 Task: Compare market values of single-family homes in Denver, Colorado, in different school districts and assess school ratings.
Action: Mouse moved to (331, 245)
Screenshot: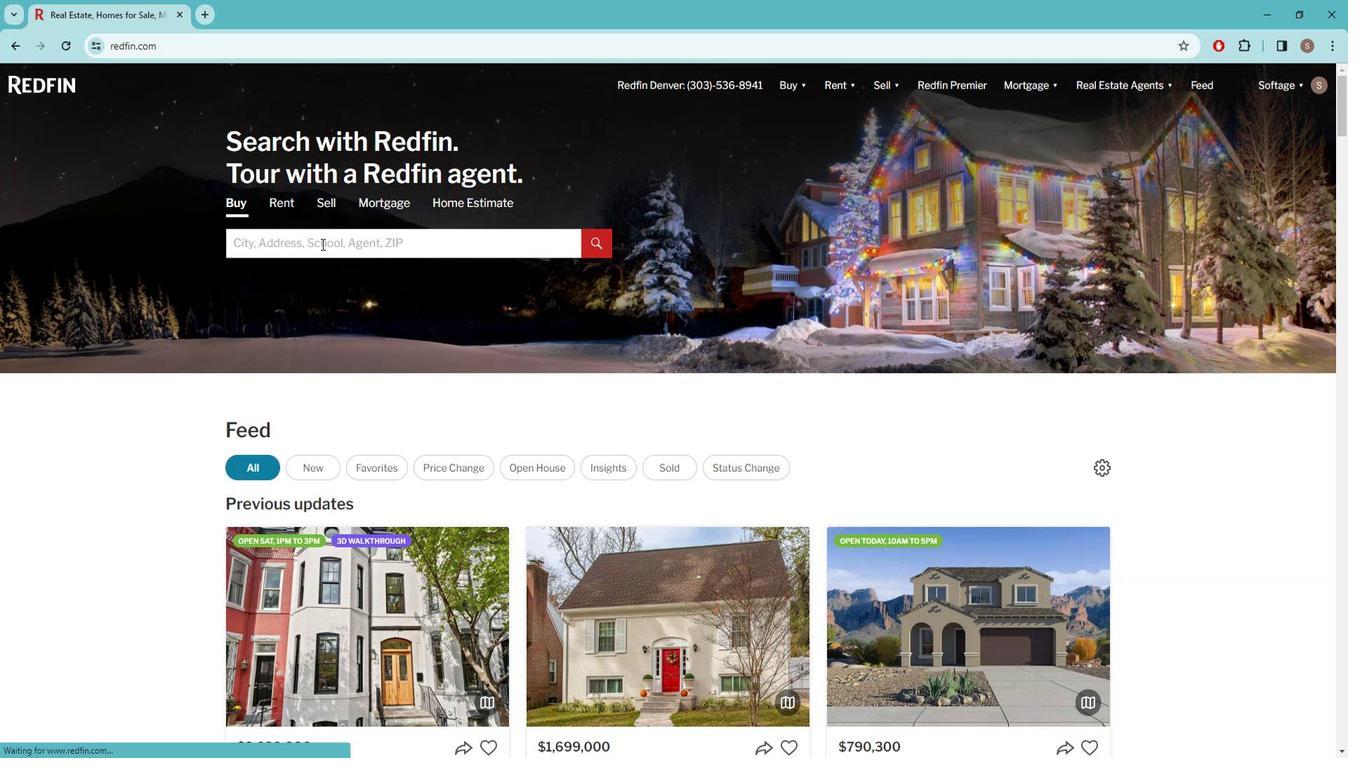 
Action: Mouse pressed left at (331, 245)
Screenshot: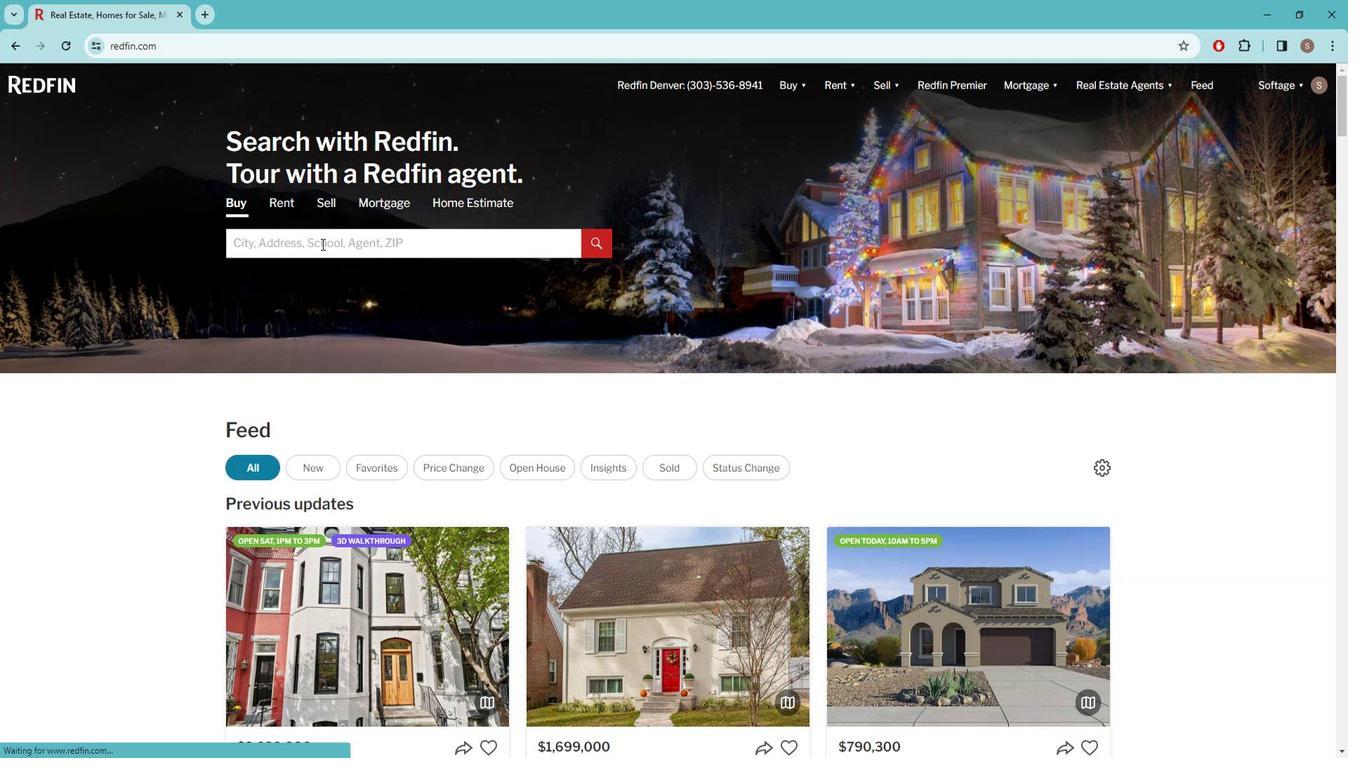 
Action: Mouse moved to (329, 243)
Screenshot: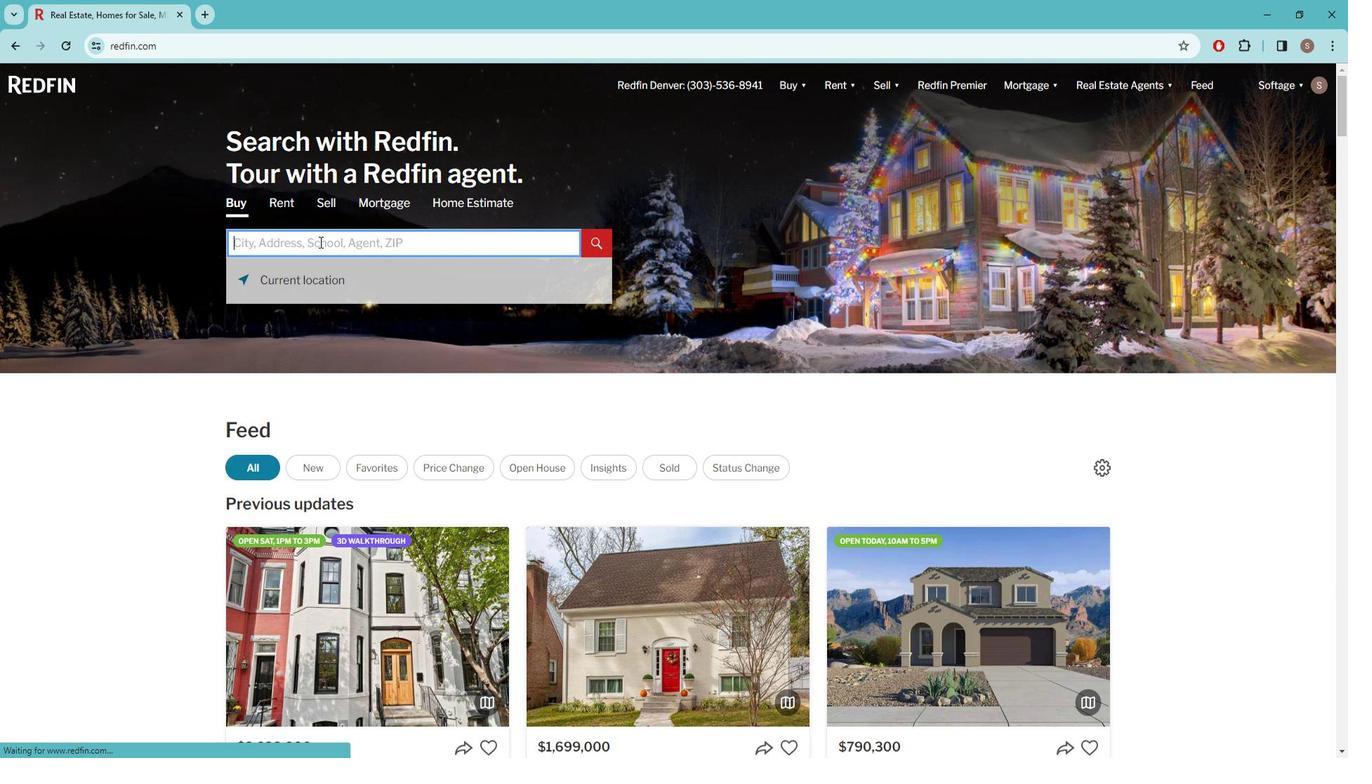 
Action: Key pressed d<Key.caps_lock>
Screenshot: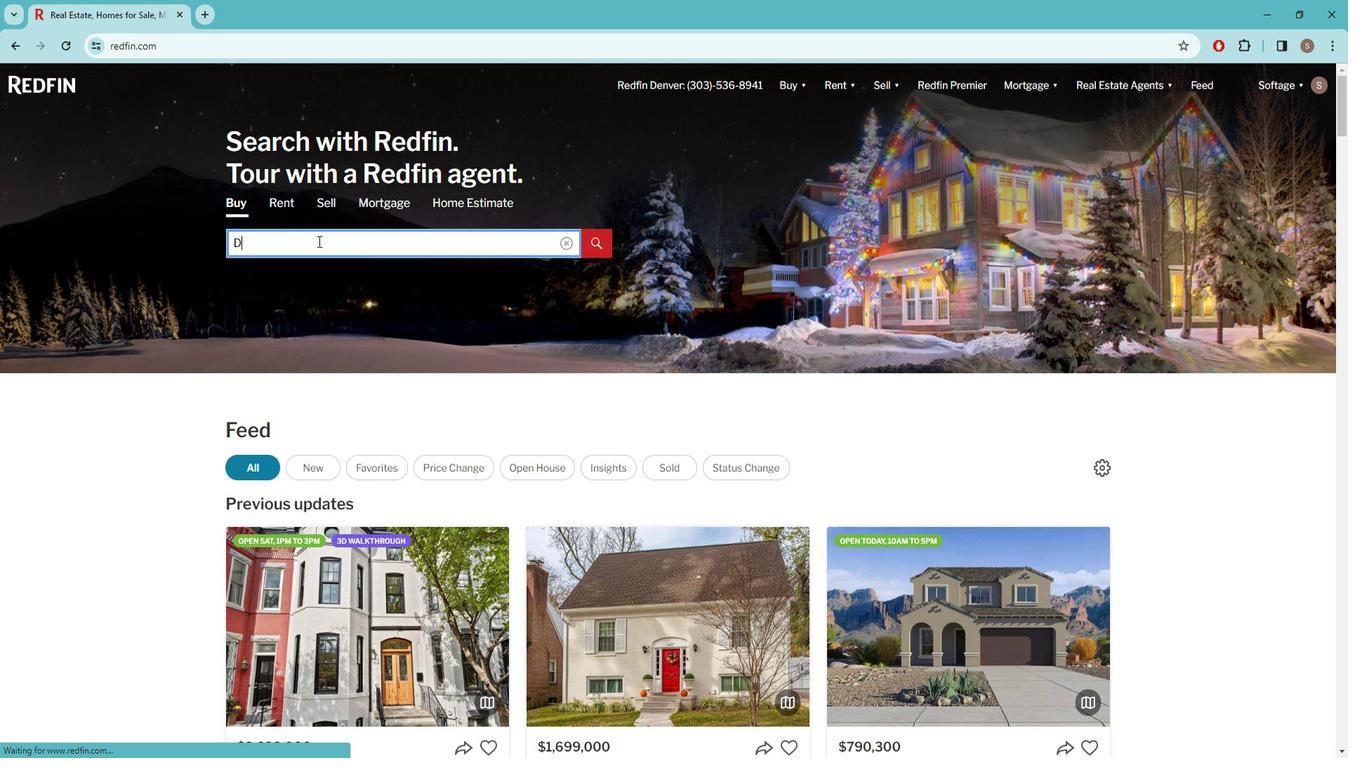 
Action: Mouse moved to (331, 242)
Screenshot: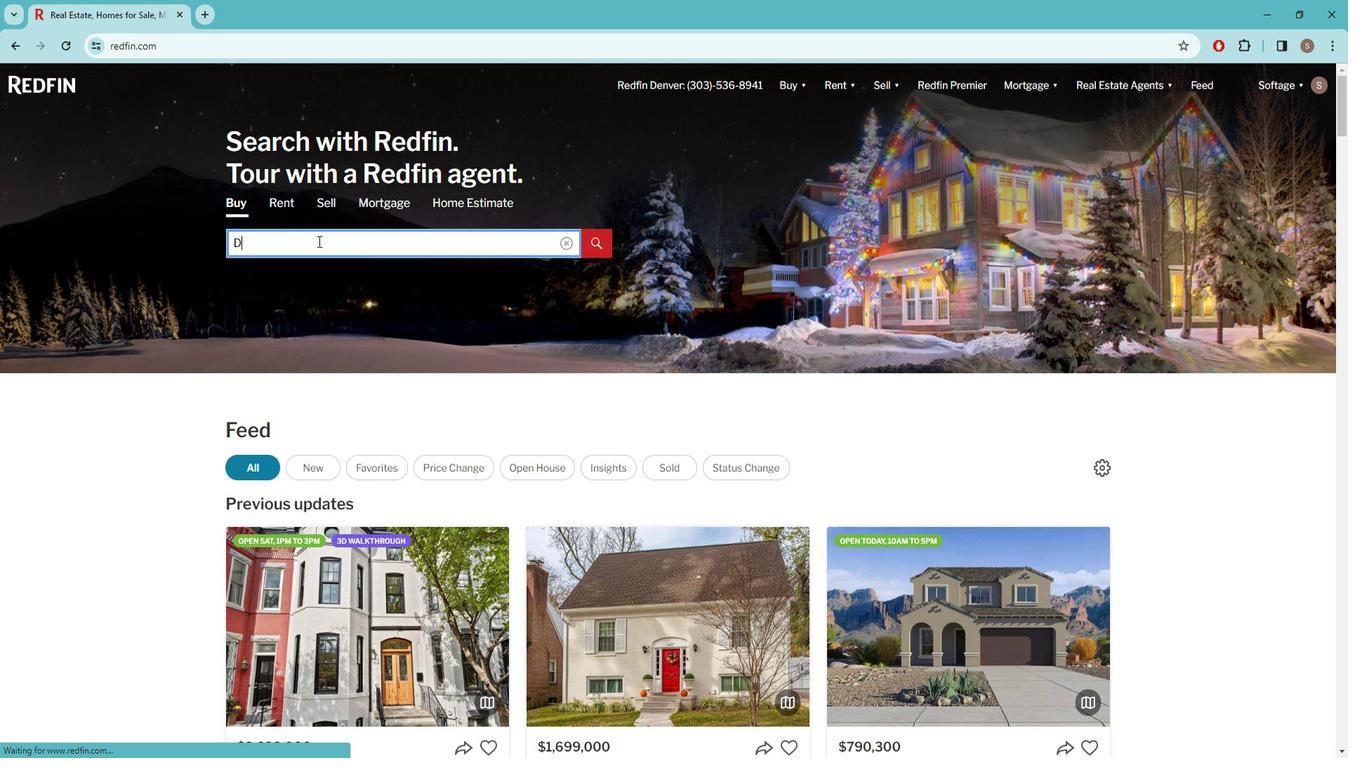 
Action: Key pressed ENVER
Screenshot: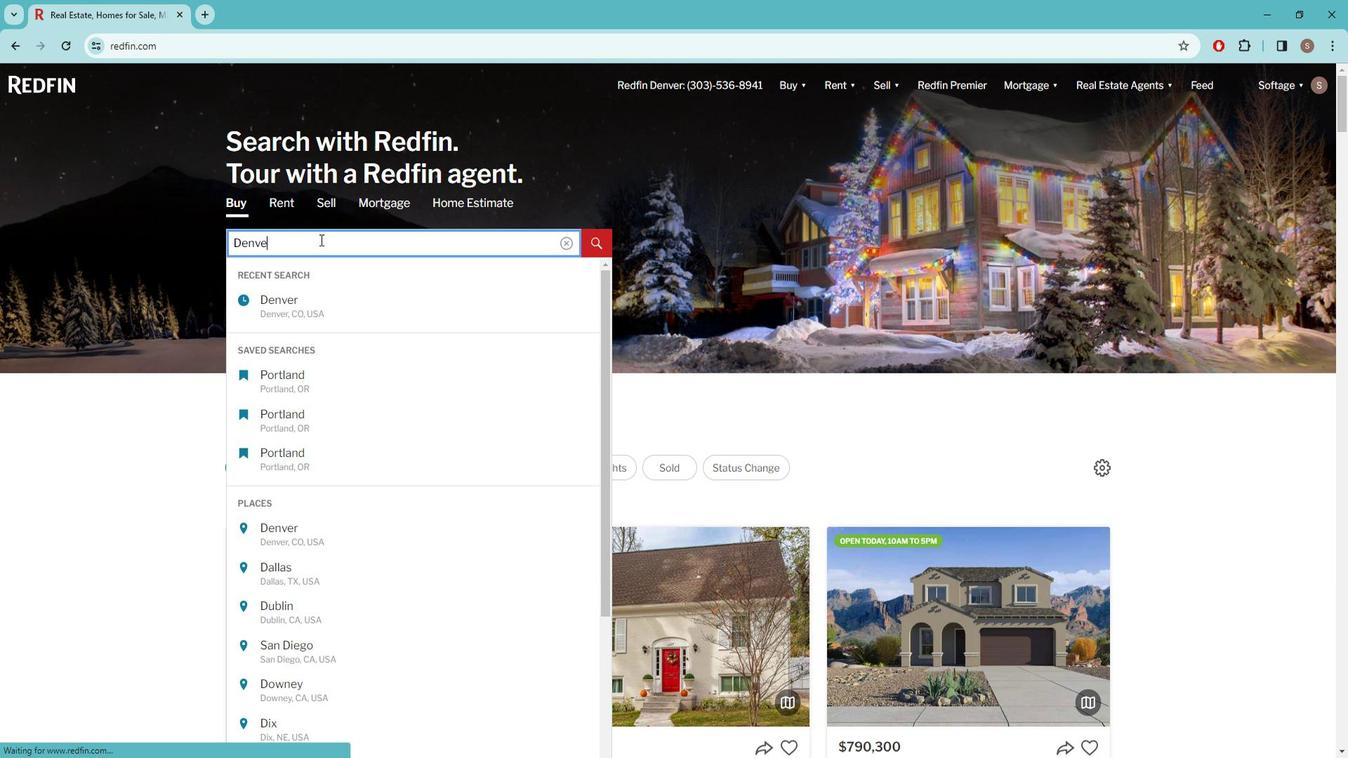 
Action: Mouse moved to (318, 293)
Screenshot: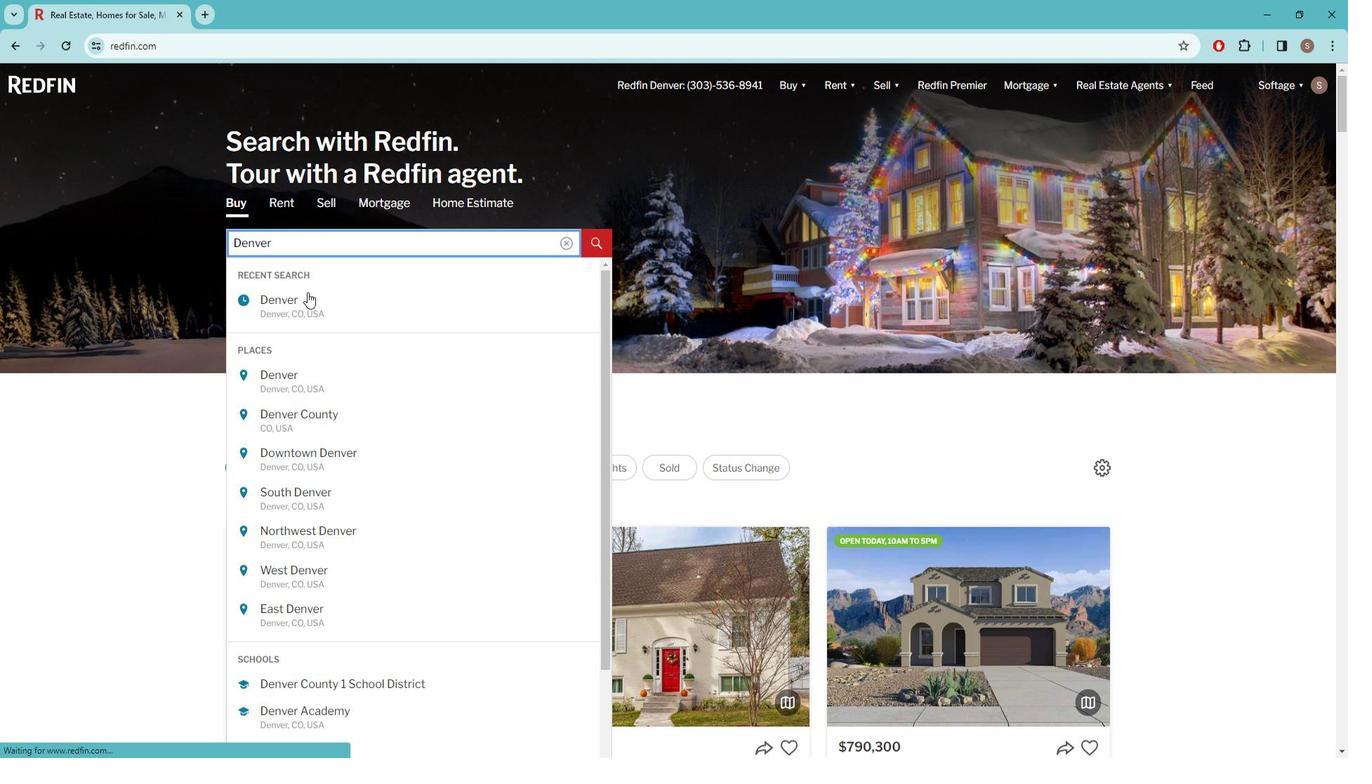 
Action: Mouse pressed left at (318, 293)
Screenshot: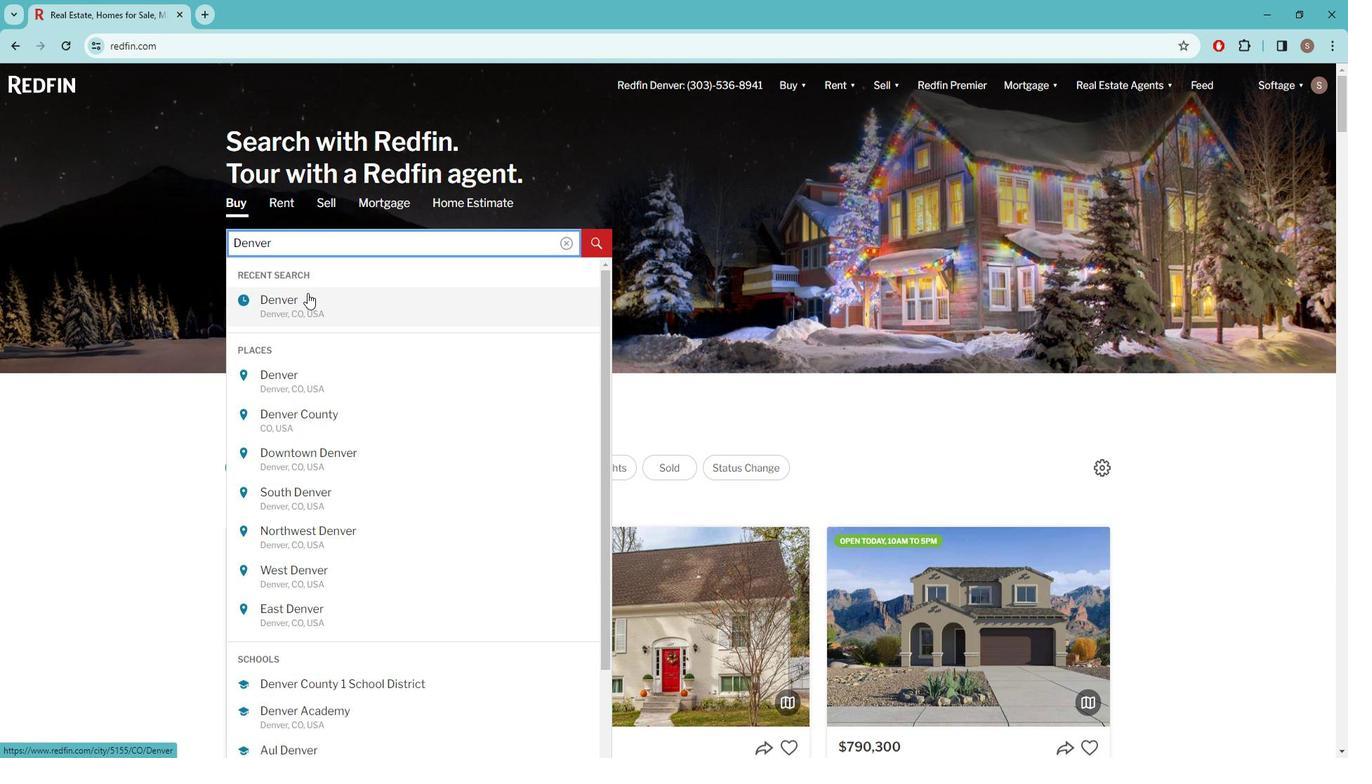 
Action: Mouse moved to (1197, 132)
Screenshot: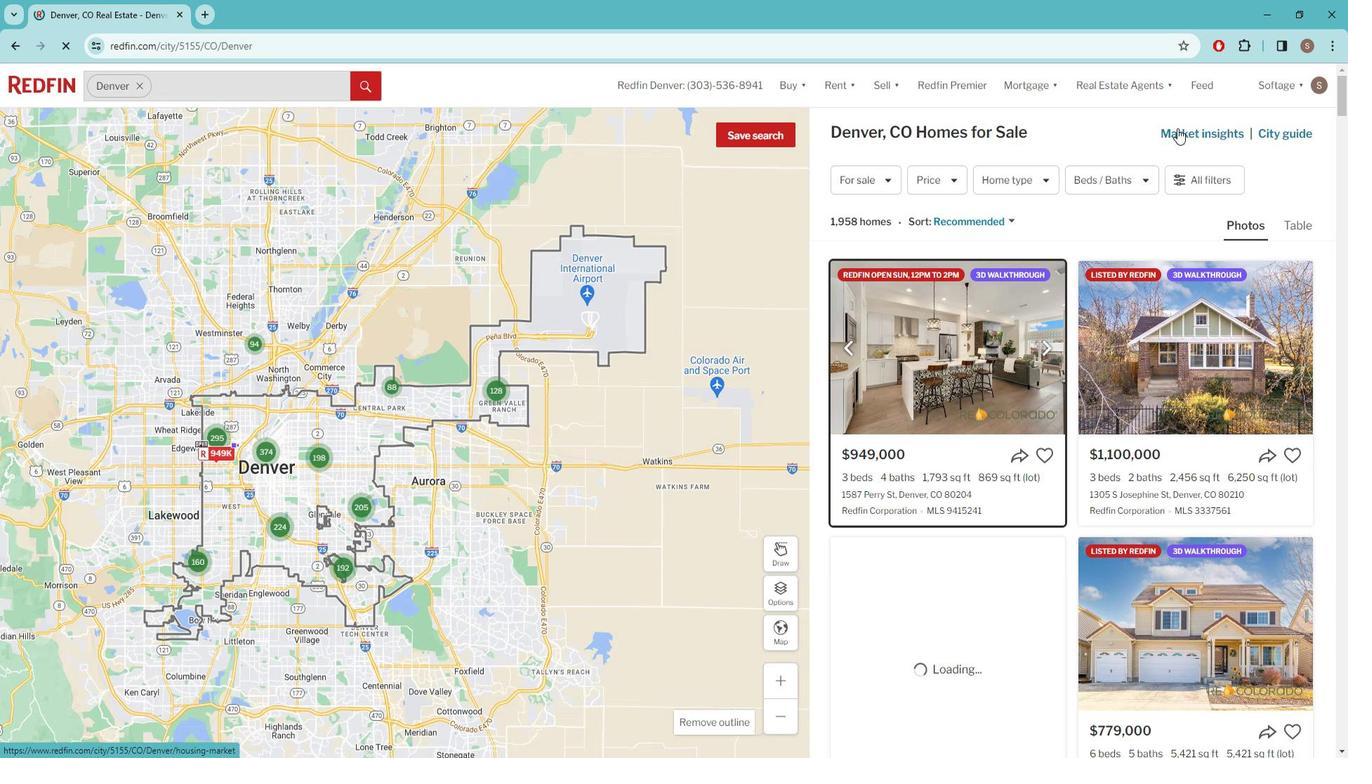 
Action: Mouse pressed left at (1197, 132)
Screenshot: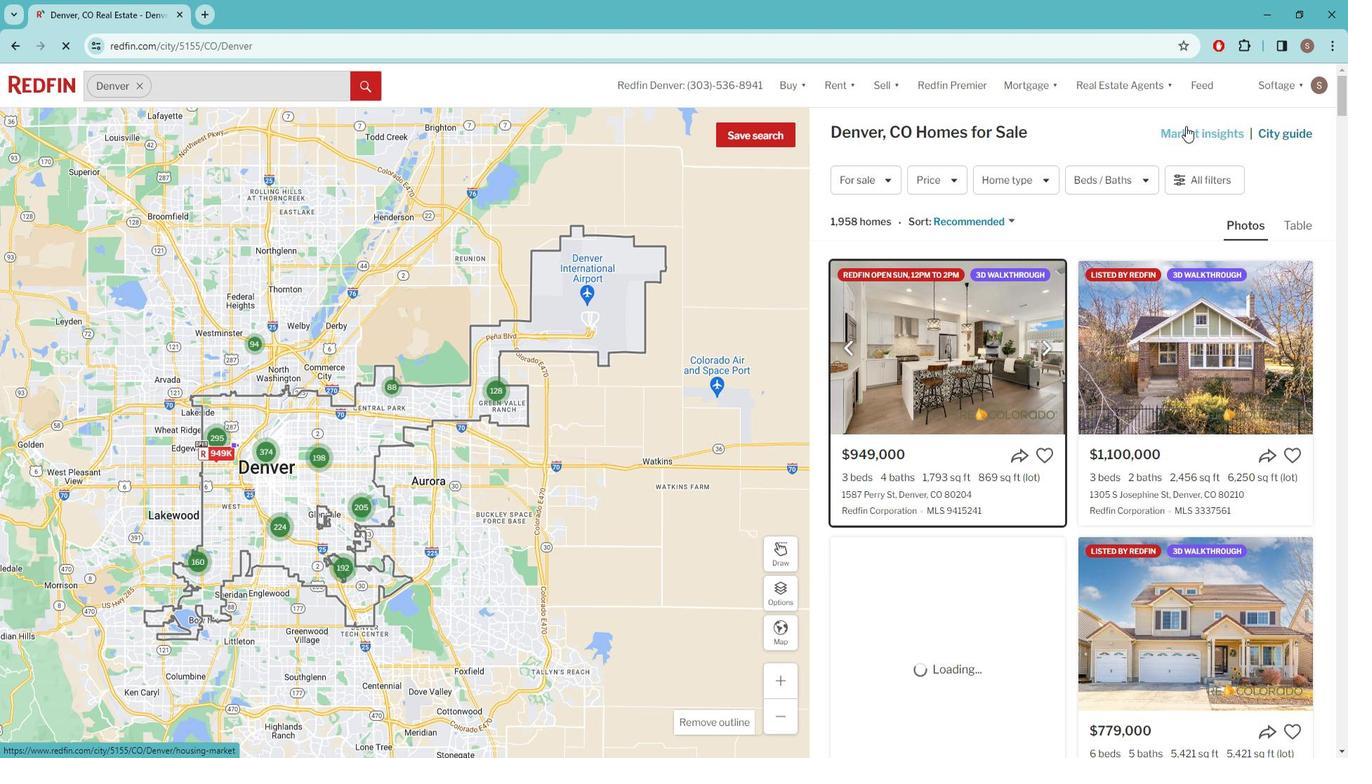 
Action: Mouse moved to (339, 531)
Screenshot: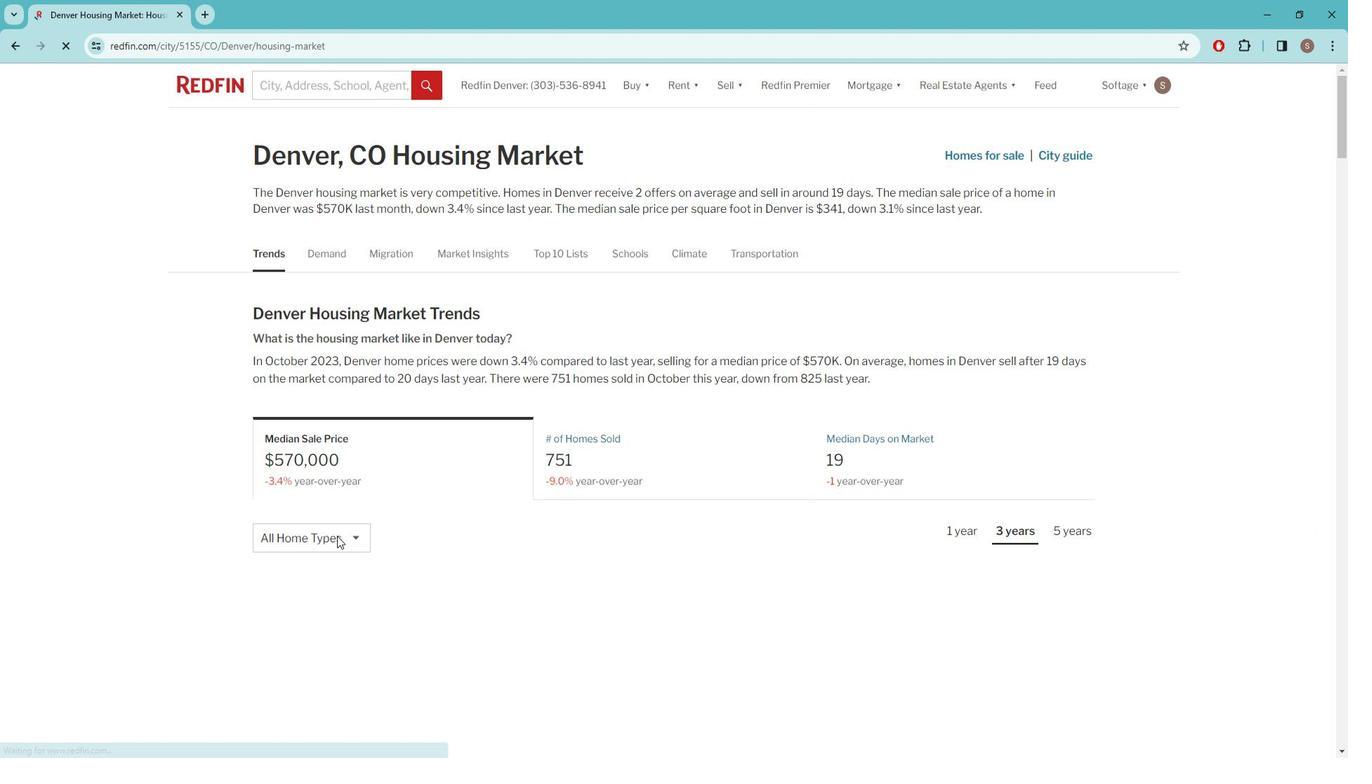 
Action: Mouse pressed left at (339, 531)
Screenshot: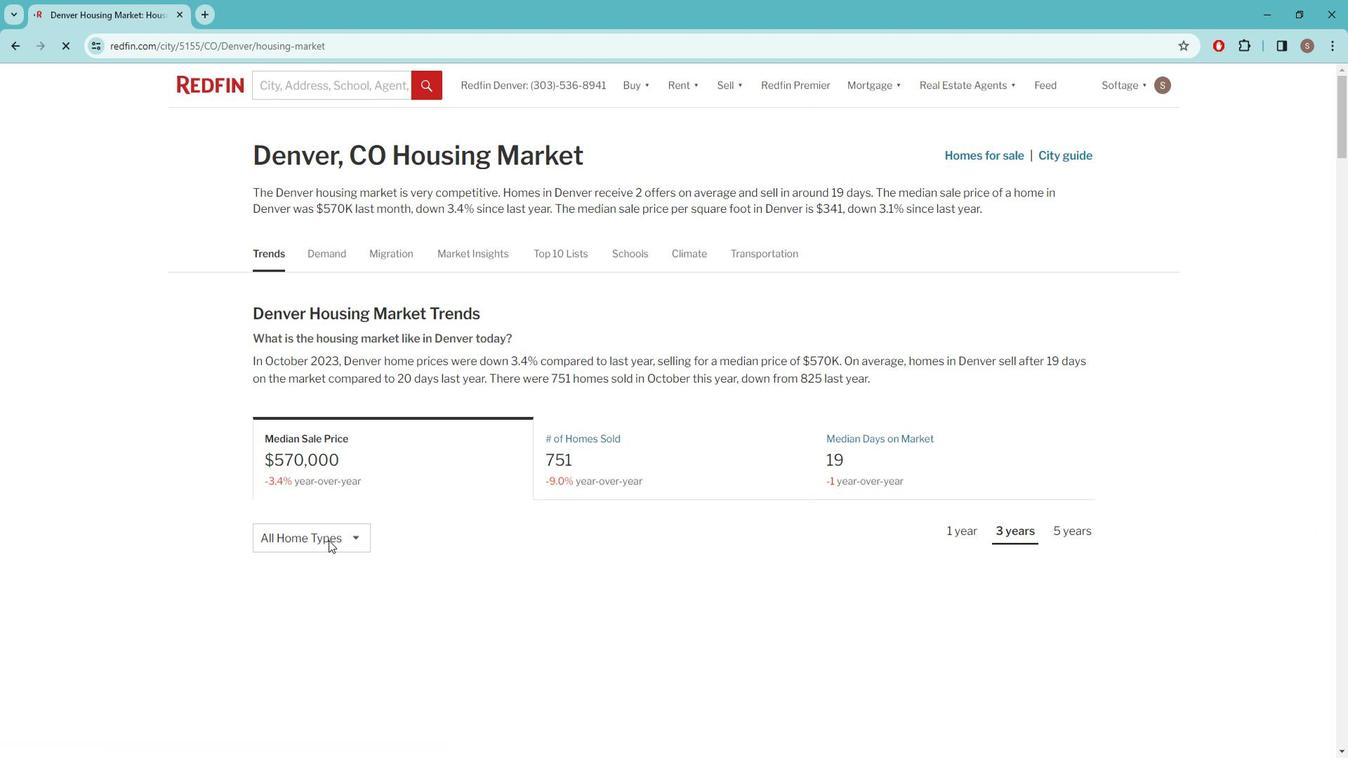 
Action: Mouse moved to (327, 582)
Screenshot: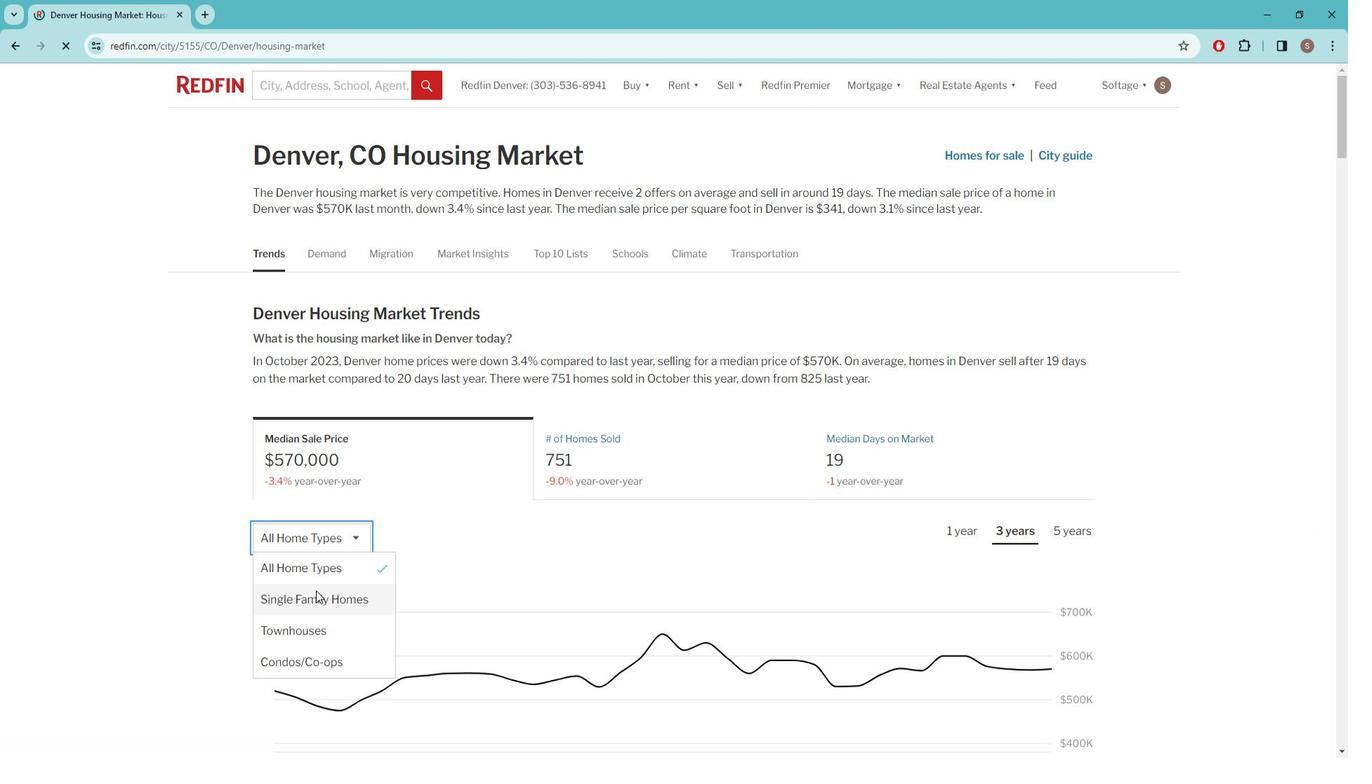 
Action: Mouse pressed left at (327, 582)
Screenshot: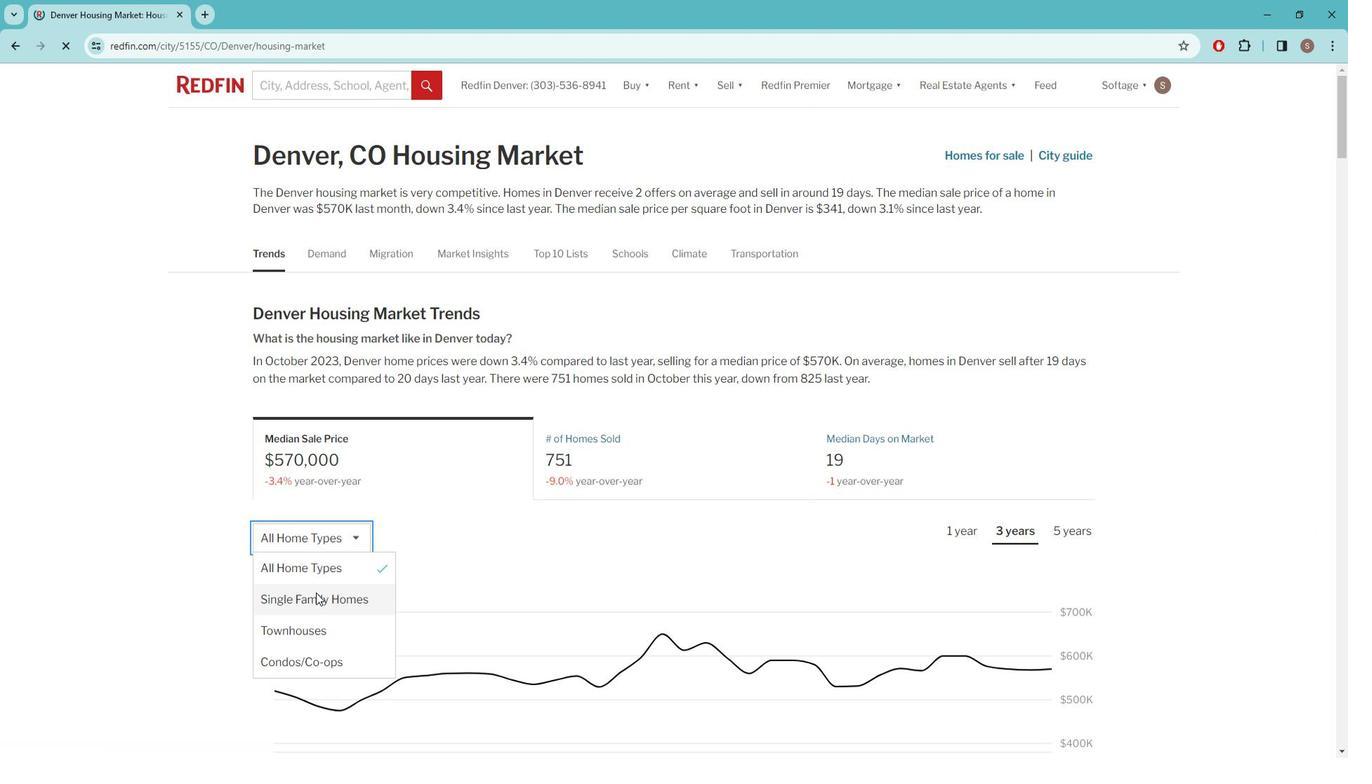 
Action: Mouse moved to (380, 524)
Screenshot: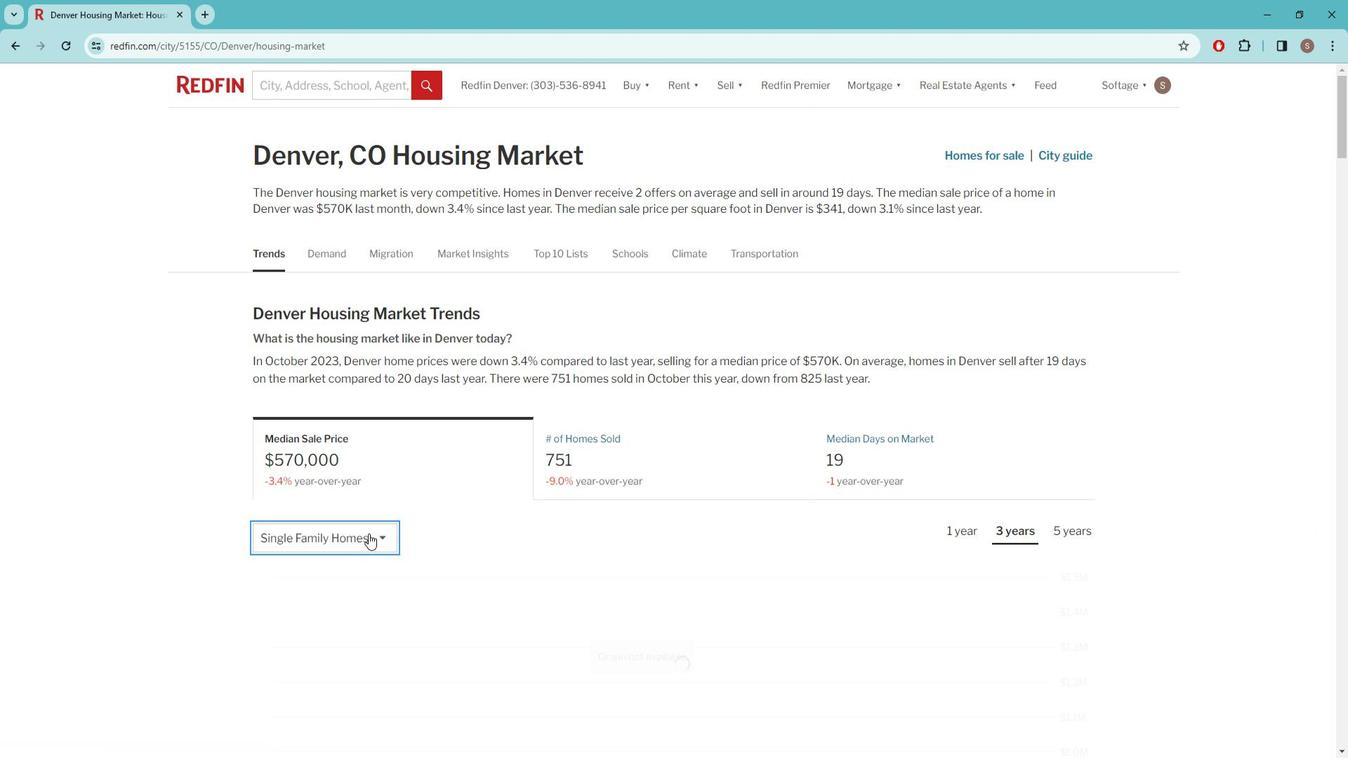
Action: Mouse scrolled (380, 524) with delta (0, 0)
Screenshot: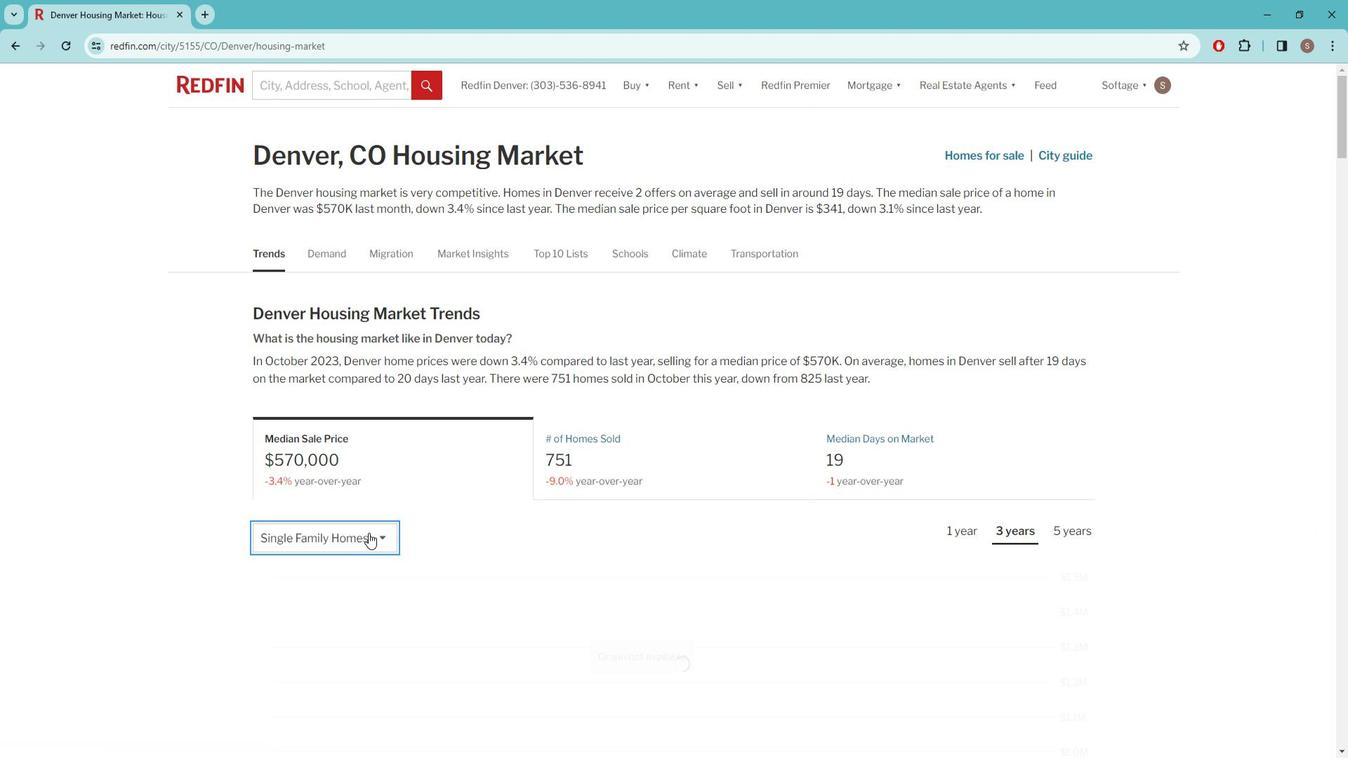 
Action: Mouse scrolled (380, 524) with delta (0, 0)
Screenshot: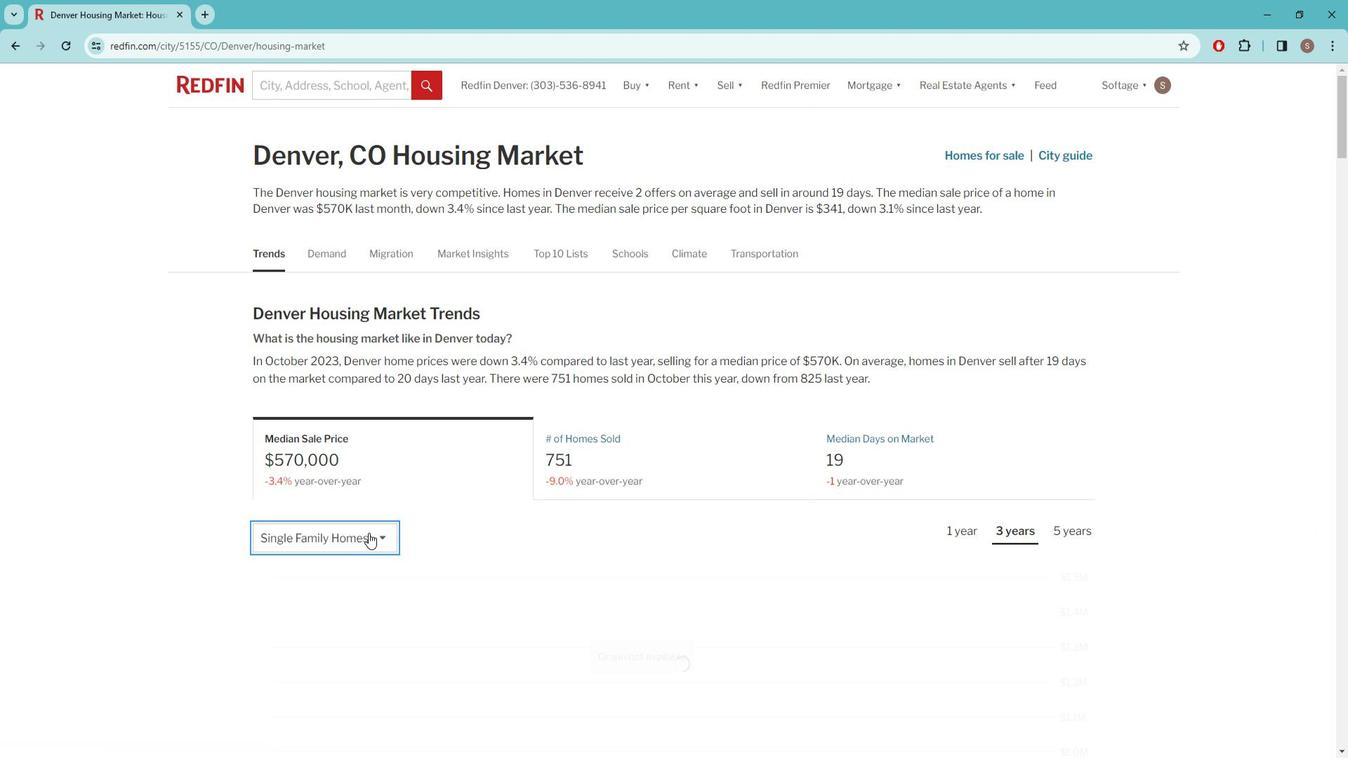 
Action: Mouse moved to (381, 521)
Screenshot: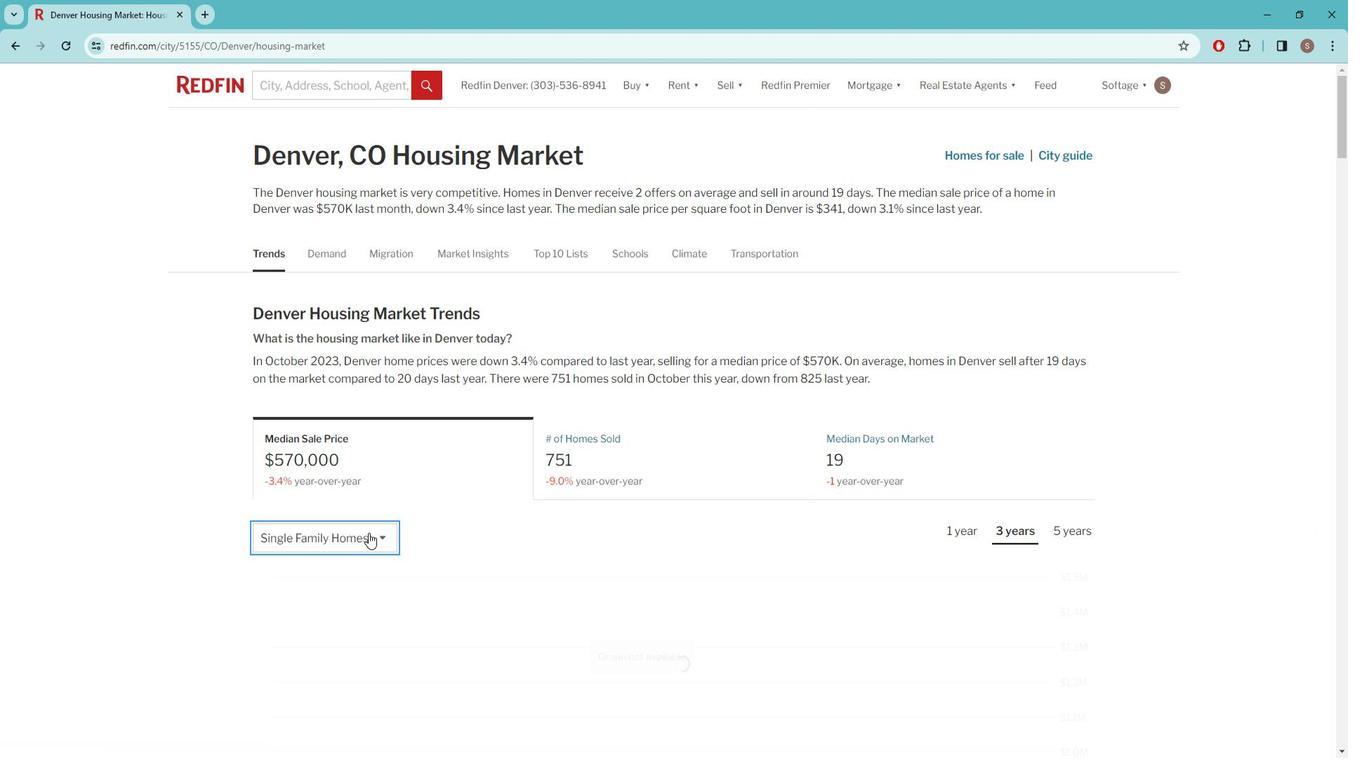 
Action: Mouse scrolled (381, 521) with delta (0, 0)
Screenshot: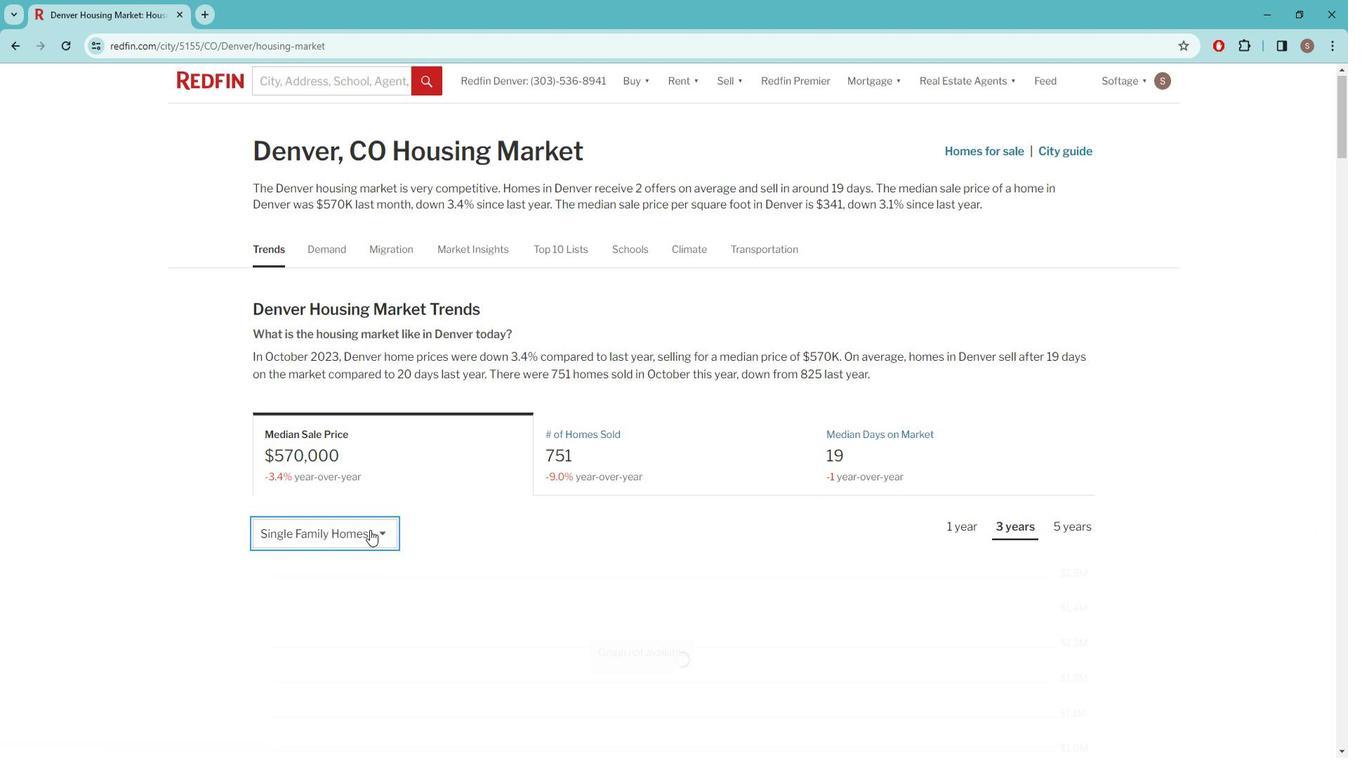 
Action: Mouse moved to (387, 491)
Screenshot: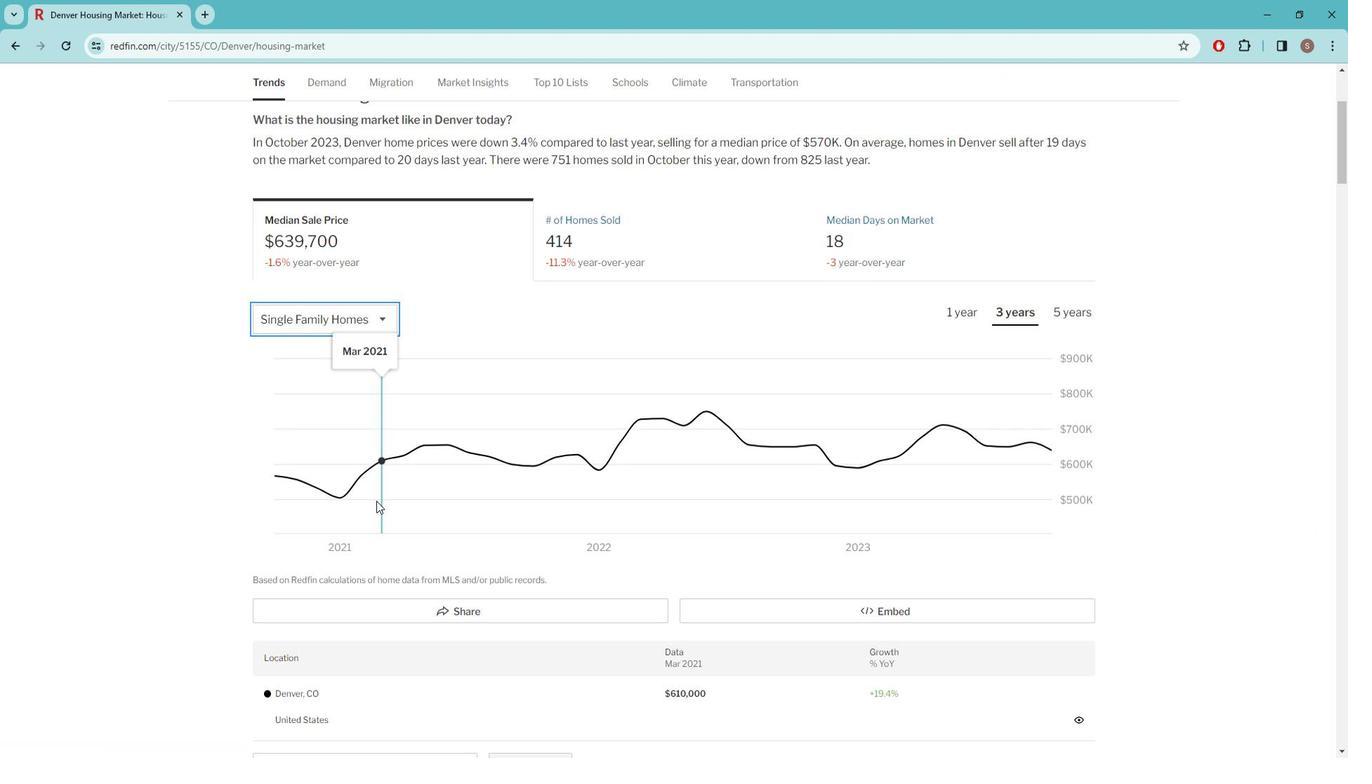 
Action: Mouse scrolled (387, 490) with delta (0, 0)
Screenshot: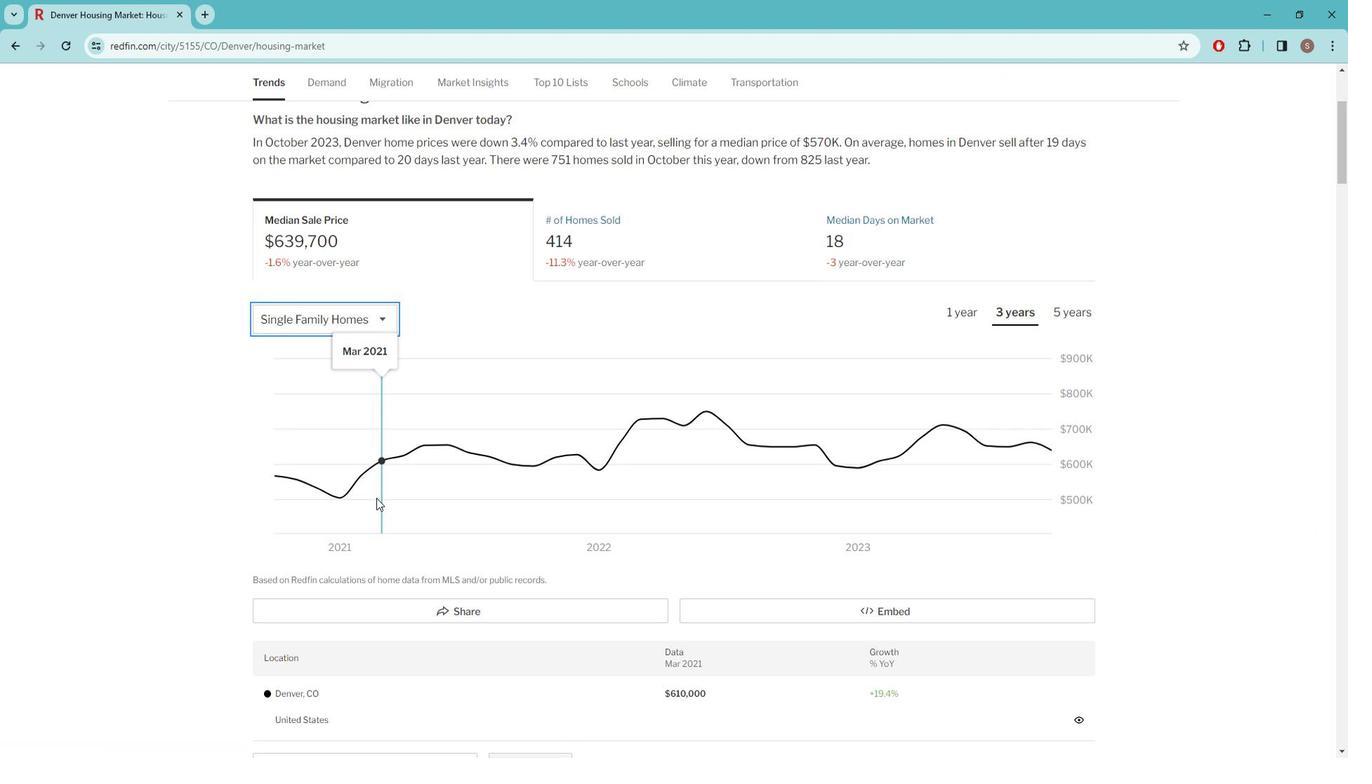 
Action: Mouse moved to (387, 489)
Screenshot: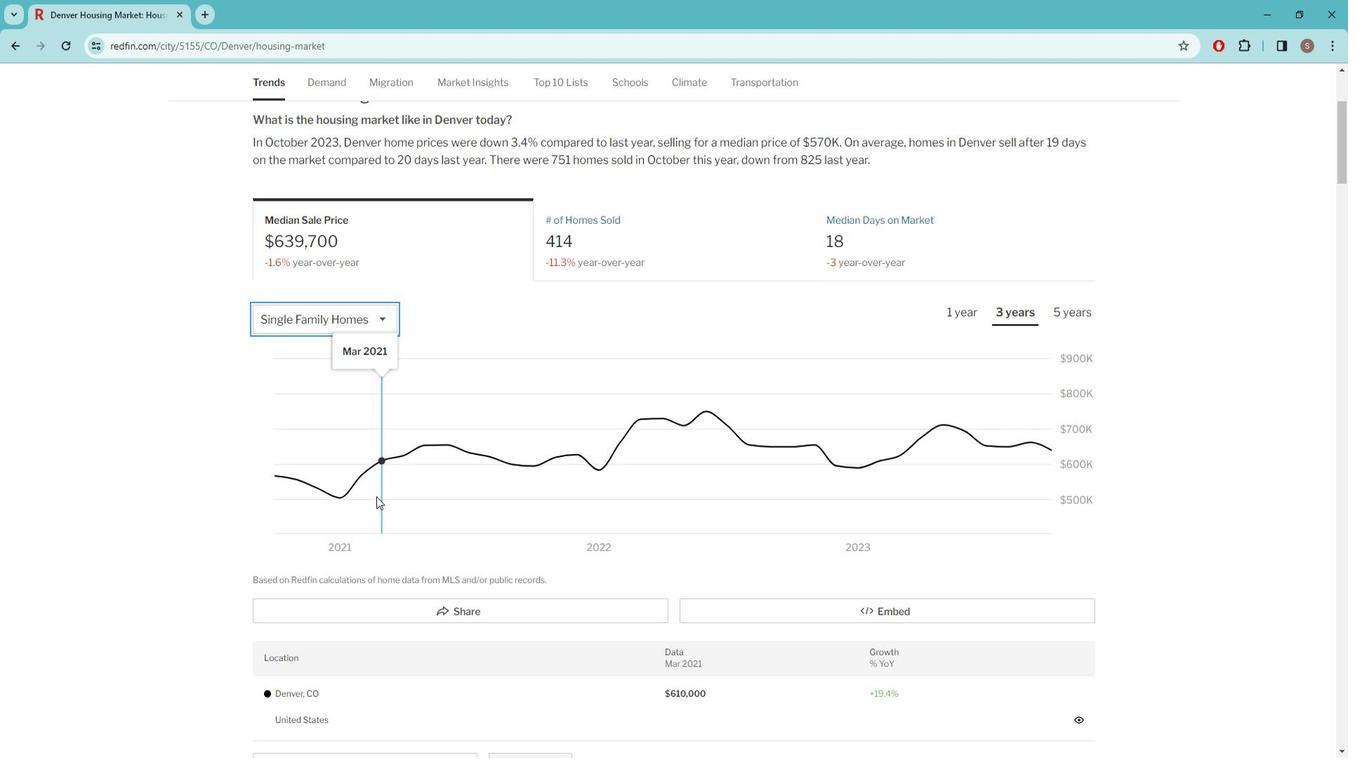 
Action: Mouse scrolled (387, 488) with delta (0, 0)
Screenshot: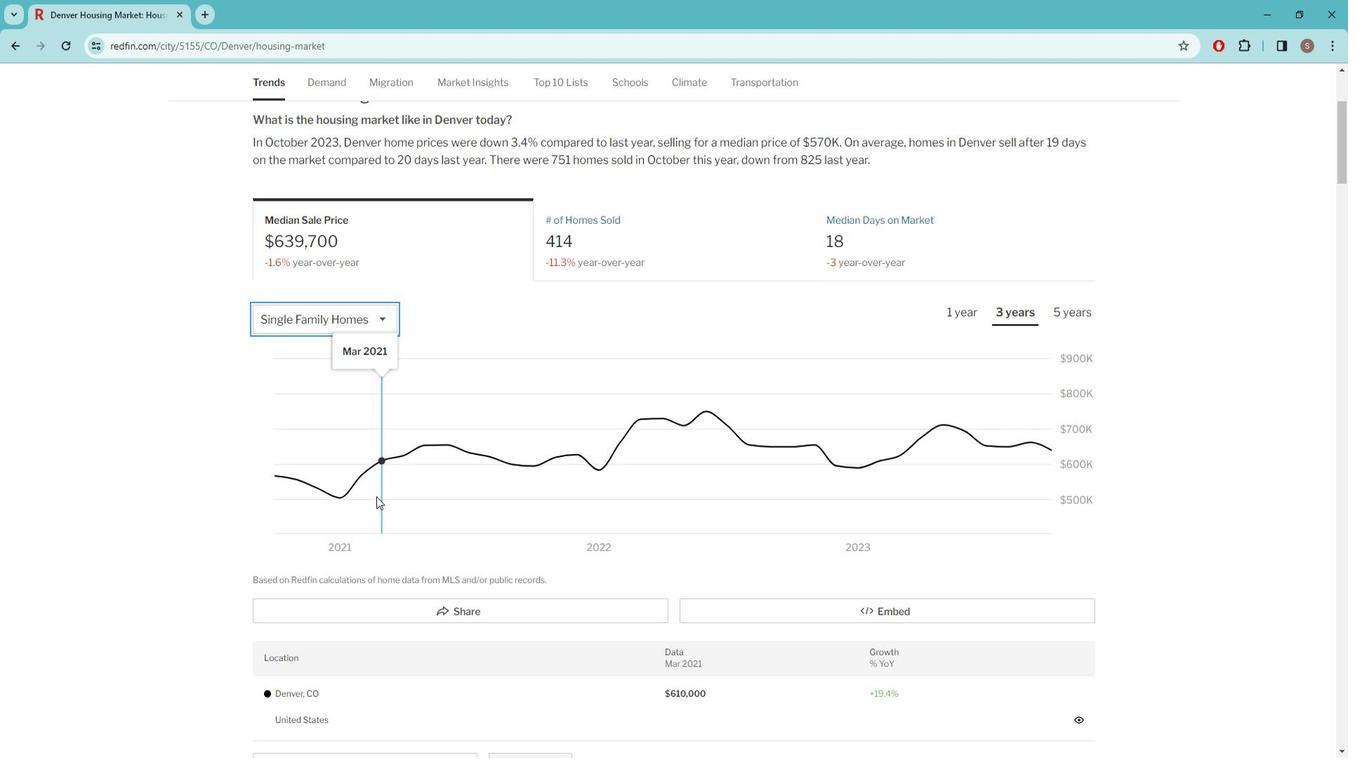 
Action: Mouse moved to (387, 486)
Screenshot: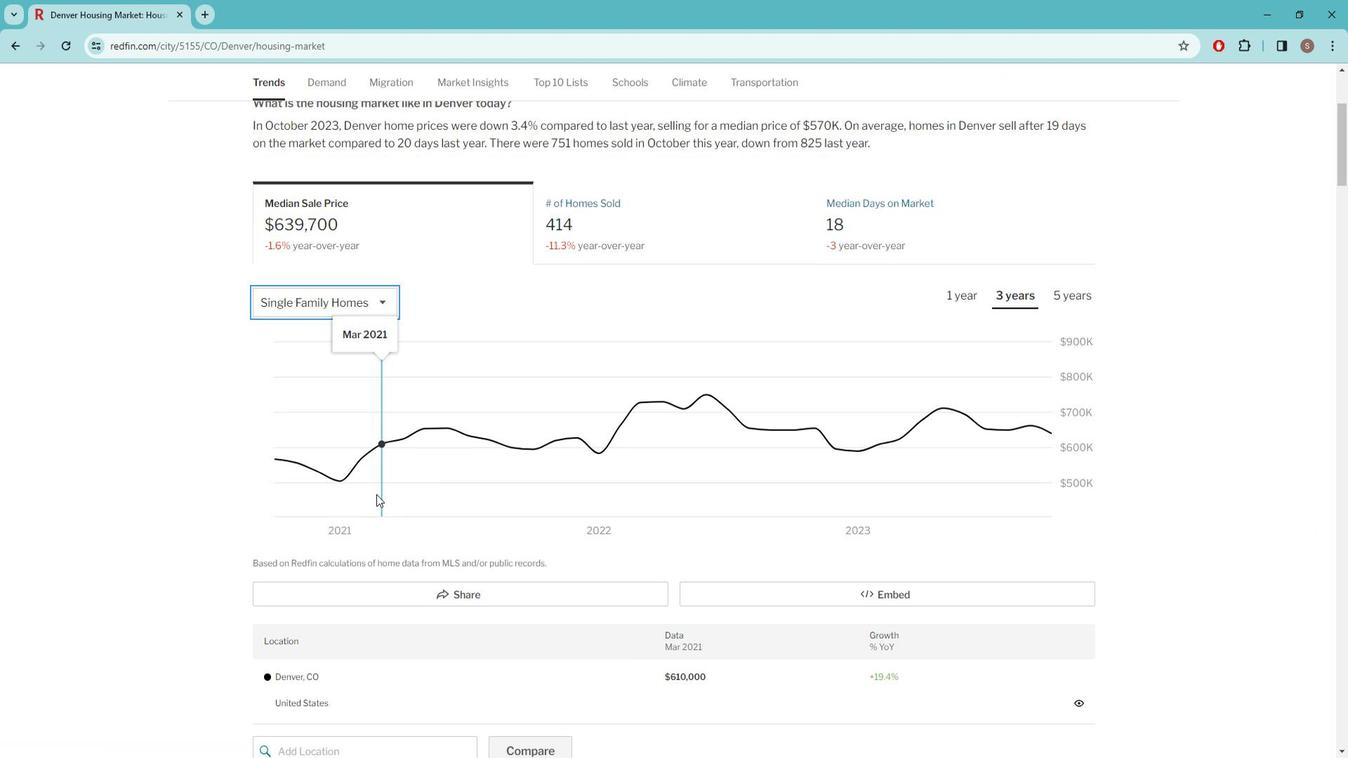 
Action: Mouse scrolled (387, 485) with delta (0, 0)
Screenshot: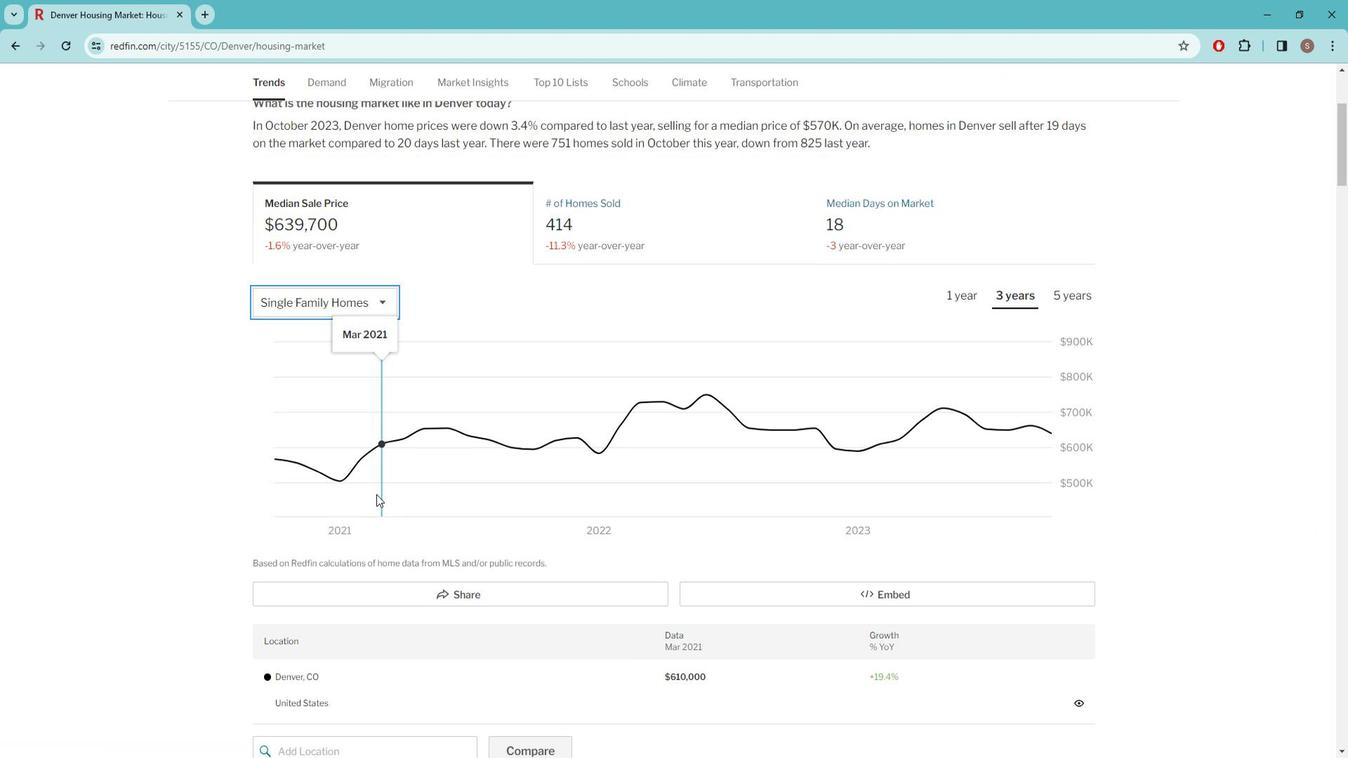 
Action: Mouse moved to (386, 475)
Screenshot: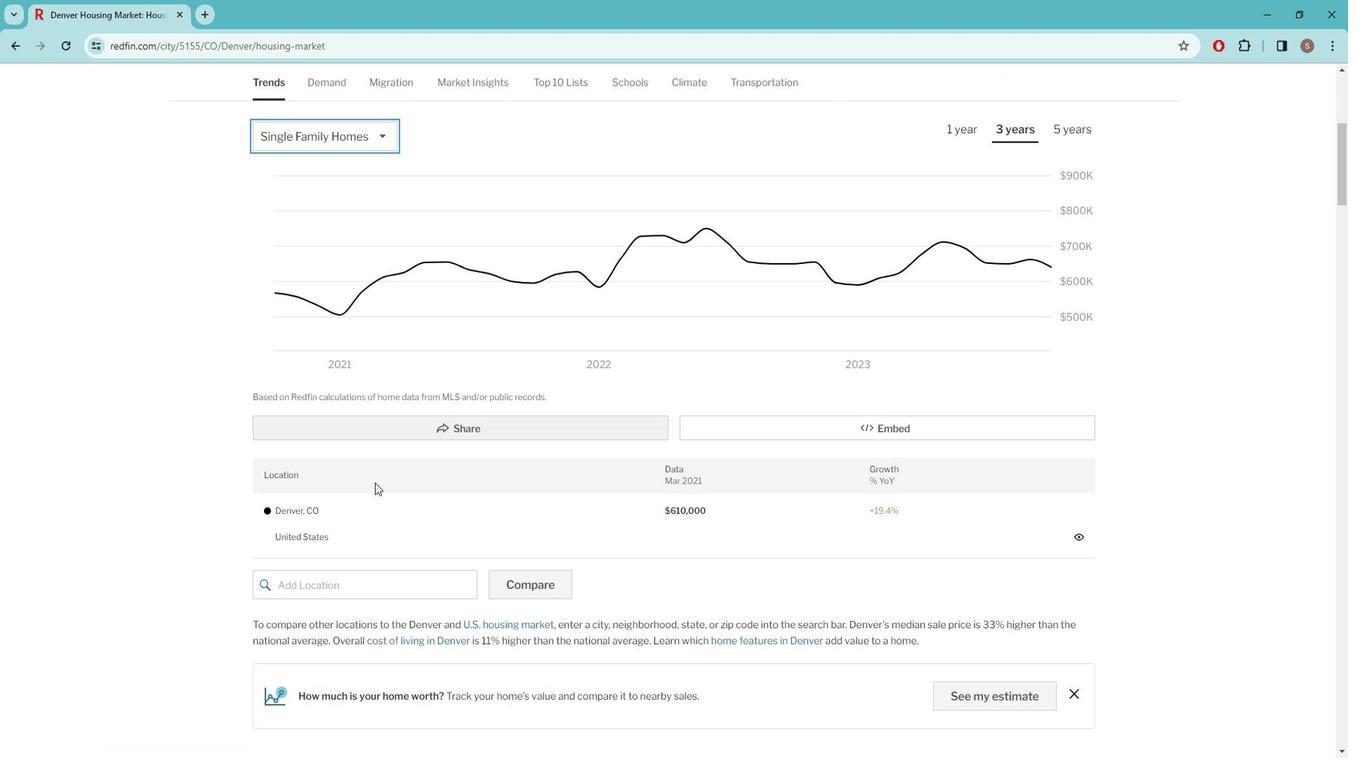 
Action: Mouse scrolled (386, 474) with delta (0, 0)
Screenshot: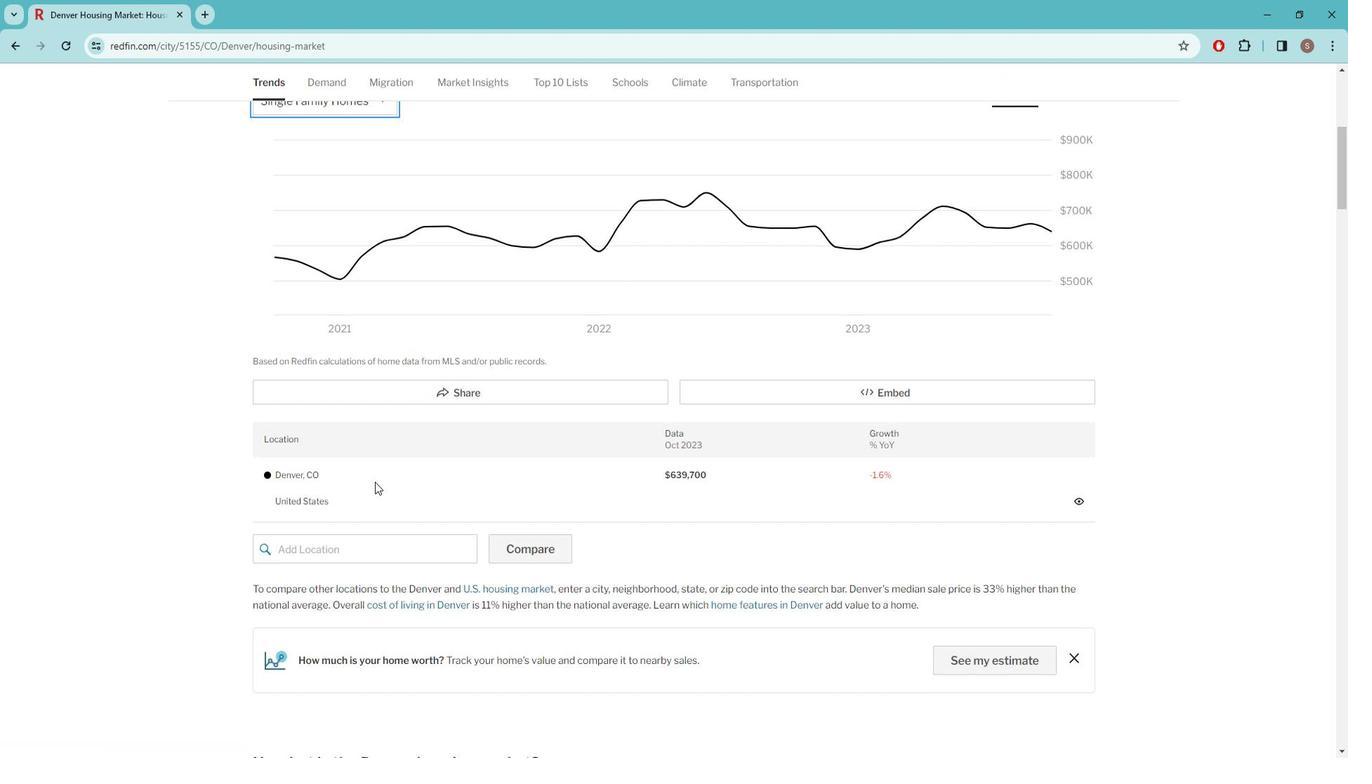 
Action: Mouse scrolled (386, 474) with delta (0, 0)
Screenshot: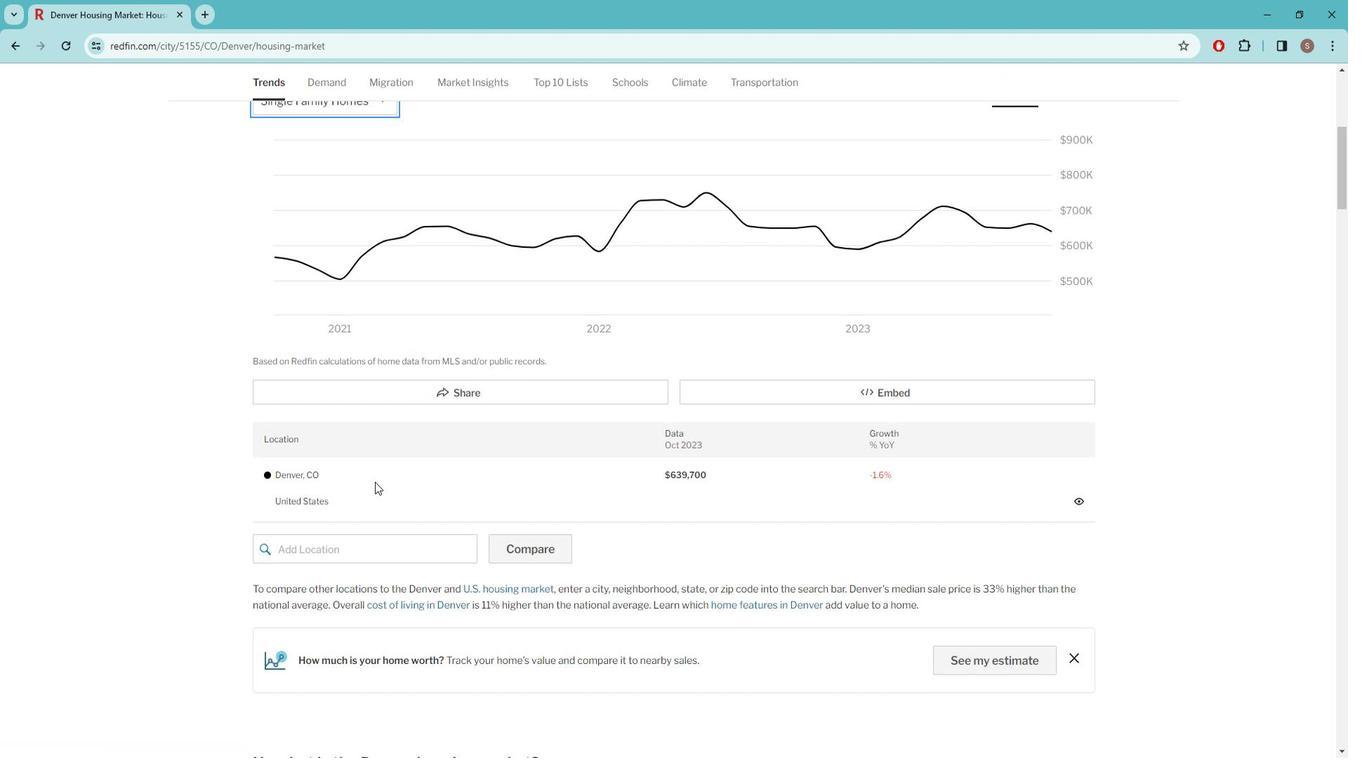 
Action: Mouse moved to (386, 475)
Screenshot: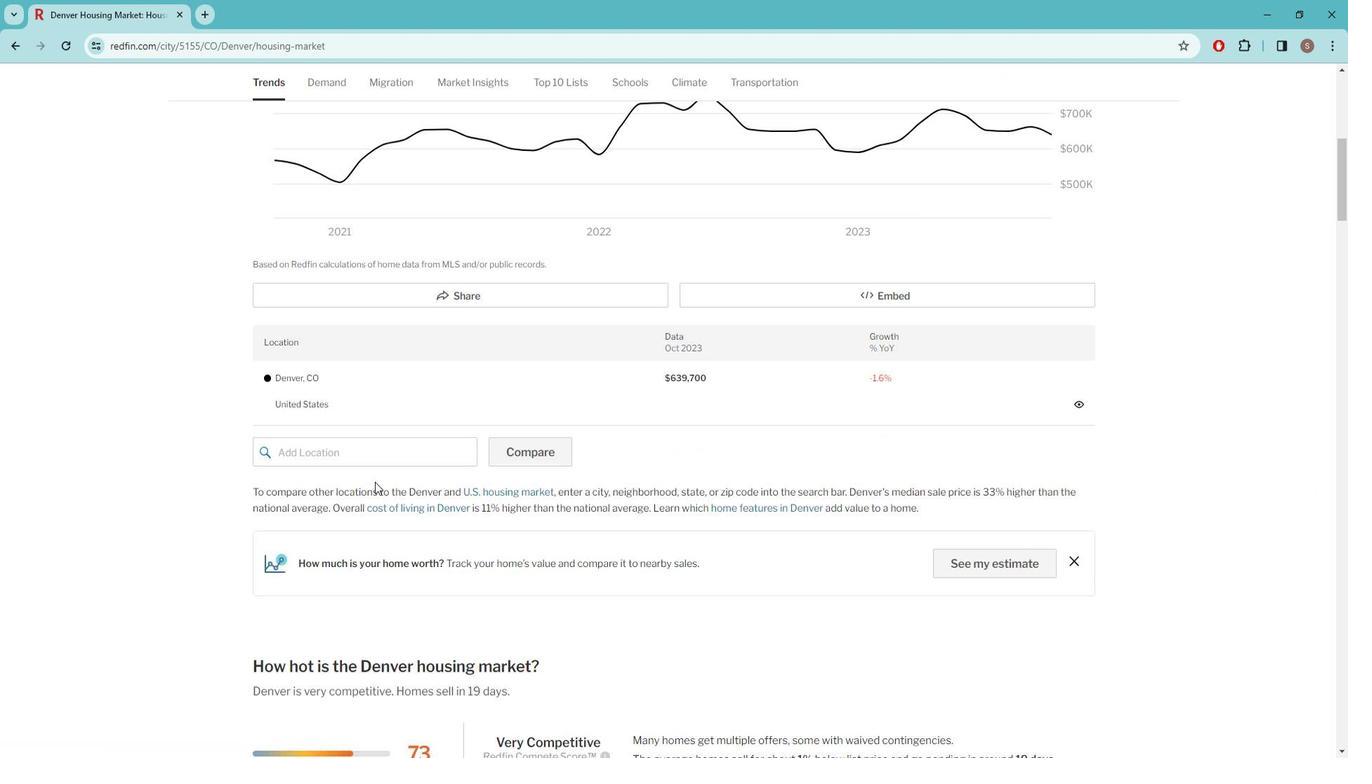 
Action: Mouse scrolled (386, 476) with delta (0, 0)
Screenshot: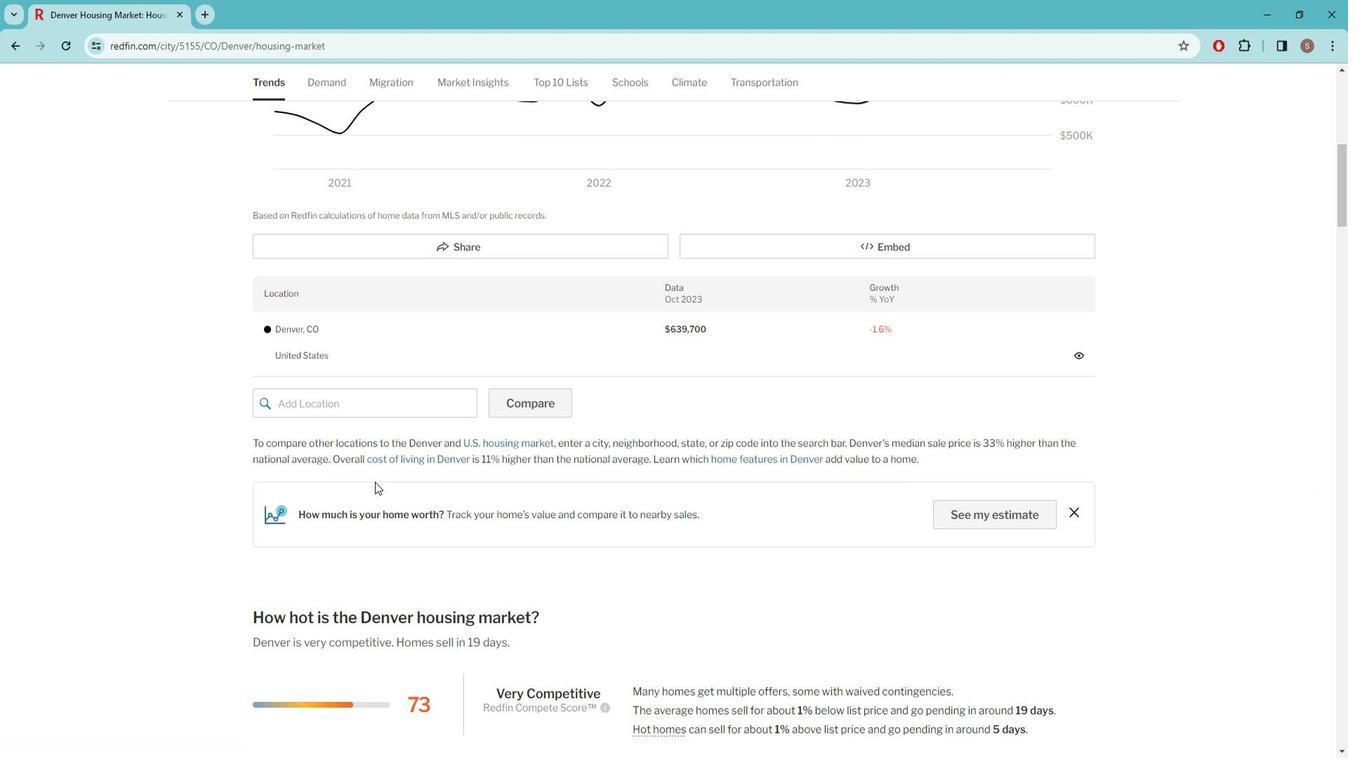 
Action: Mouse scrolled (386, 476) with delta (0, 0)
Screenshot: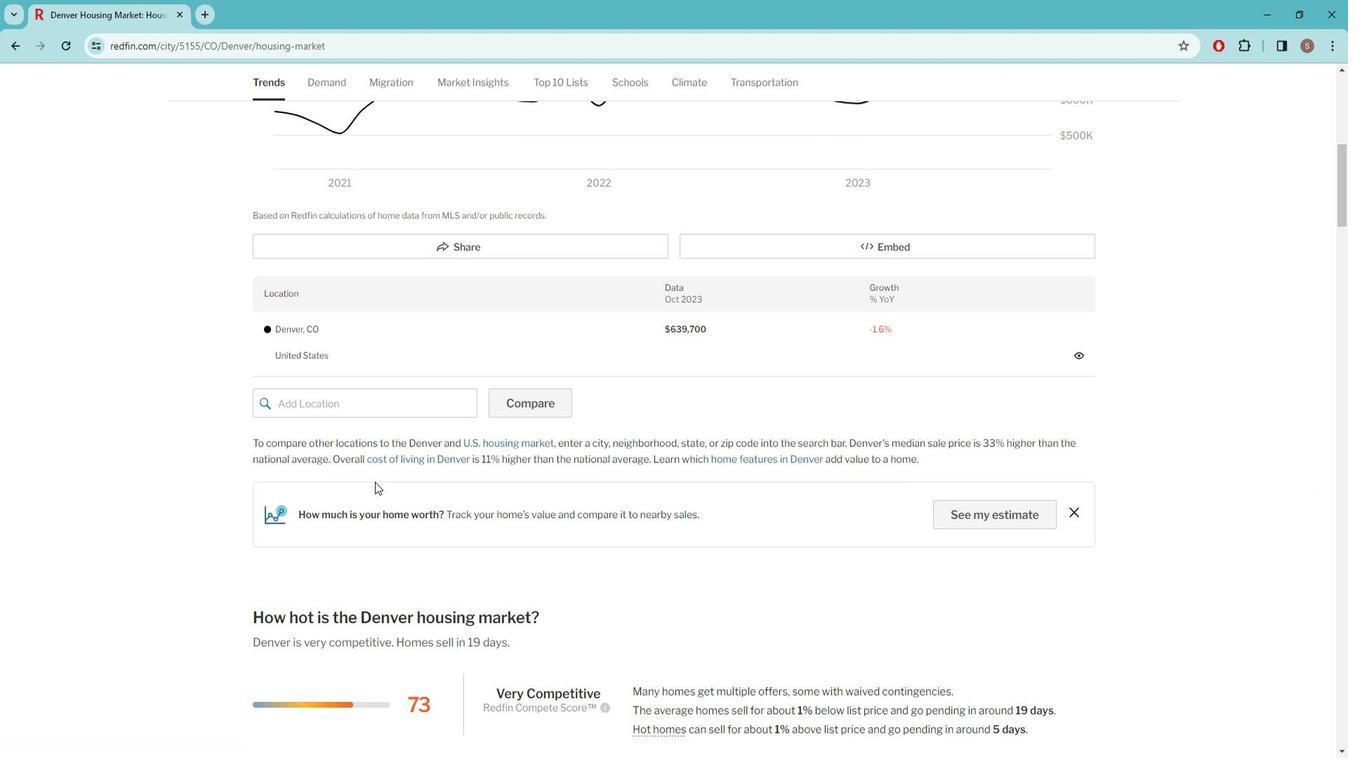 
Action: Mouse scrolled (386, 476) with delta (0, 0)
Screenshot: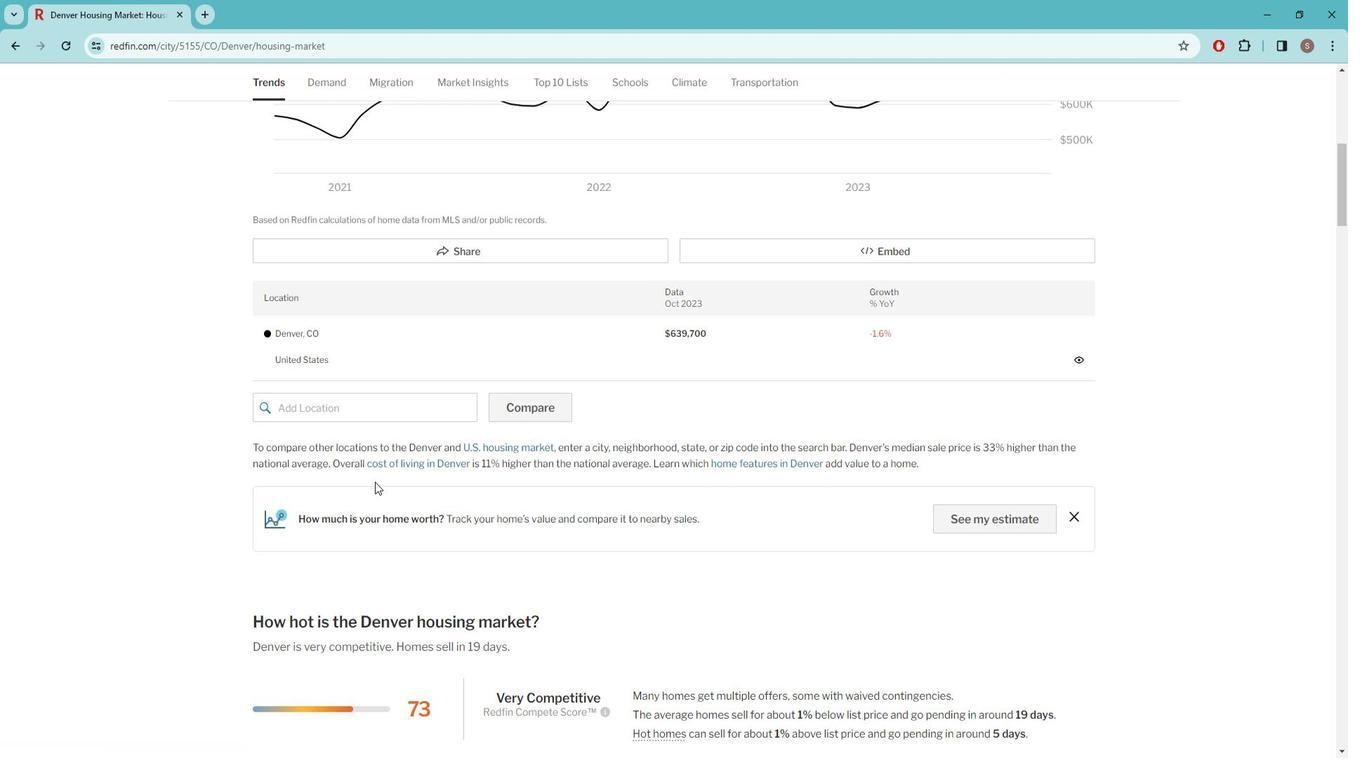 
Action: Mouse scrolled (386, 476) with delta (0, 0)
Screenshot: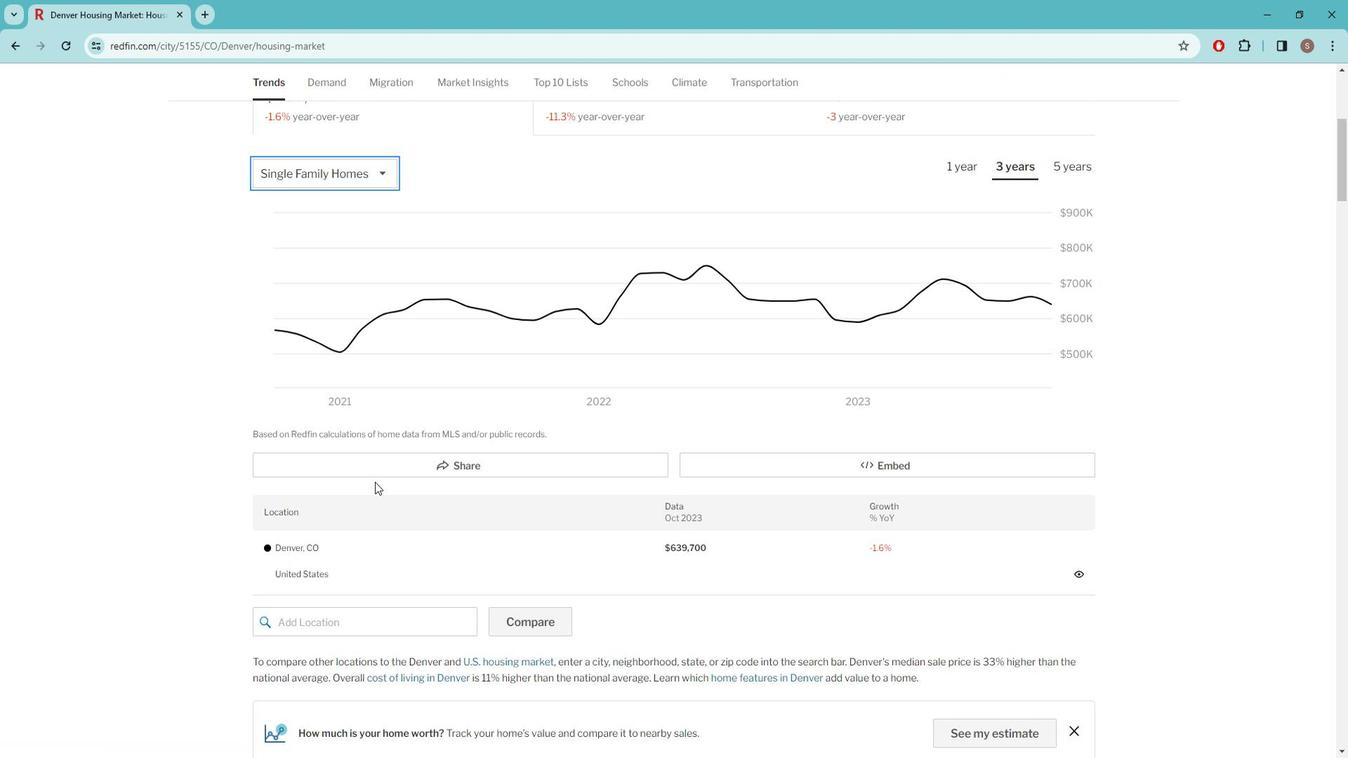 
Action: Mouse scrolled (386, 474) with delta (0, 0)
Screenshot: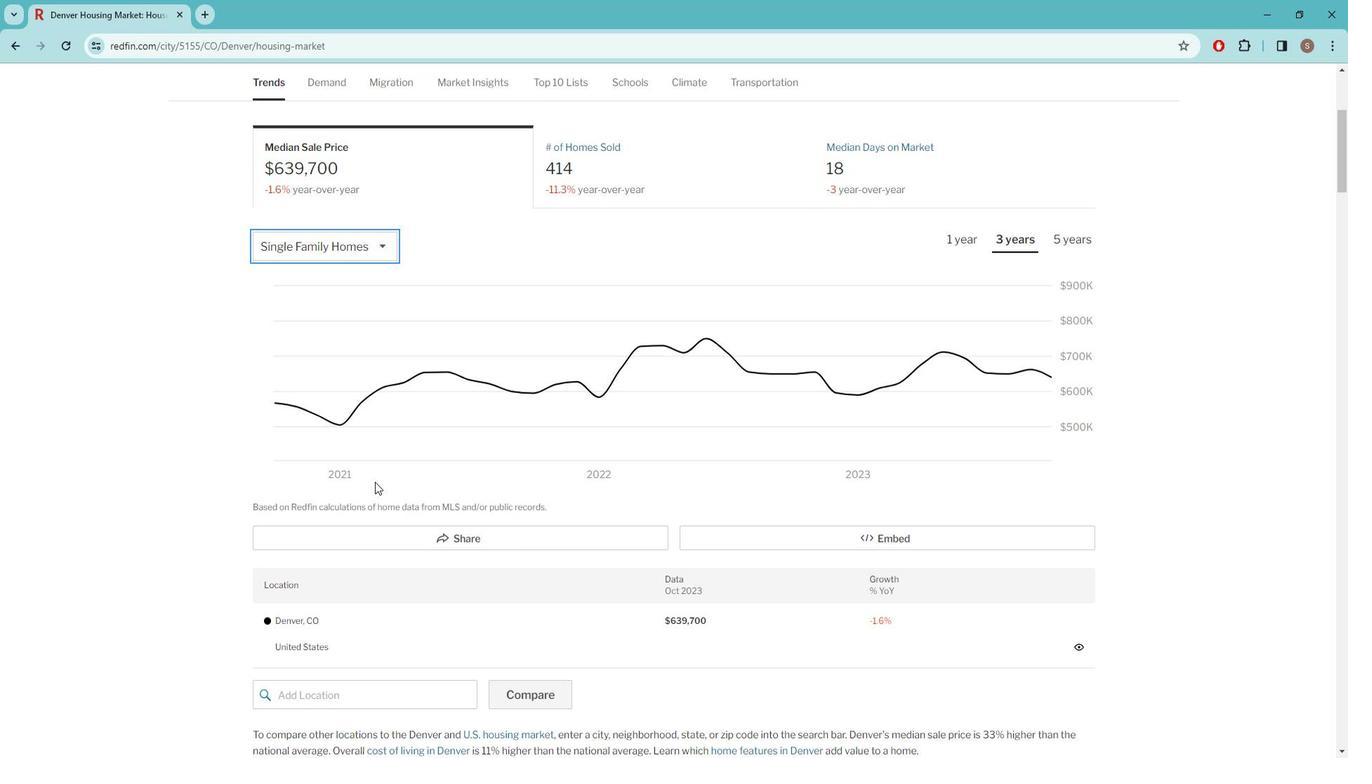 
Action: Mouse scrolled (386, 474) with delta (0, 0)
Screenshot: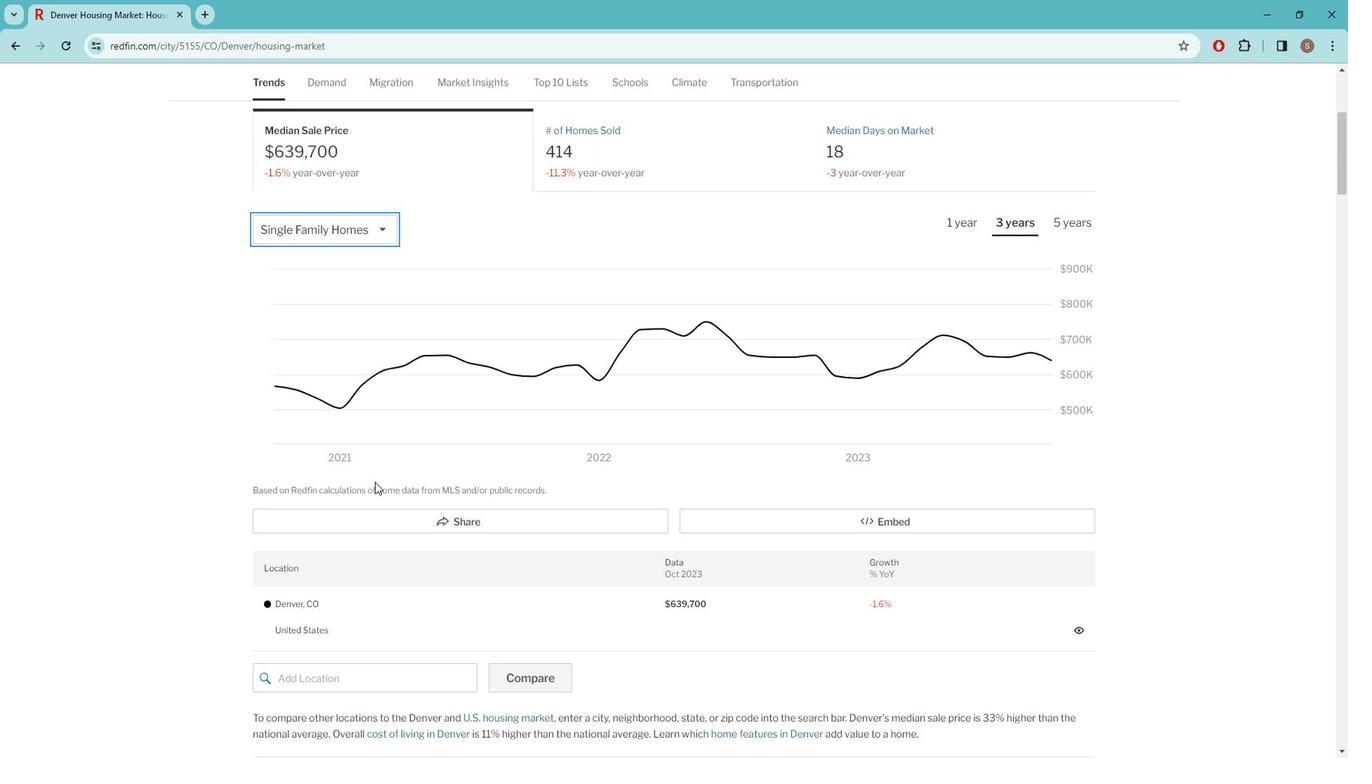 
Action: Mouse moved to (386, 473)
Screenshot: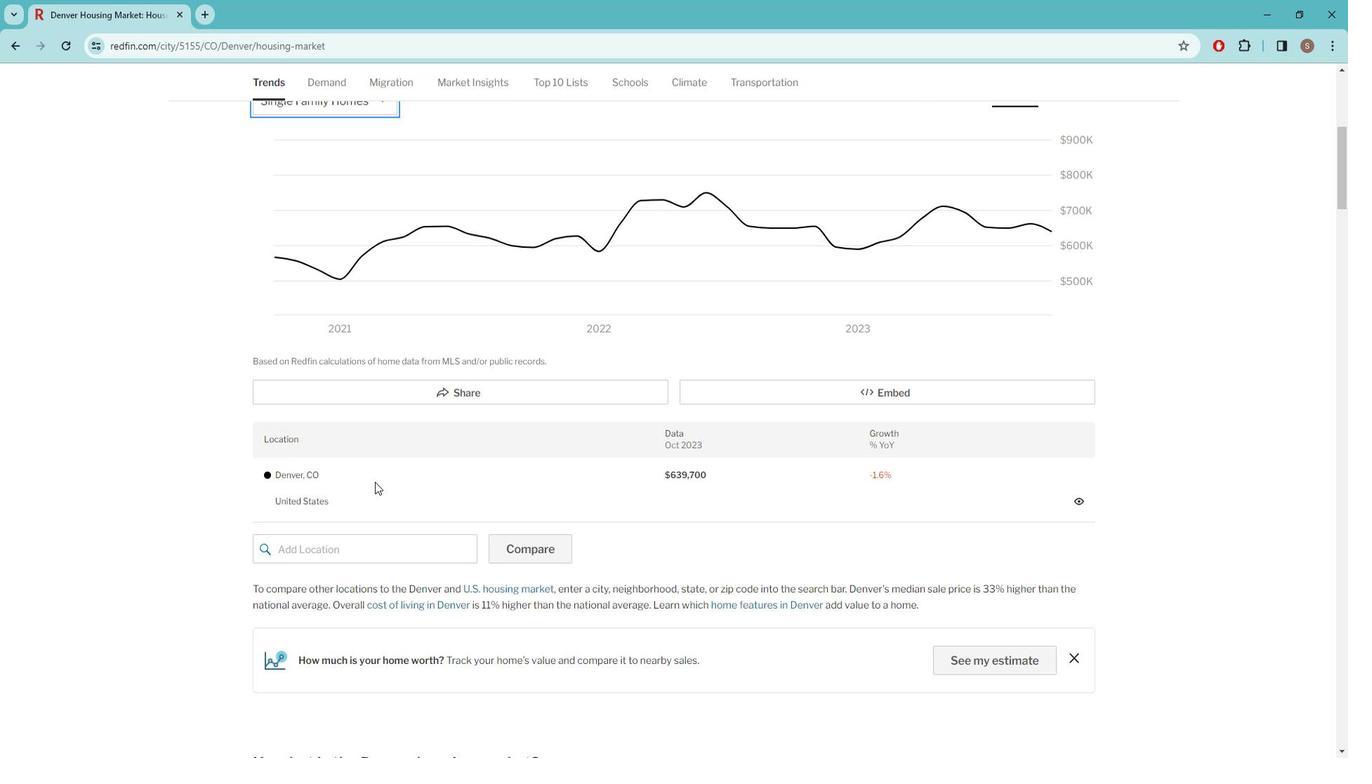 
Action: Mouse scrolled (386, 472) with delta (0, 0)
Screenshot: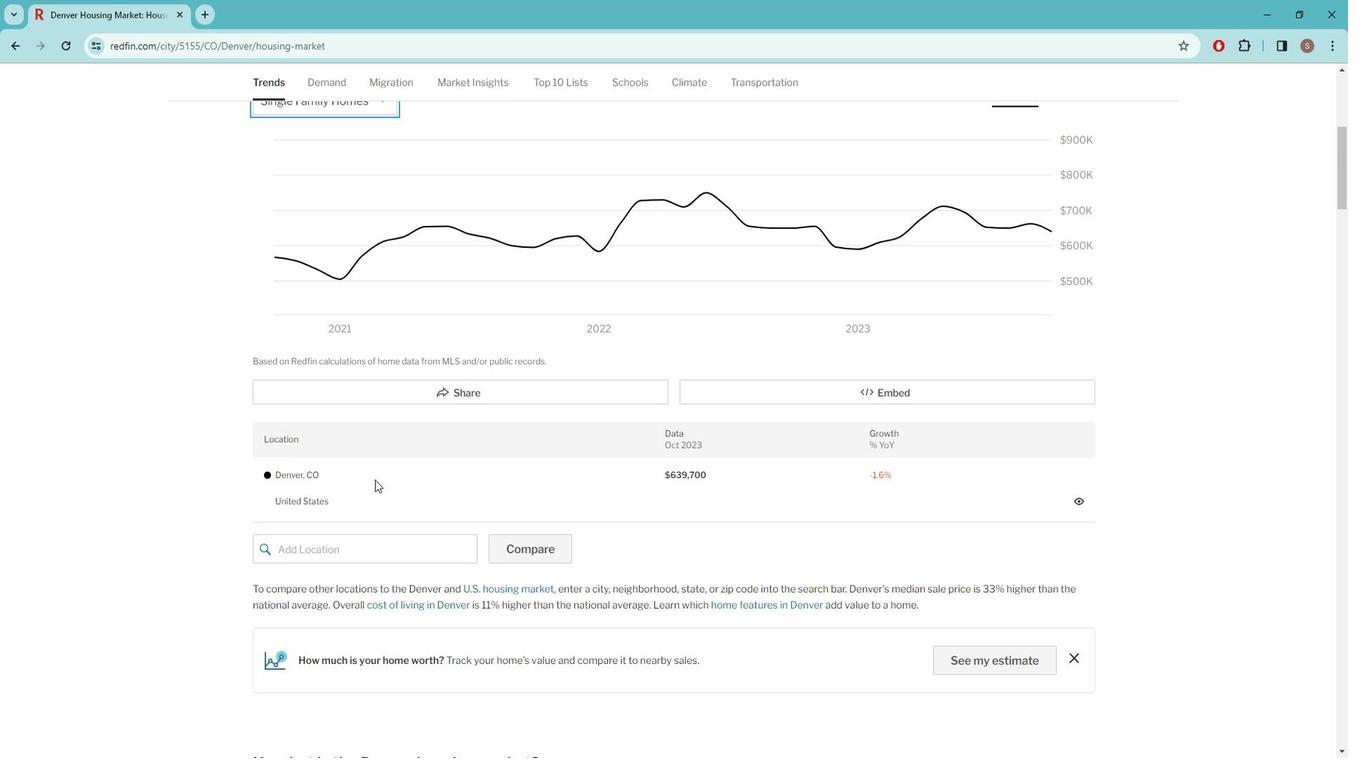 
Action: Mouse scrolled (386, 472) with delta (0, 0)
Screenshot: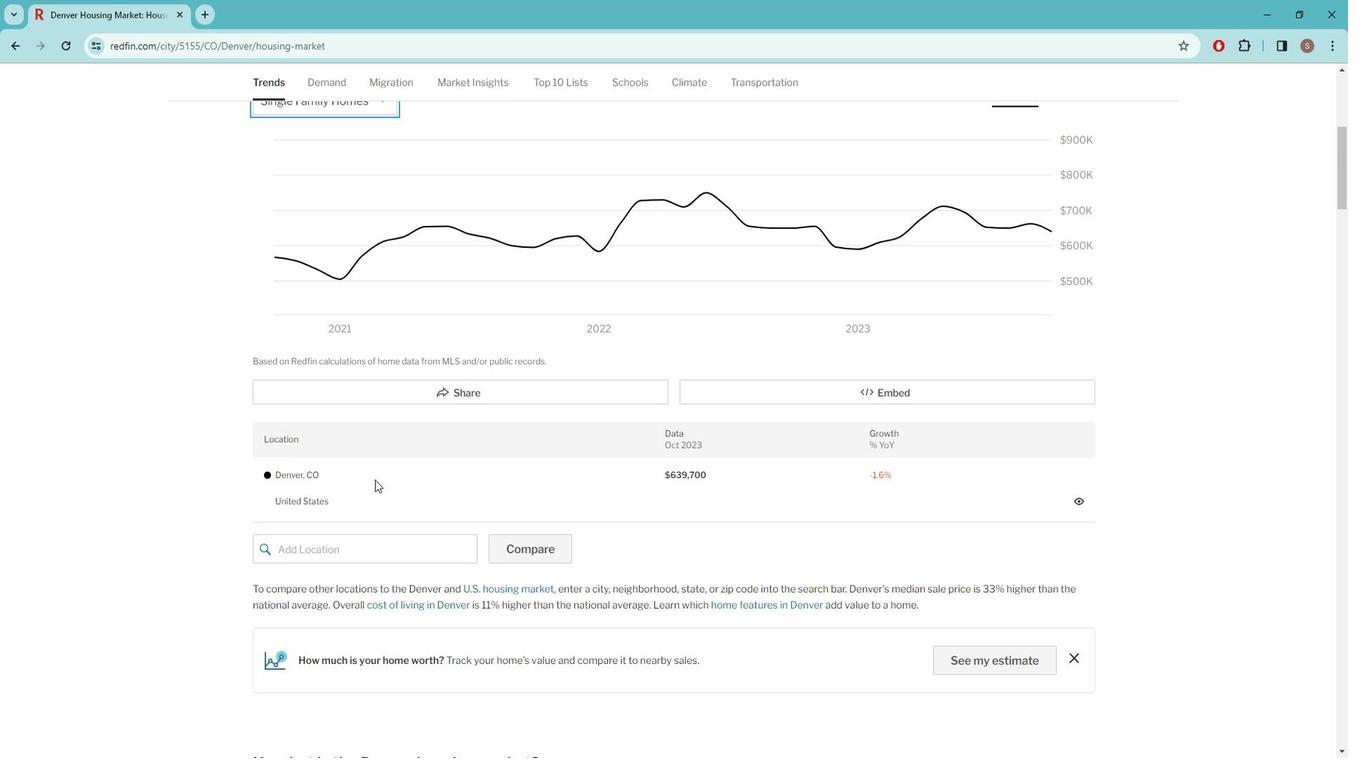 
Action: Mouse scrolled (386, 472) with delta (0, 0)
Screenshot: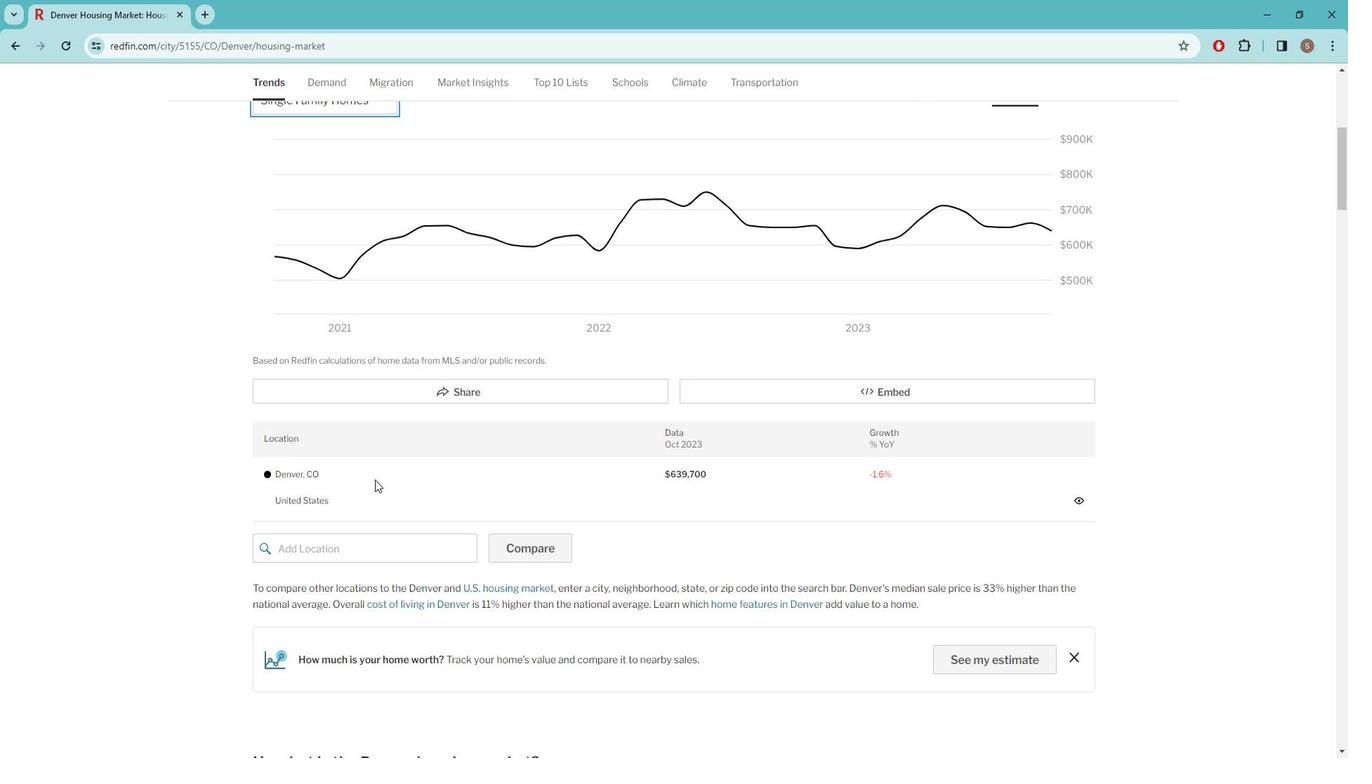 
Action: Mouse scrolled (386, 472) with delta (0, 0)
Screenshot: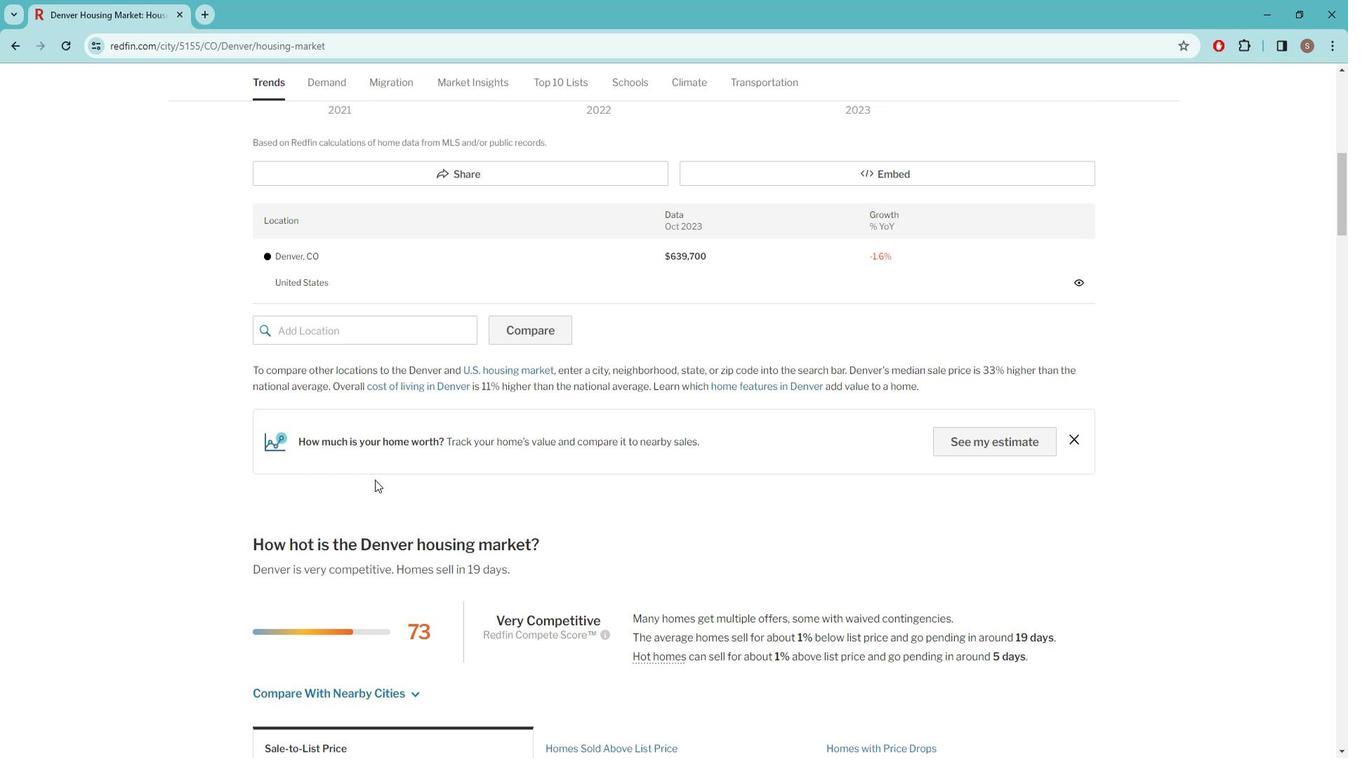 
Action: Mouse scrolled (386, 472) with delta (0, 0)
Screenshot: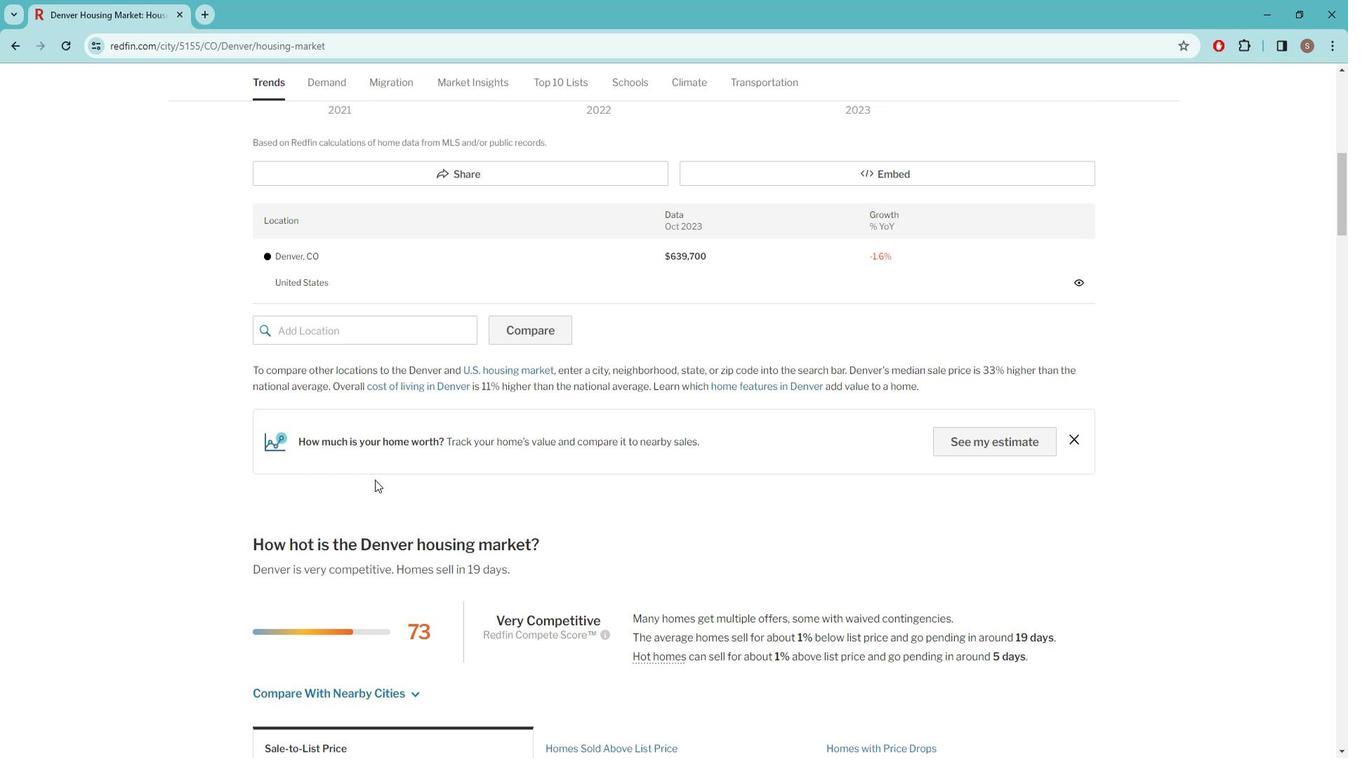 
Action: Mouse scrolled (386, 472) with delta (0, 0)
Screenshot: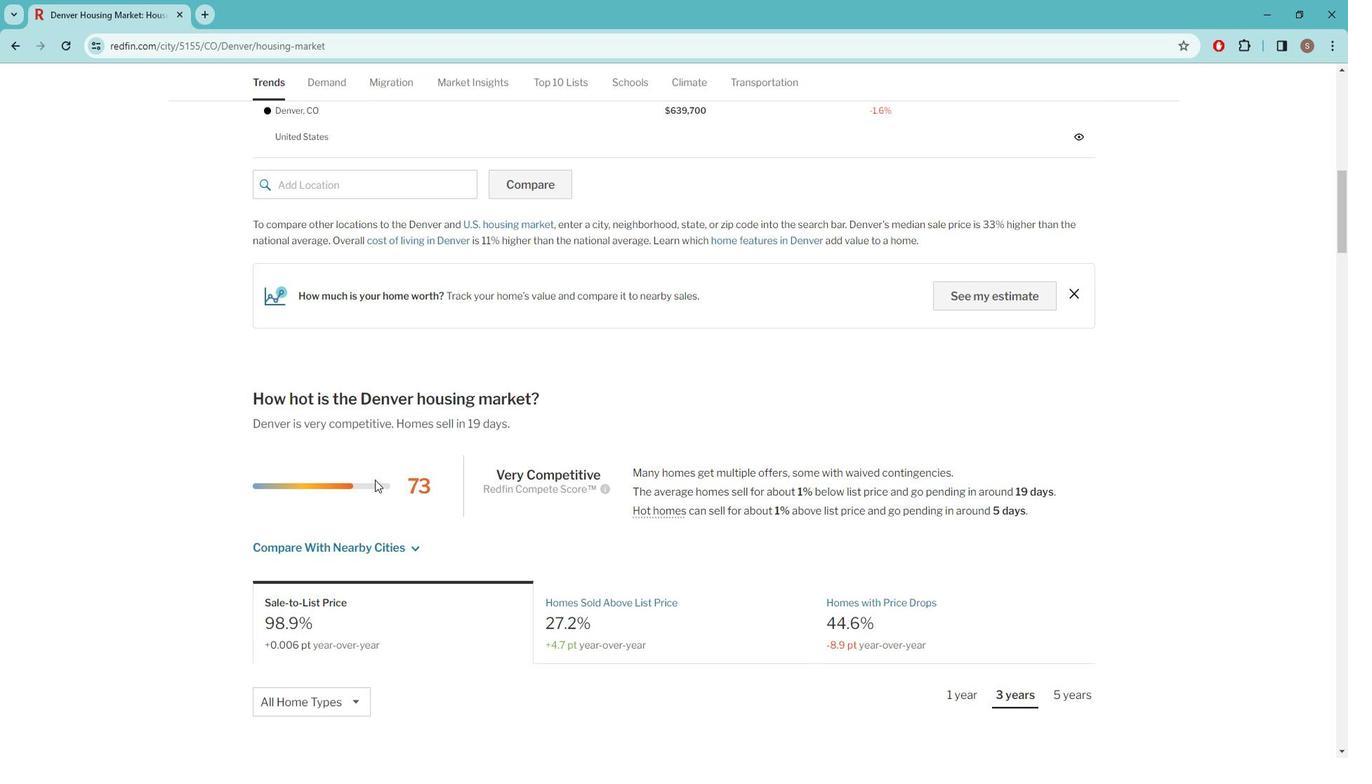 
Action: Mouse scrolled (386, 472) with delta (0, 0)
Screenshot: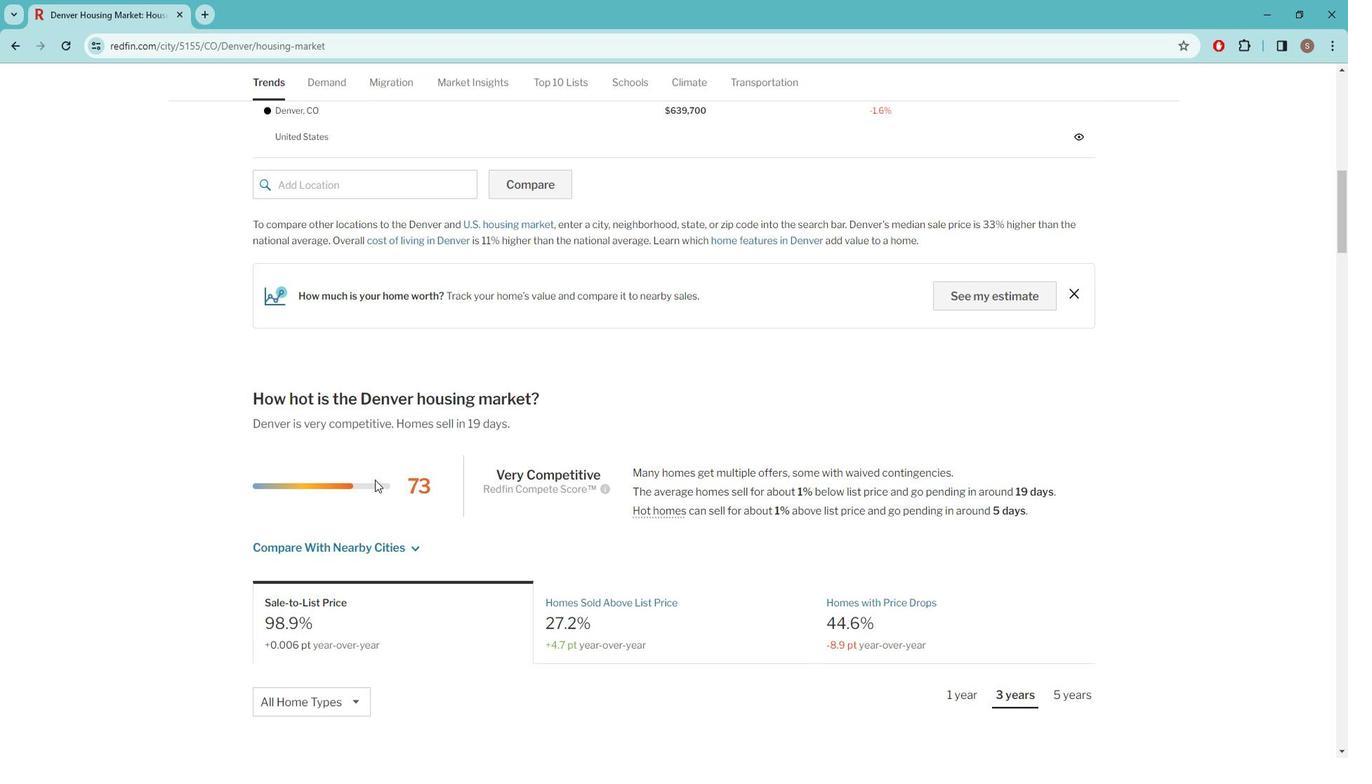 
Action: Mouse scrolled (386, 472) with delta (0, 0)
Screenshot: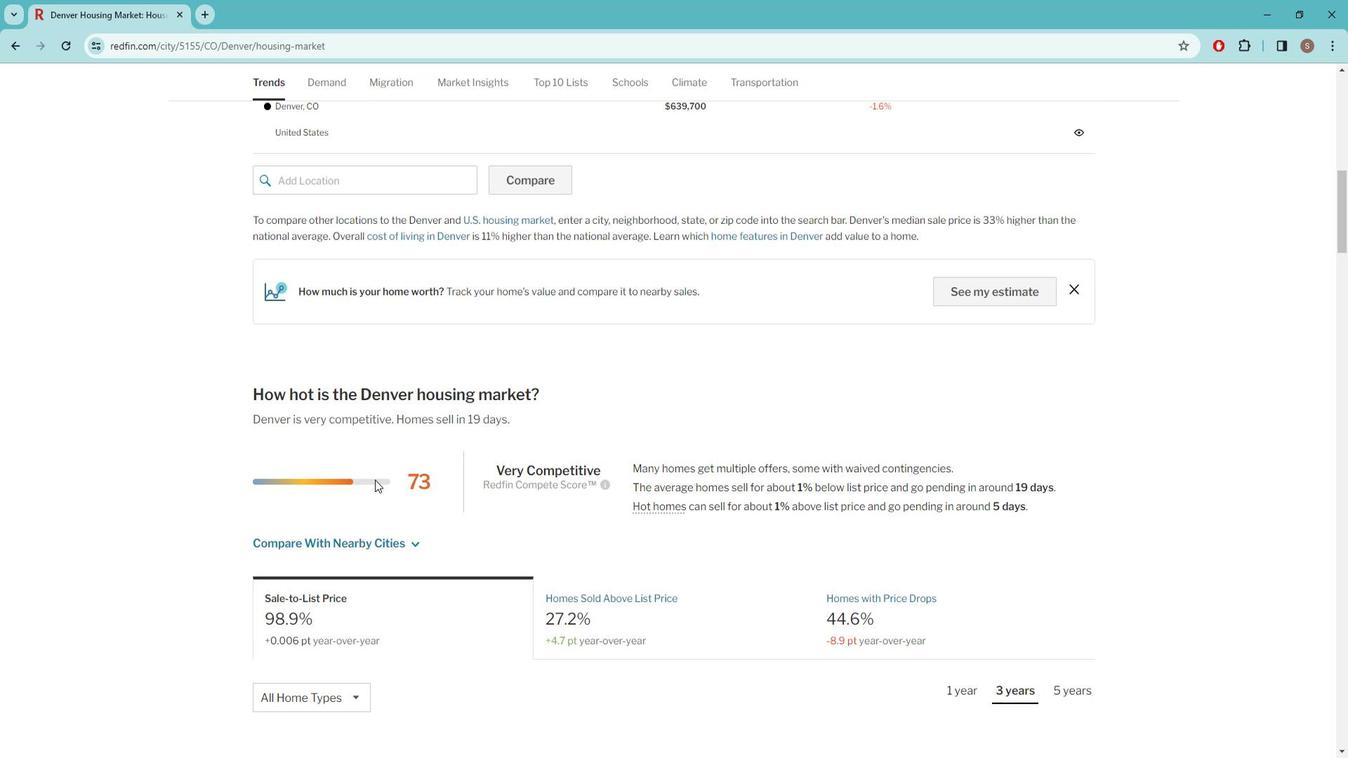 
Action: Mouse moved to (373, 479)
Screenshot: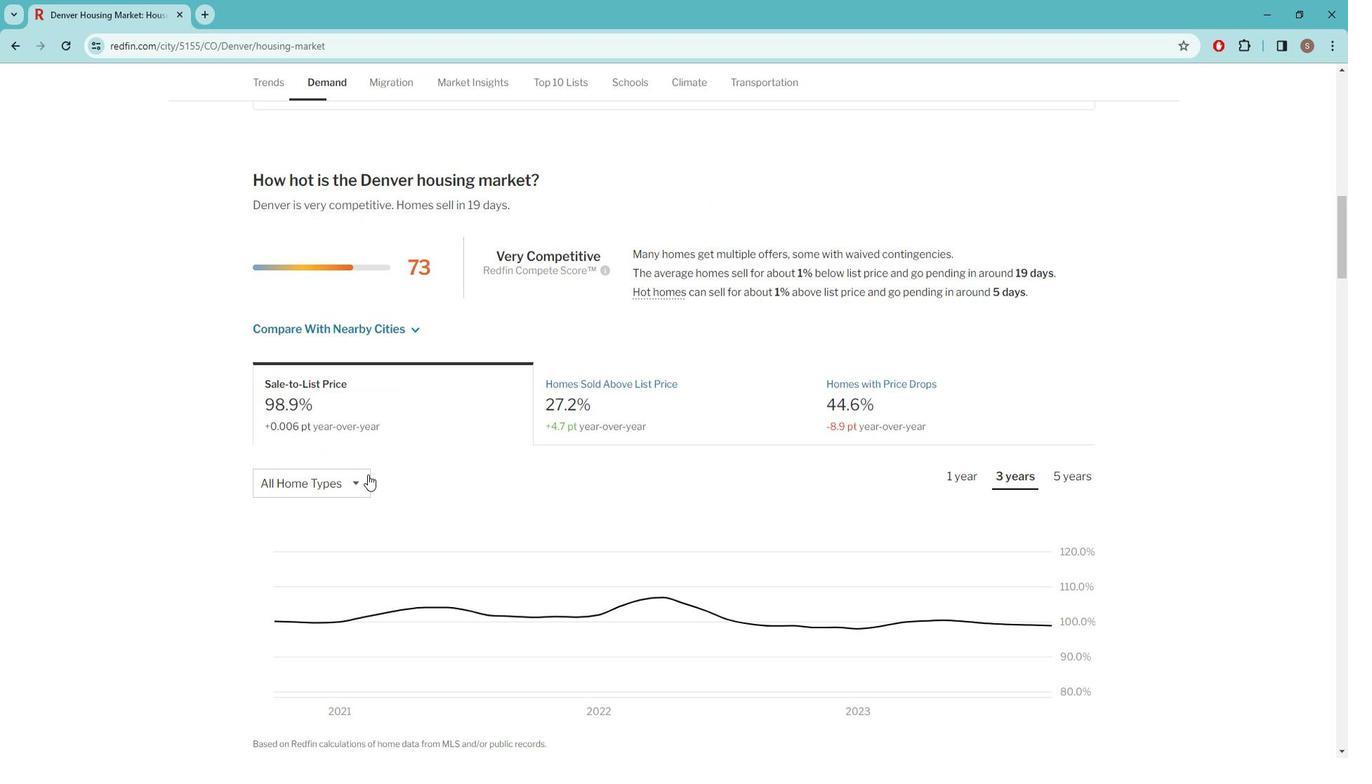 
Action: Mouse pressed left at (373, 479)
Screenshot: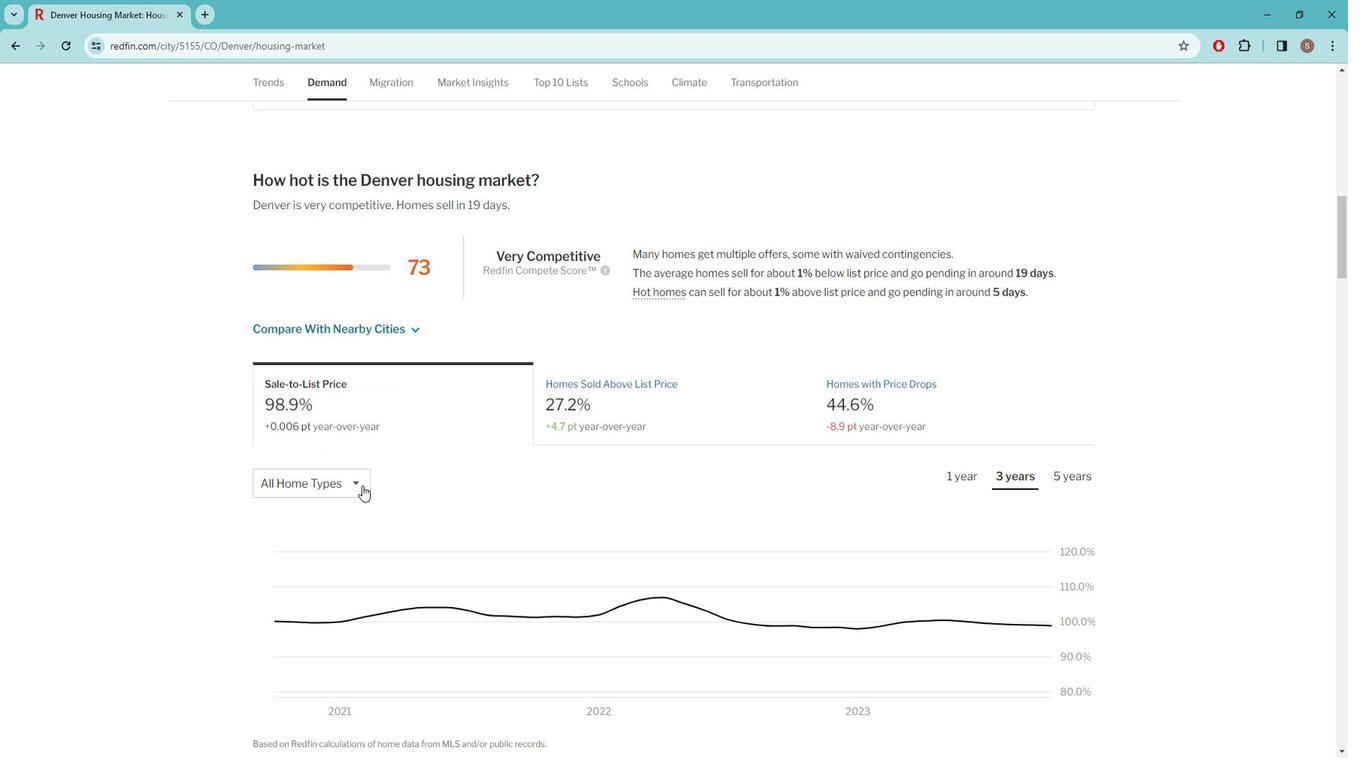 
Action: Mouse moved to (359, 533)
Screenshot: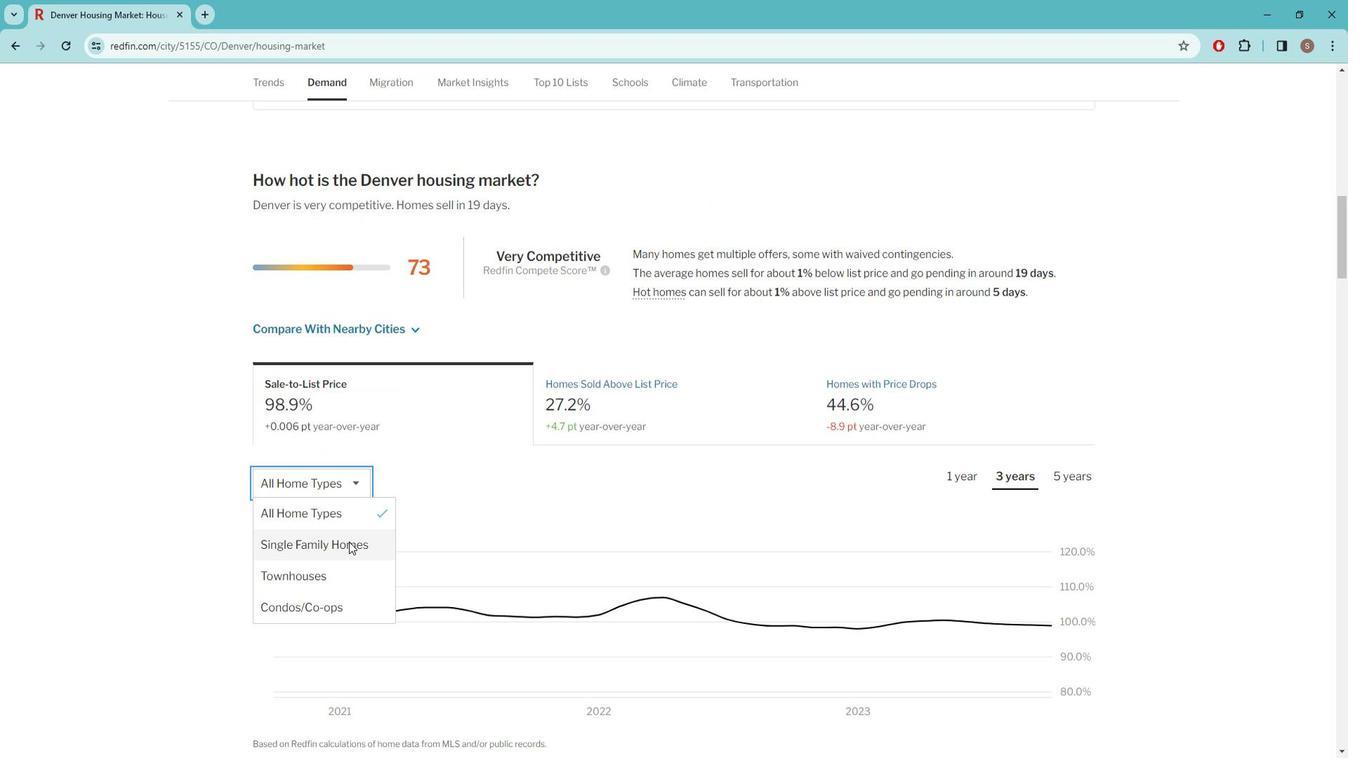 
Action: Mouse pressed left at (359, 533)
Screenshot: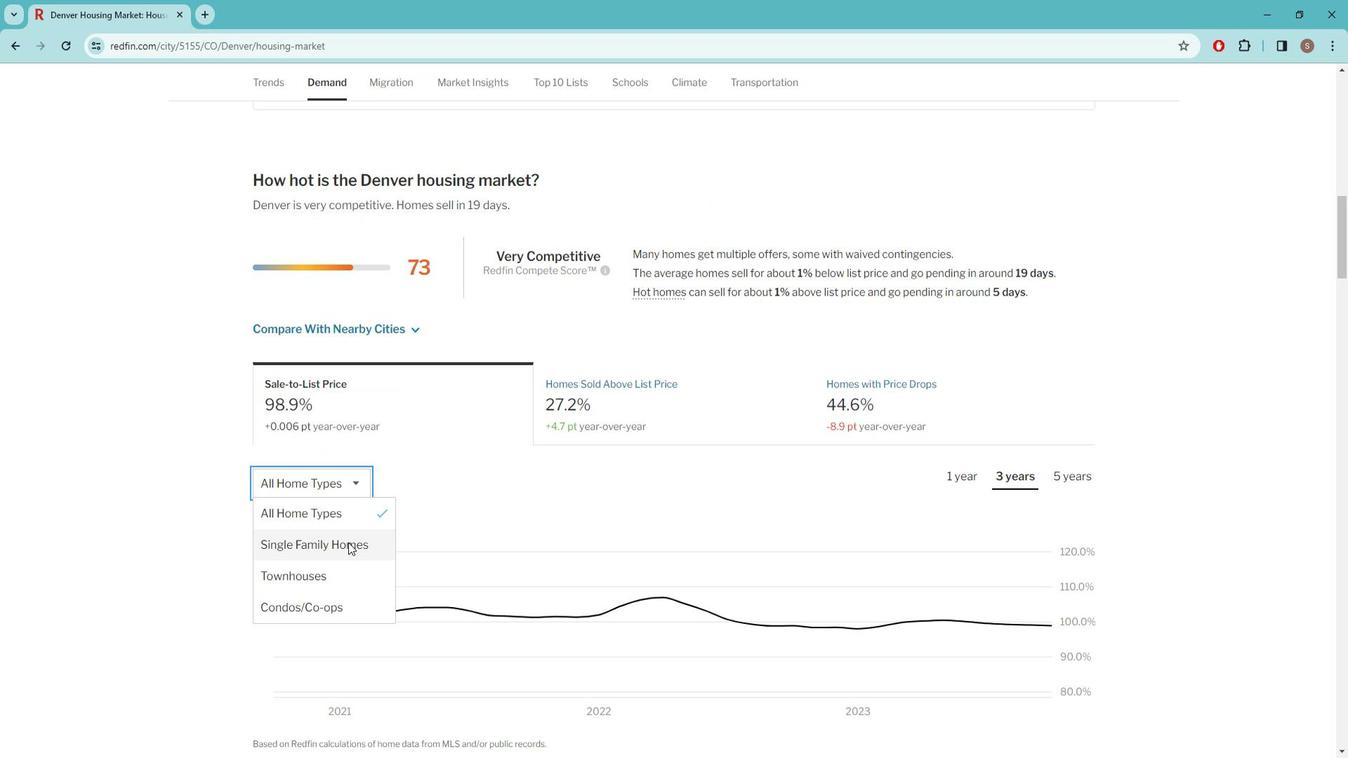 
Action: Mouse moved to (376, 511)
Screenshot: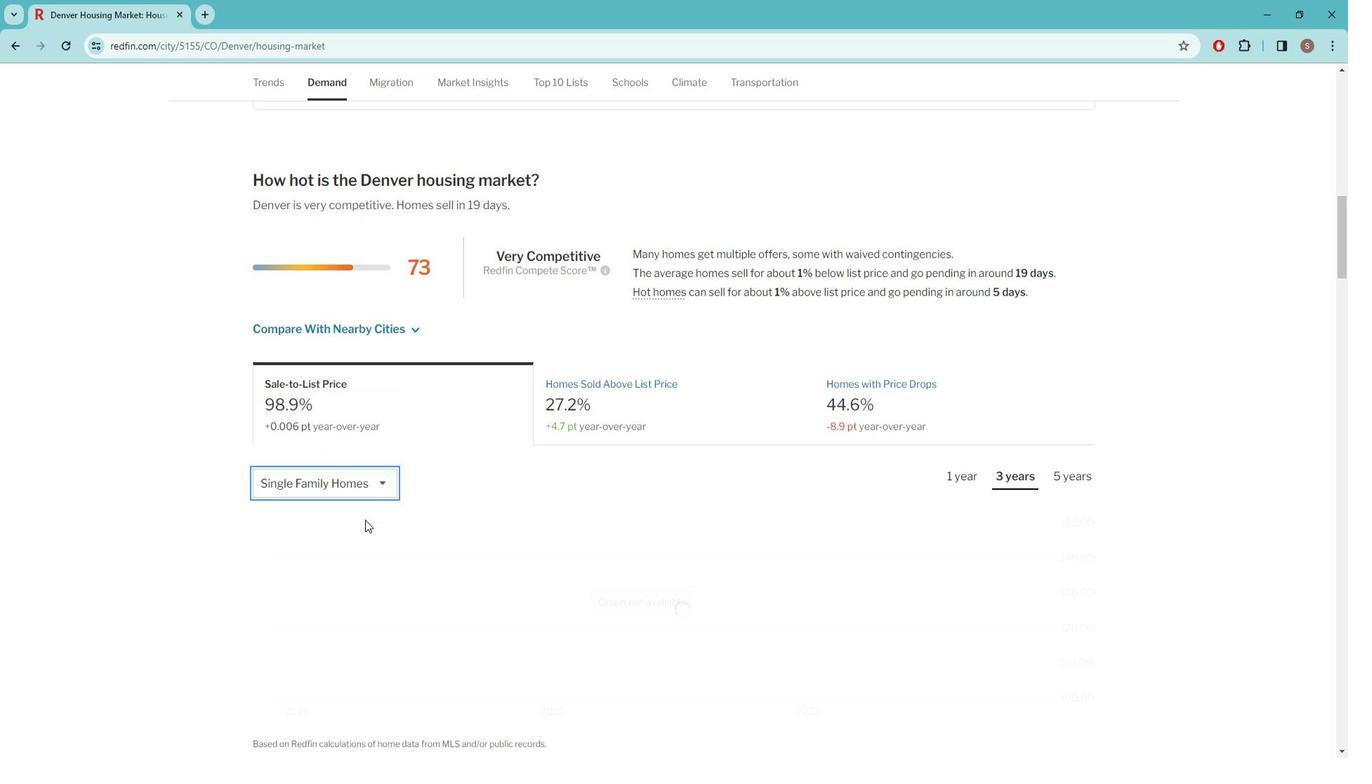 
Action: Mouse scrolled (376, 510) with delta (0, 0)
Screenshot: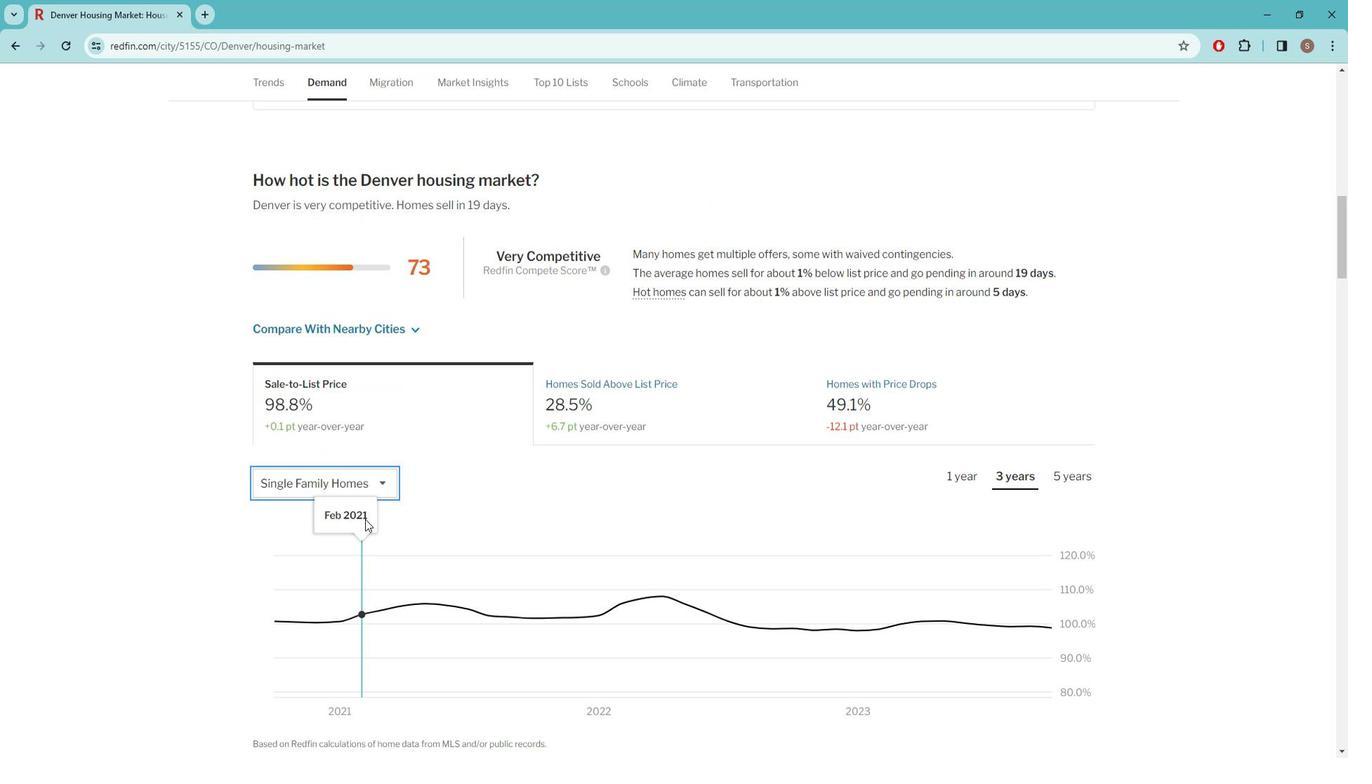 
Action: Mouse scrolled (376, 510) with delta (0, 0)
Screenshot: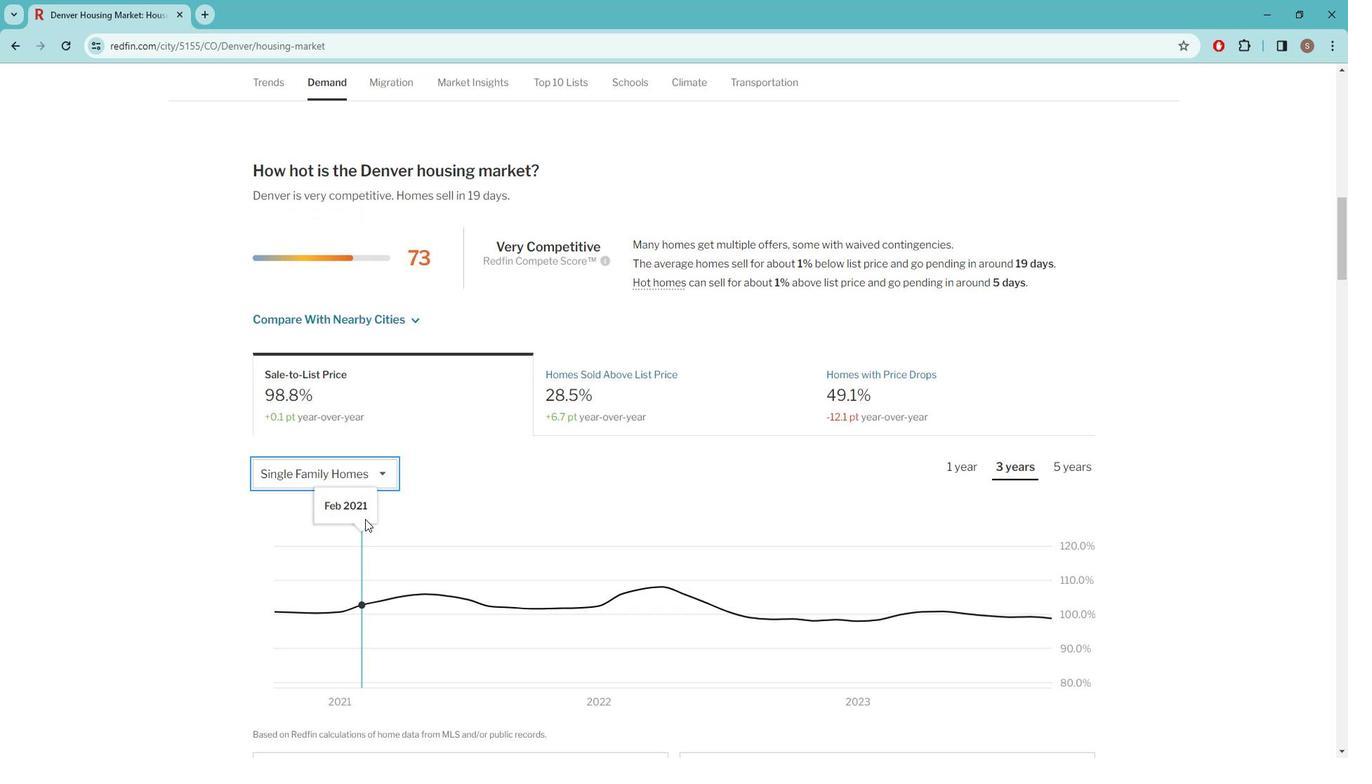
Action: Mouse scrolled (376, 510) with delta (0, 0)
Screenshot: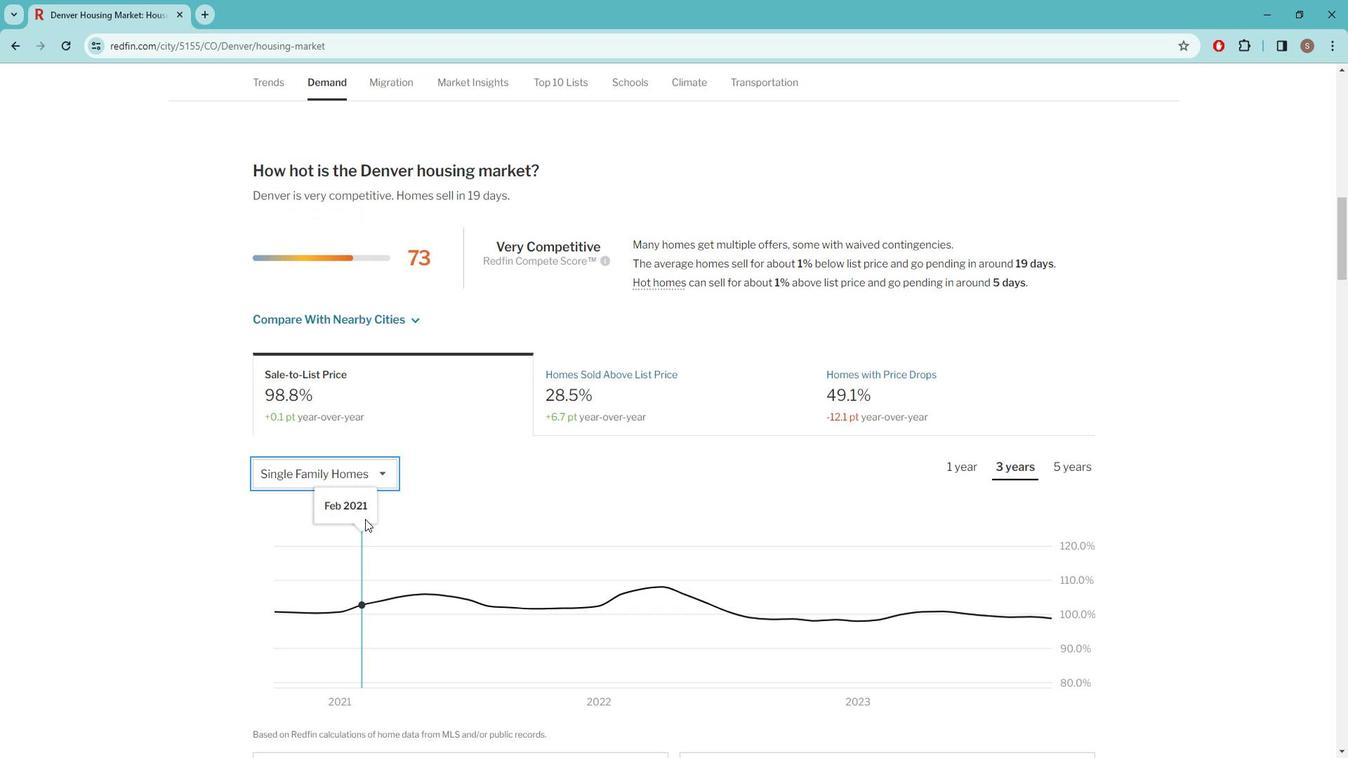 
Action: Mouse moved to (629, 85)
Screenshot: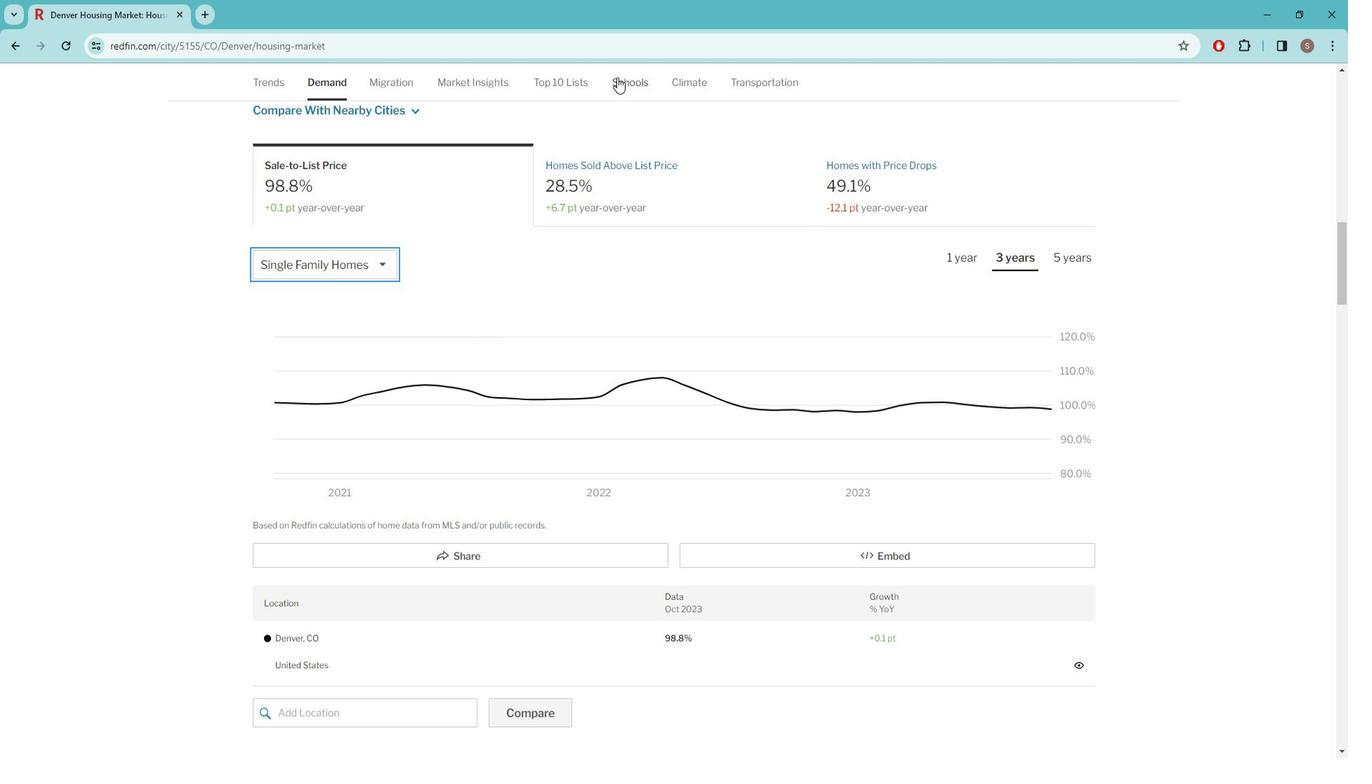 
Action: Mouse pressed left at (629, 85)
Screenshot: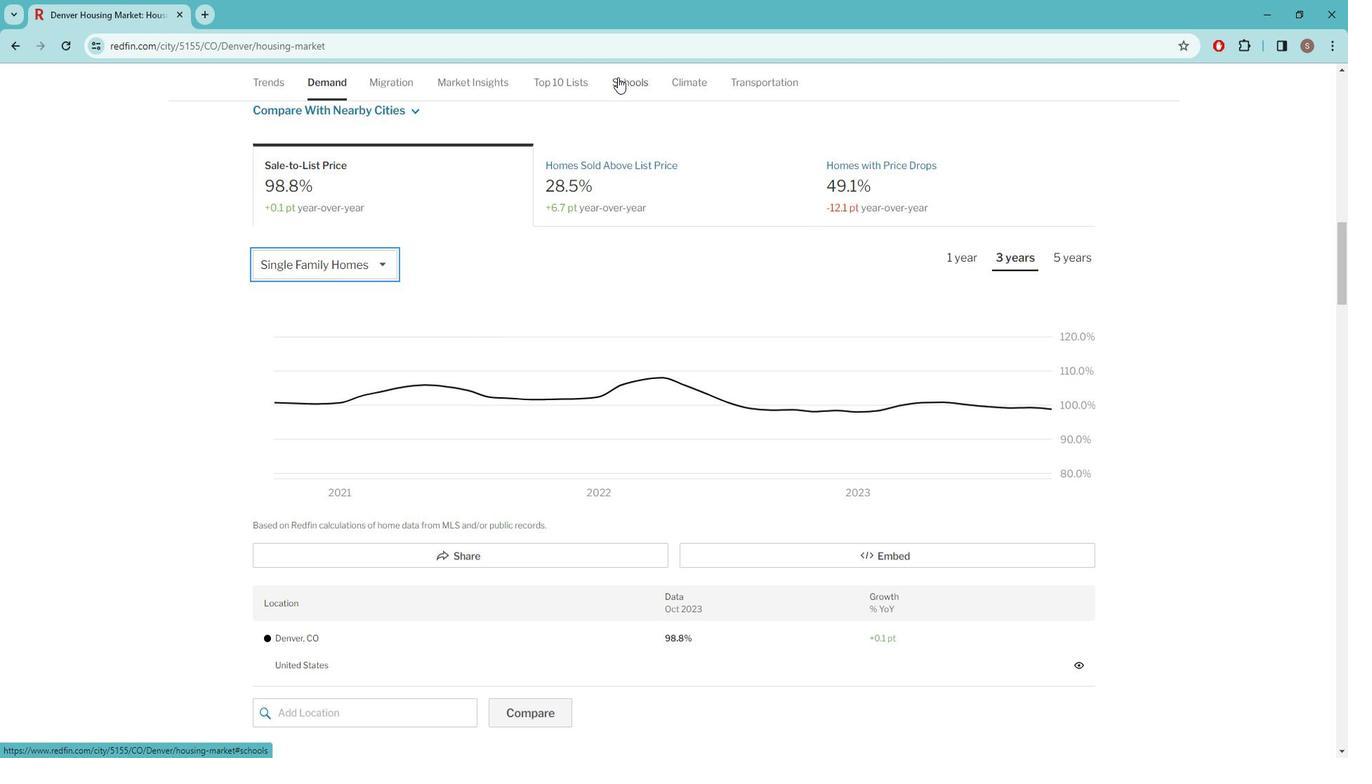 
Action: Mouse moved to (586, 280)
Screenshot: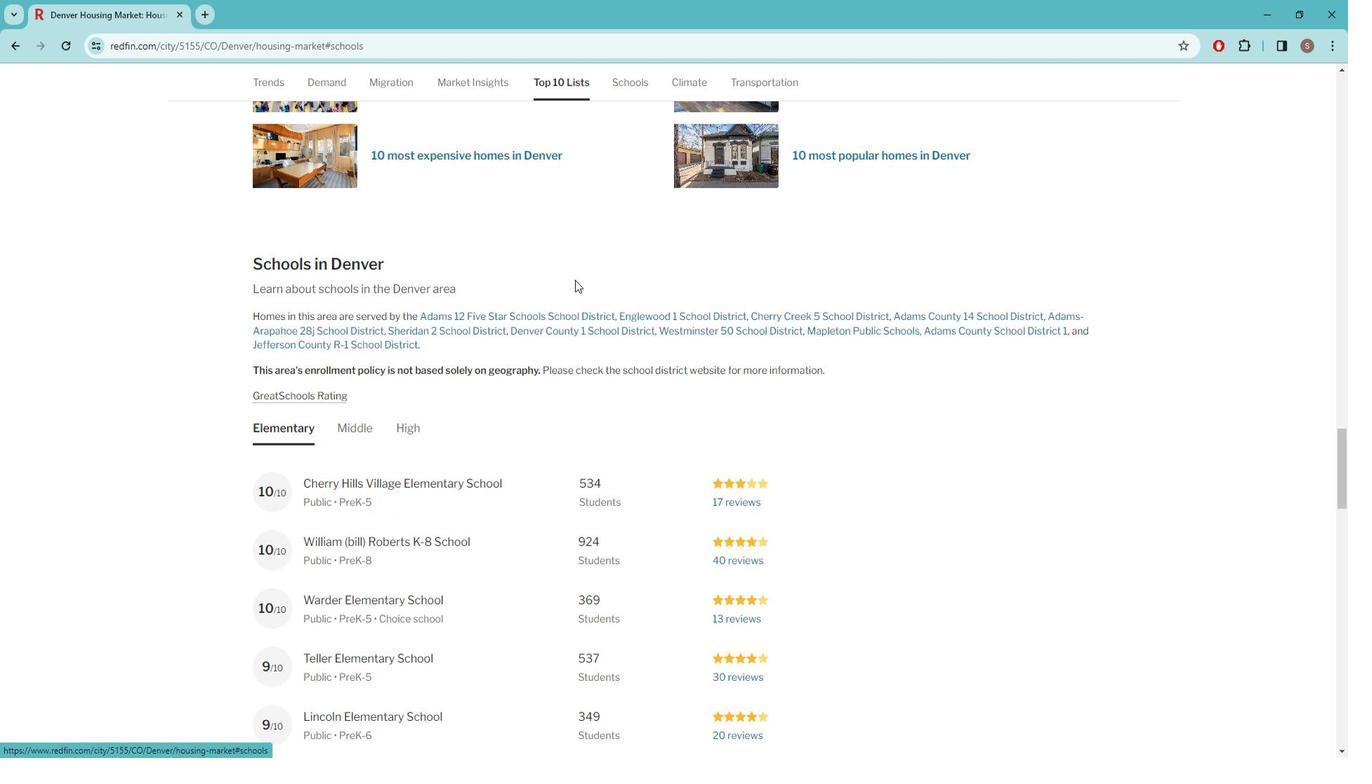 
Action: Mouse scrolled (586, 280) with delta (0, 0)
Screenshot: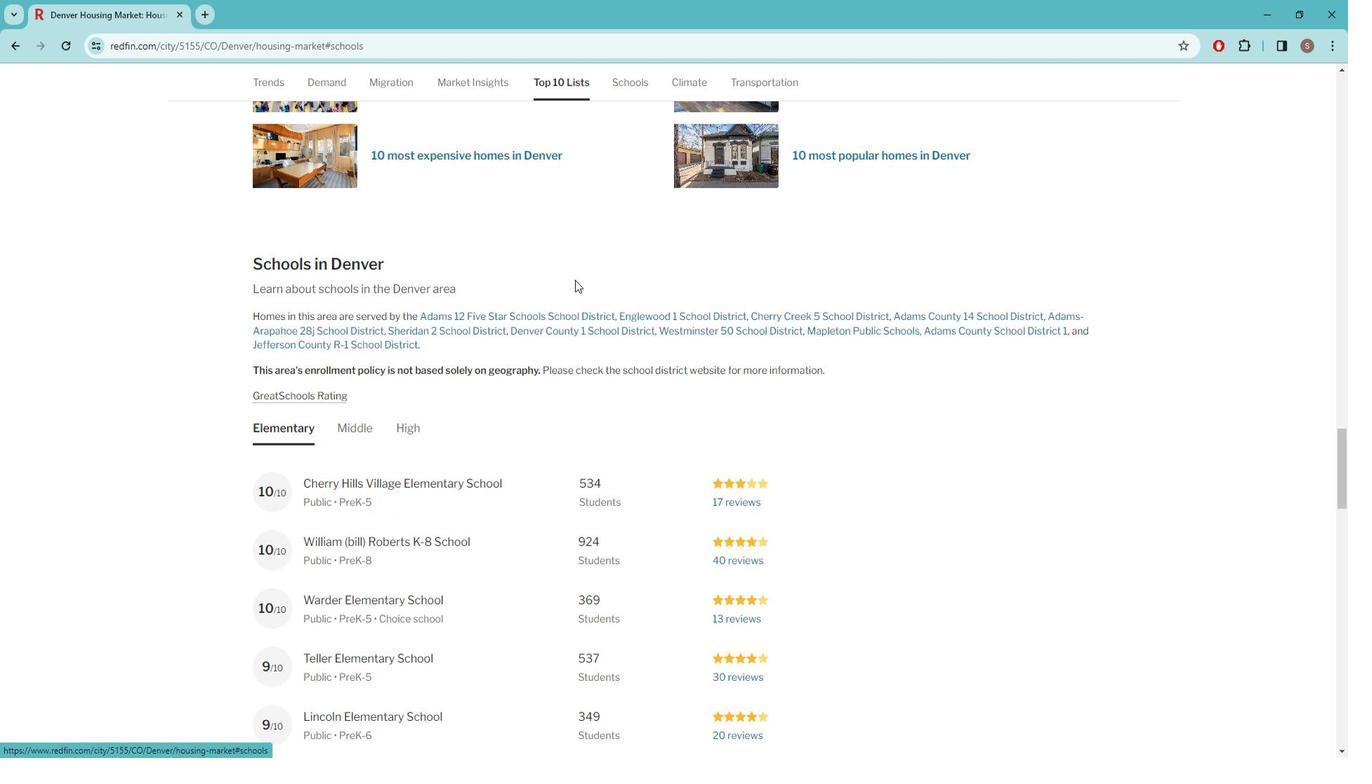 
Action: Mouse scrolled (586, 280) with delta (0, 0)
Screenshot: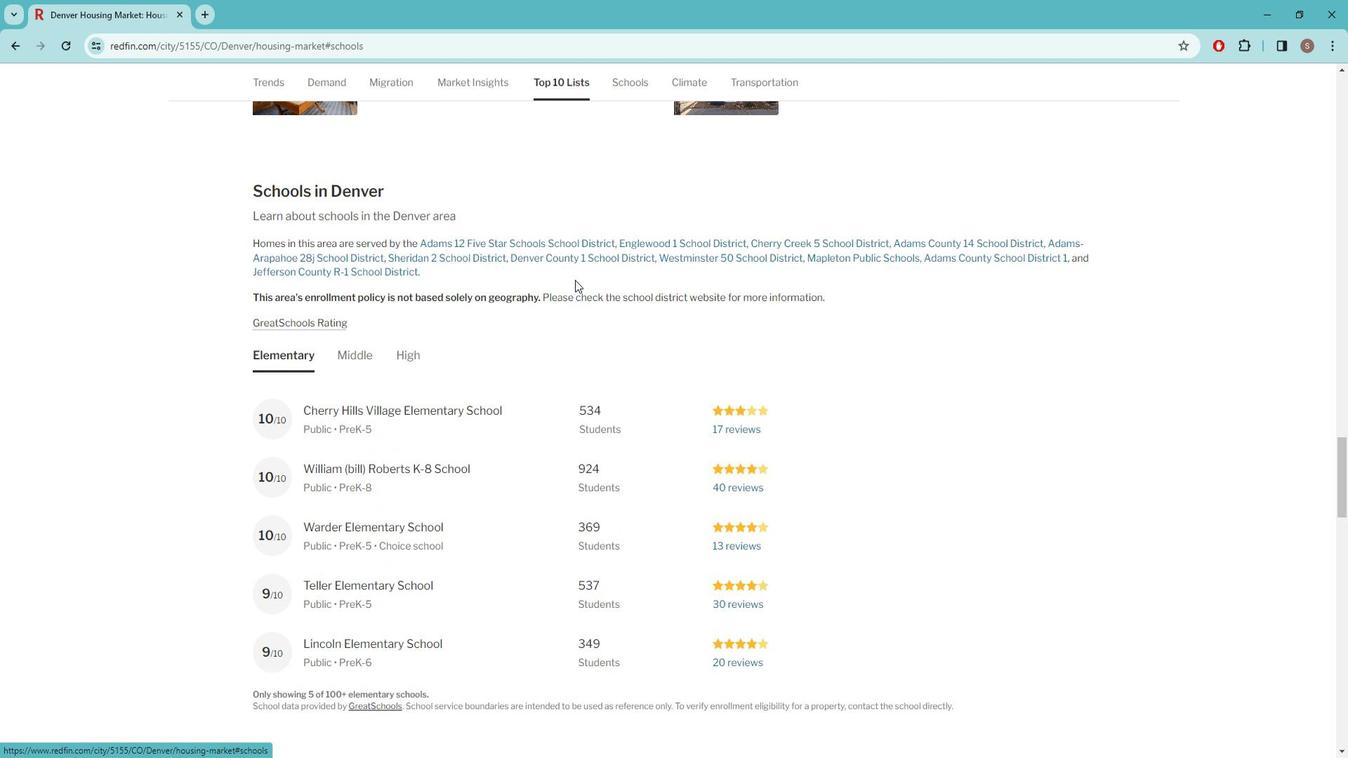 
Action: Mouse moved to (584, 281)
Screenshot: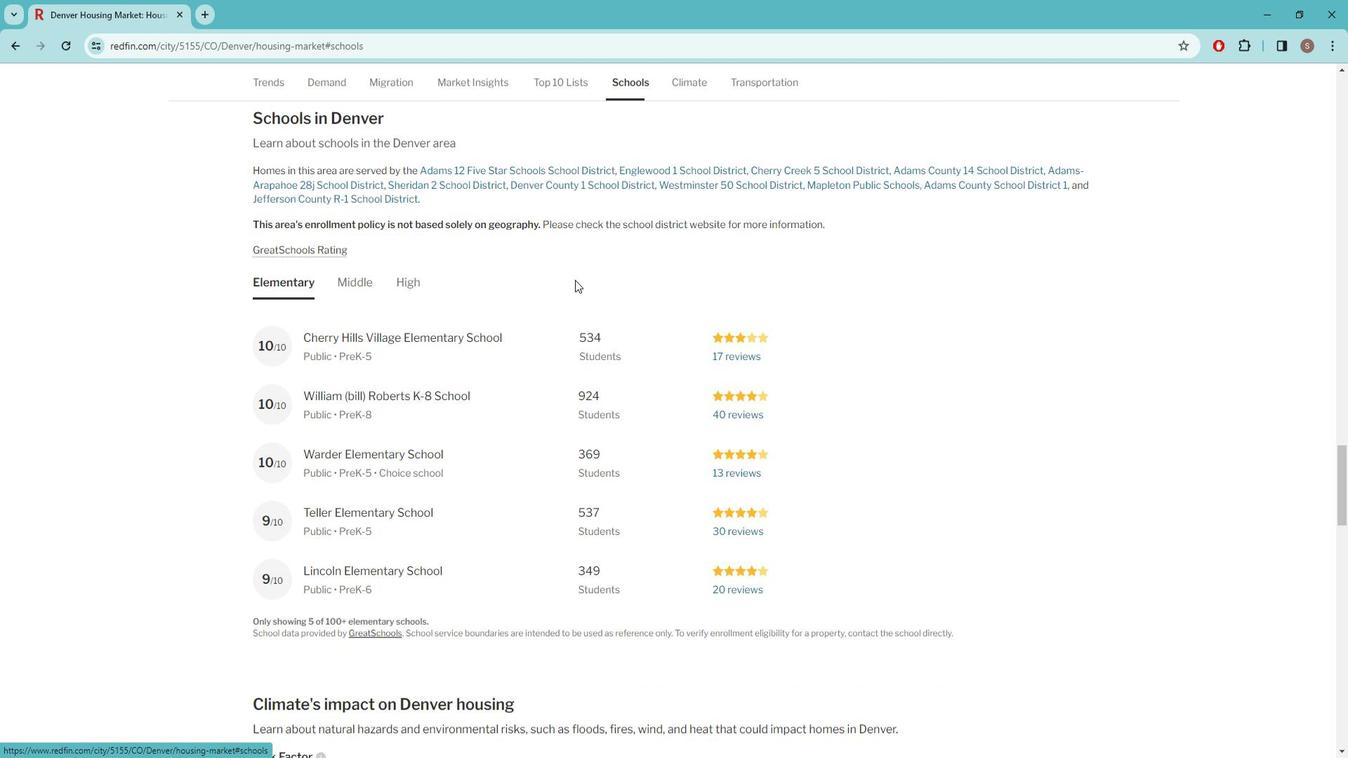 
Action: Mouse scrolled (584, 280) with delta (0, 0)
Screenshot: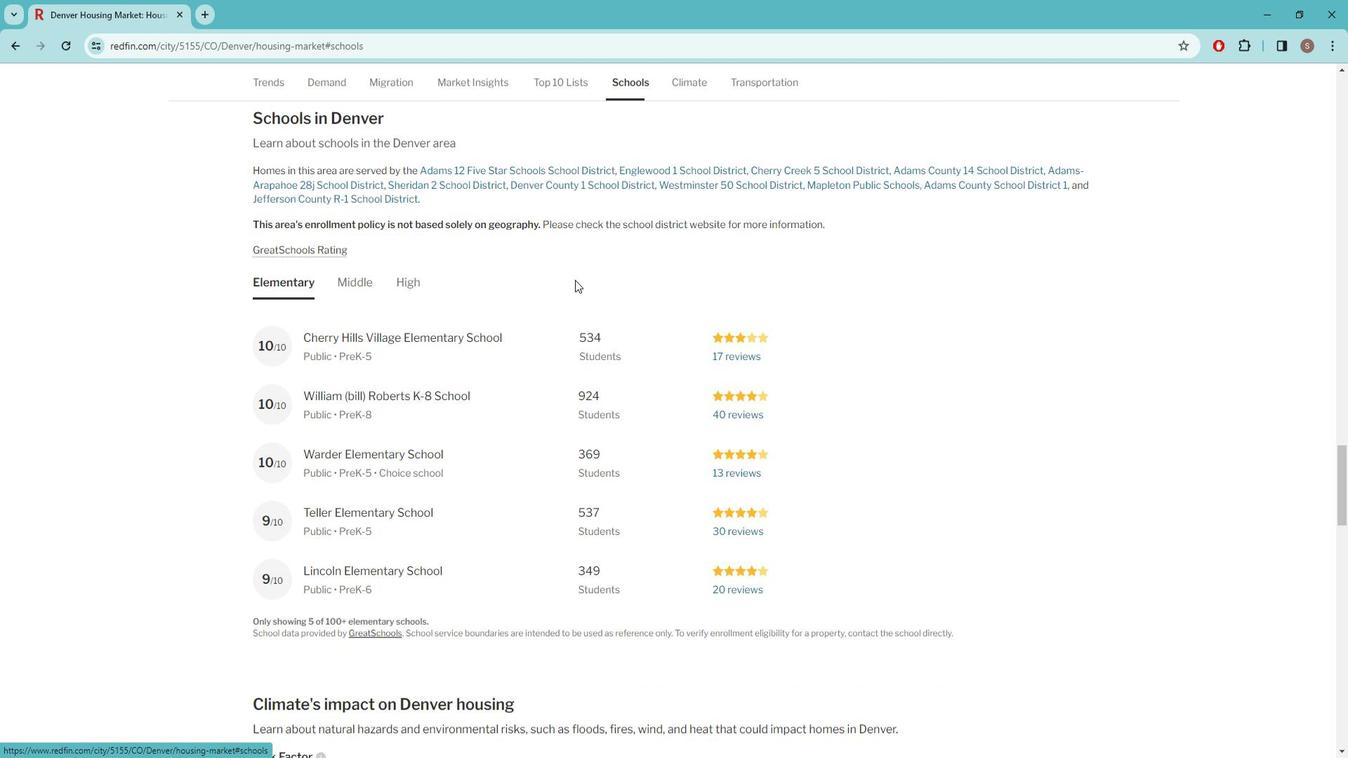 
Action: Mouse moved to (582, 282)
Screenshot: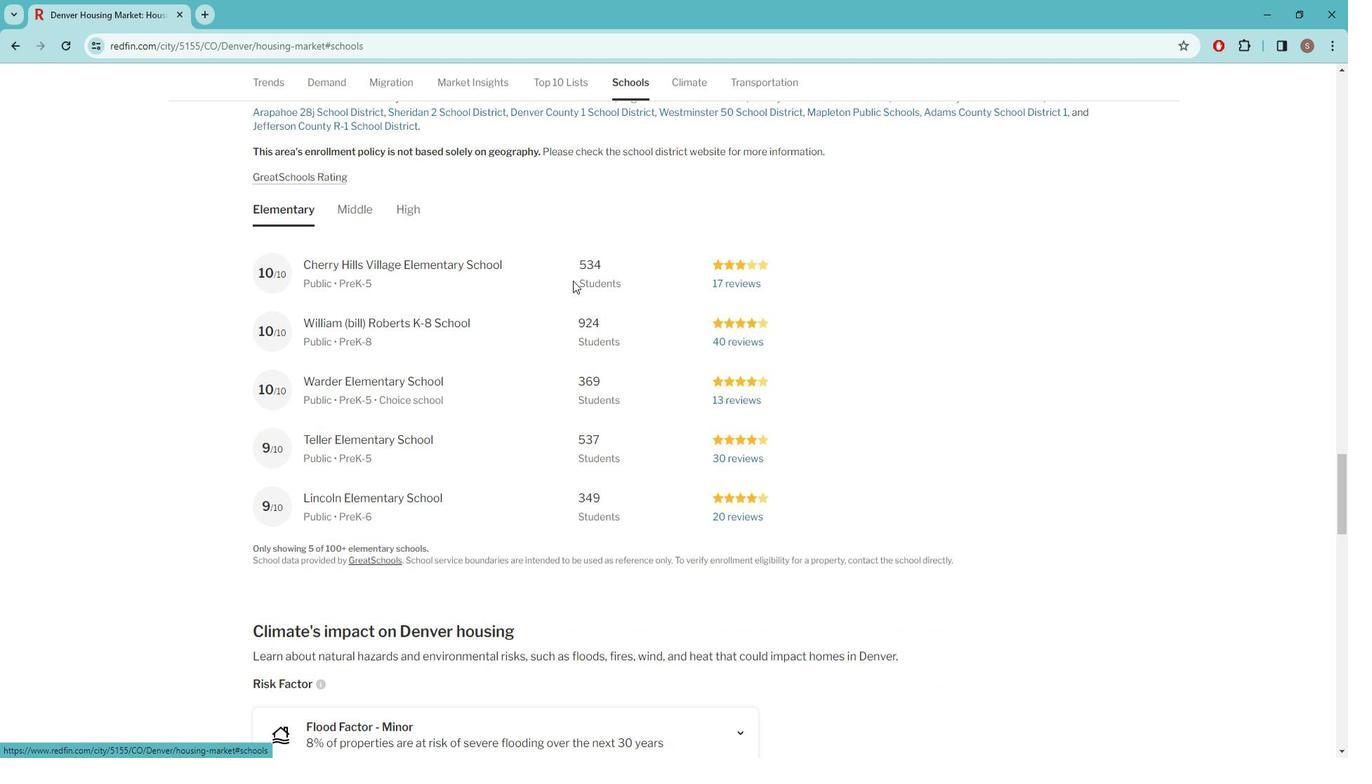 
Action: Mouse scrolled (582, 281) with delta (0, 0)
Screenshot: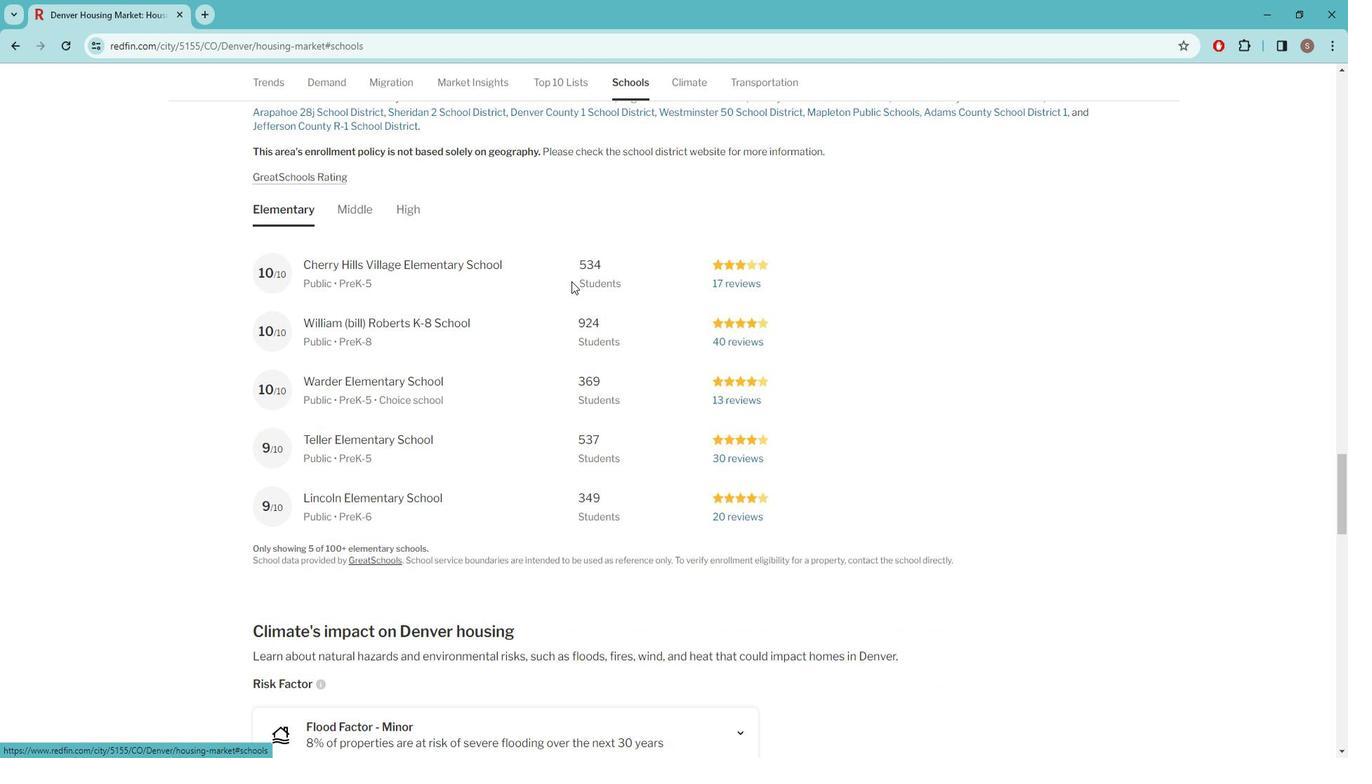 
Action: Mouse moved to (578, 283)
Screenshot: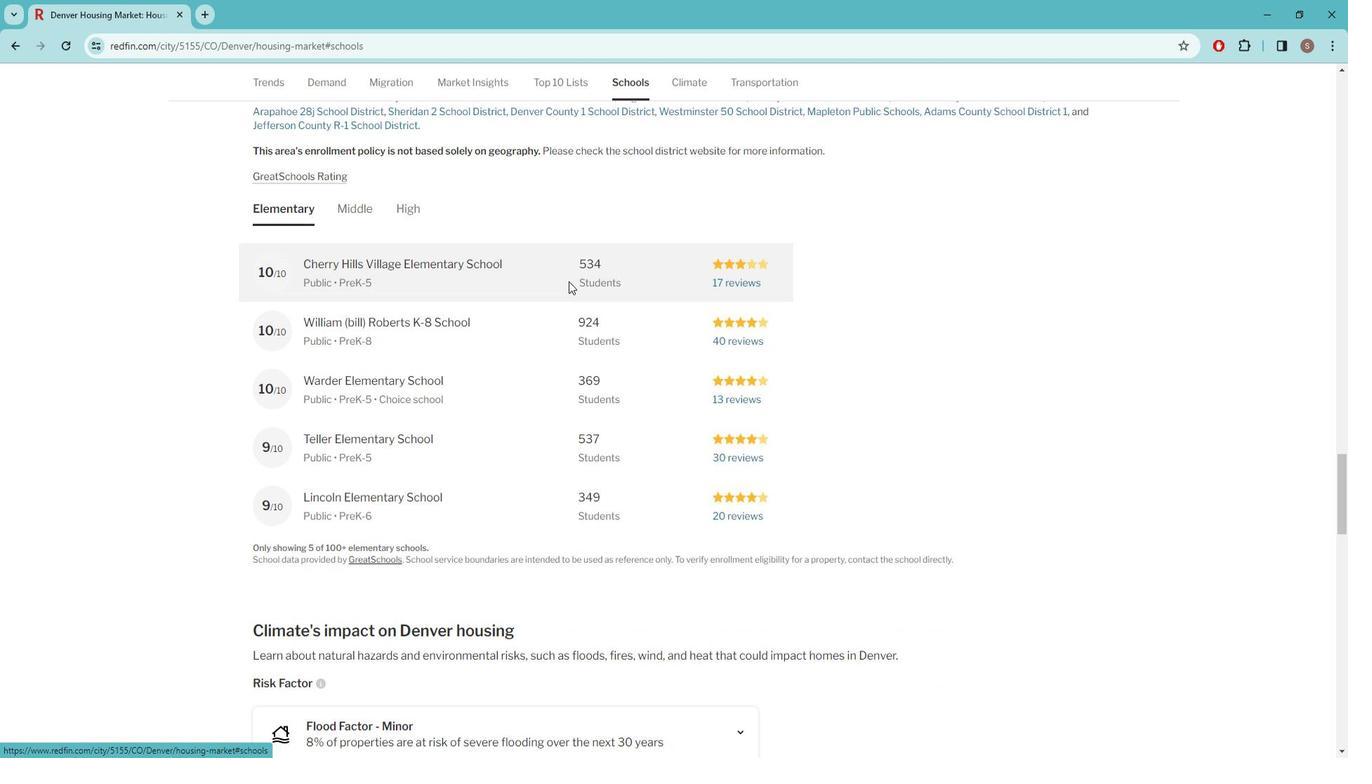 
Action: Mouse scrolled (578, 283) with delta (0, 0)
Screenshot: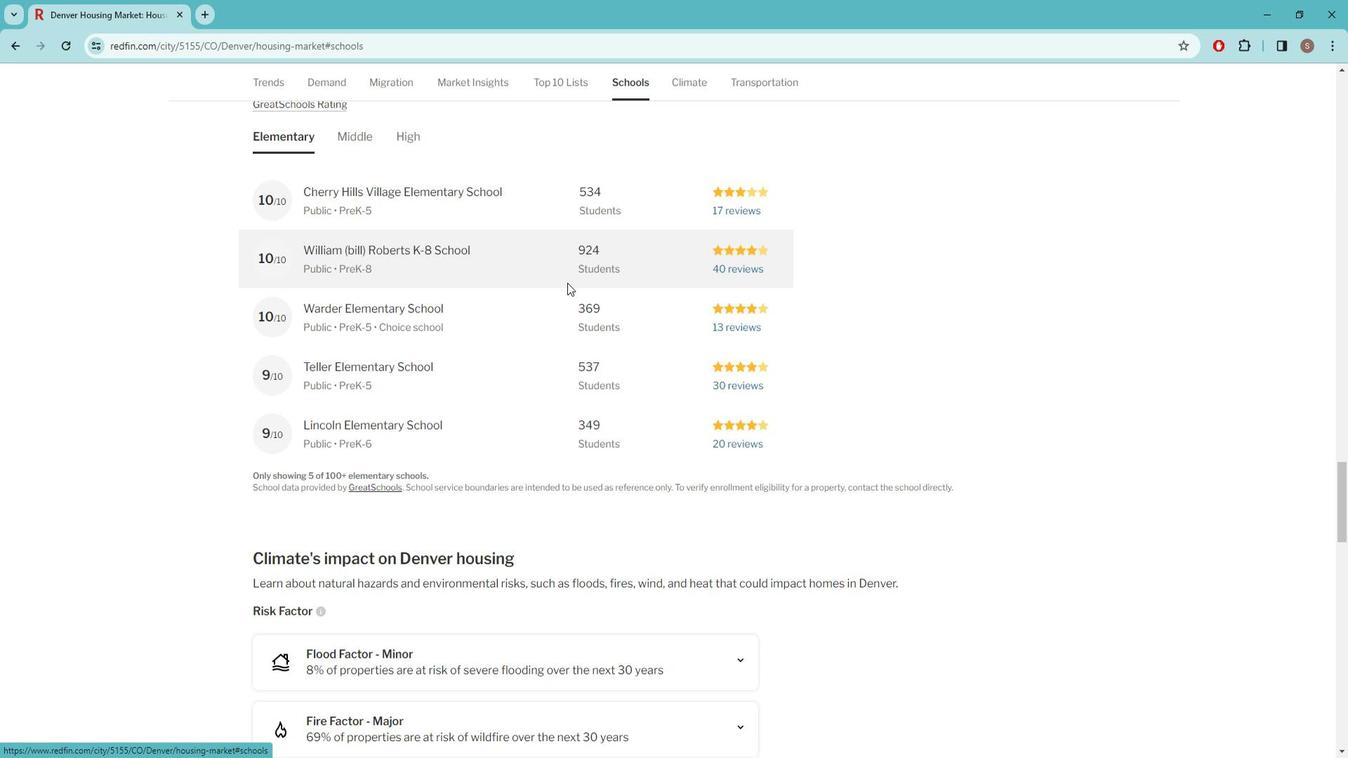
Action: Mouse scrolled (578, 283) with delta (0, 0)
Screenshot: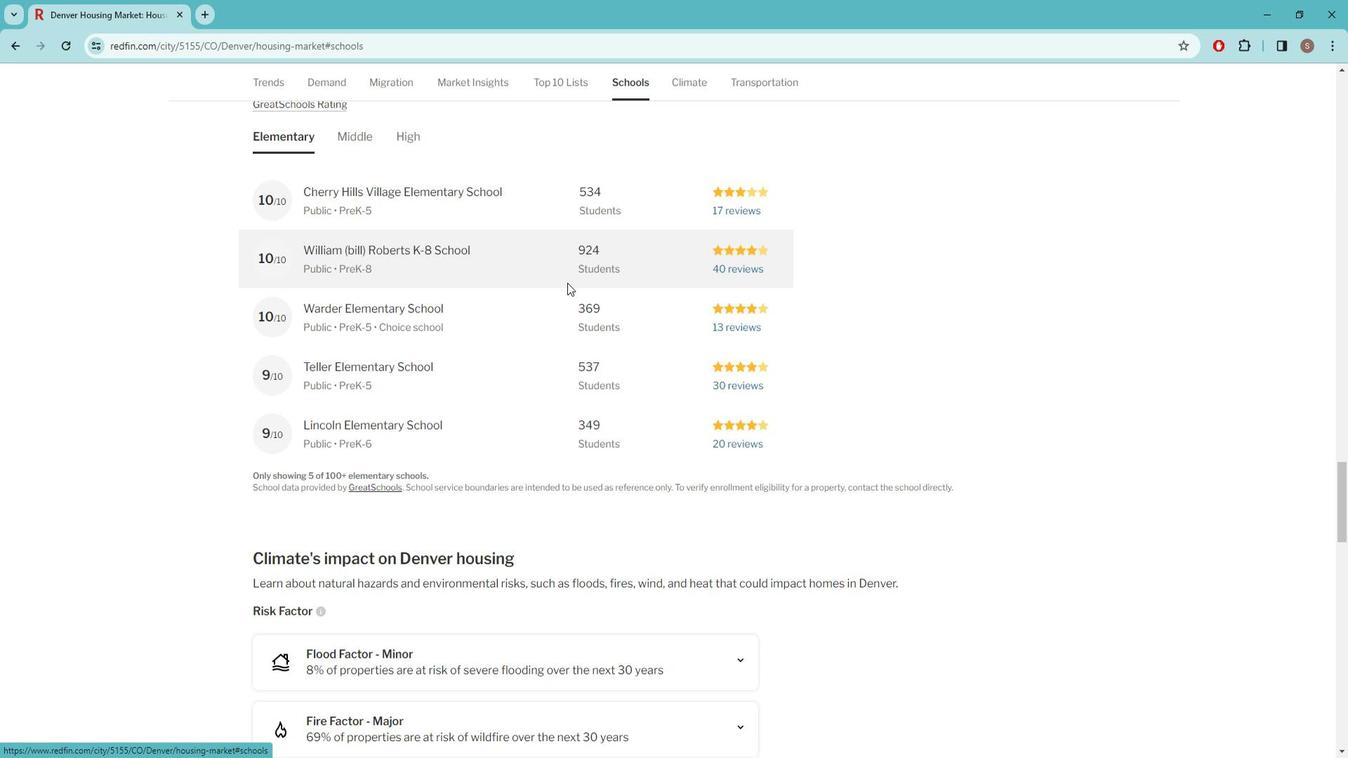 
Action: Mouse scrolled (578, 283) with delta (0, 0)
Screenshot: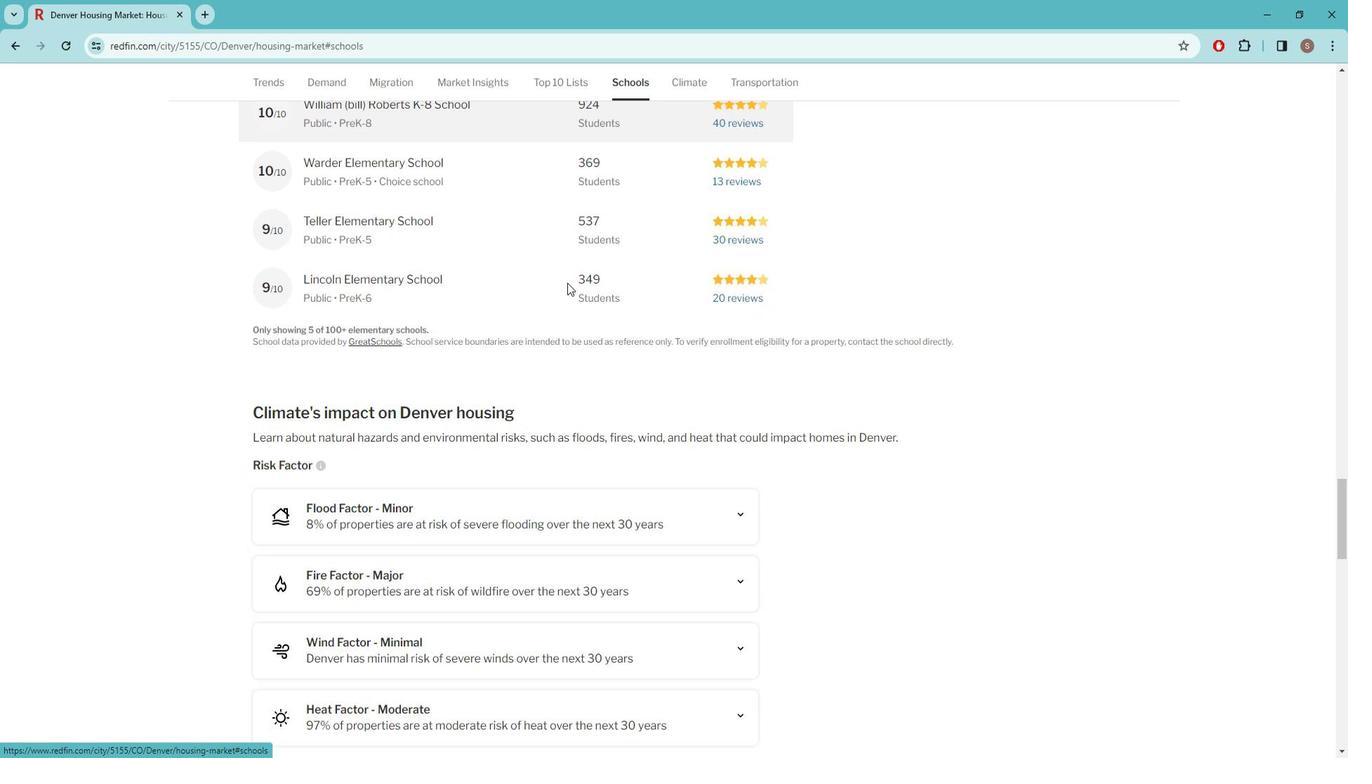 
Action: Mouse scrolled (578, 283) with delta (0, 0)
Screenshot: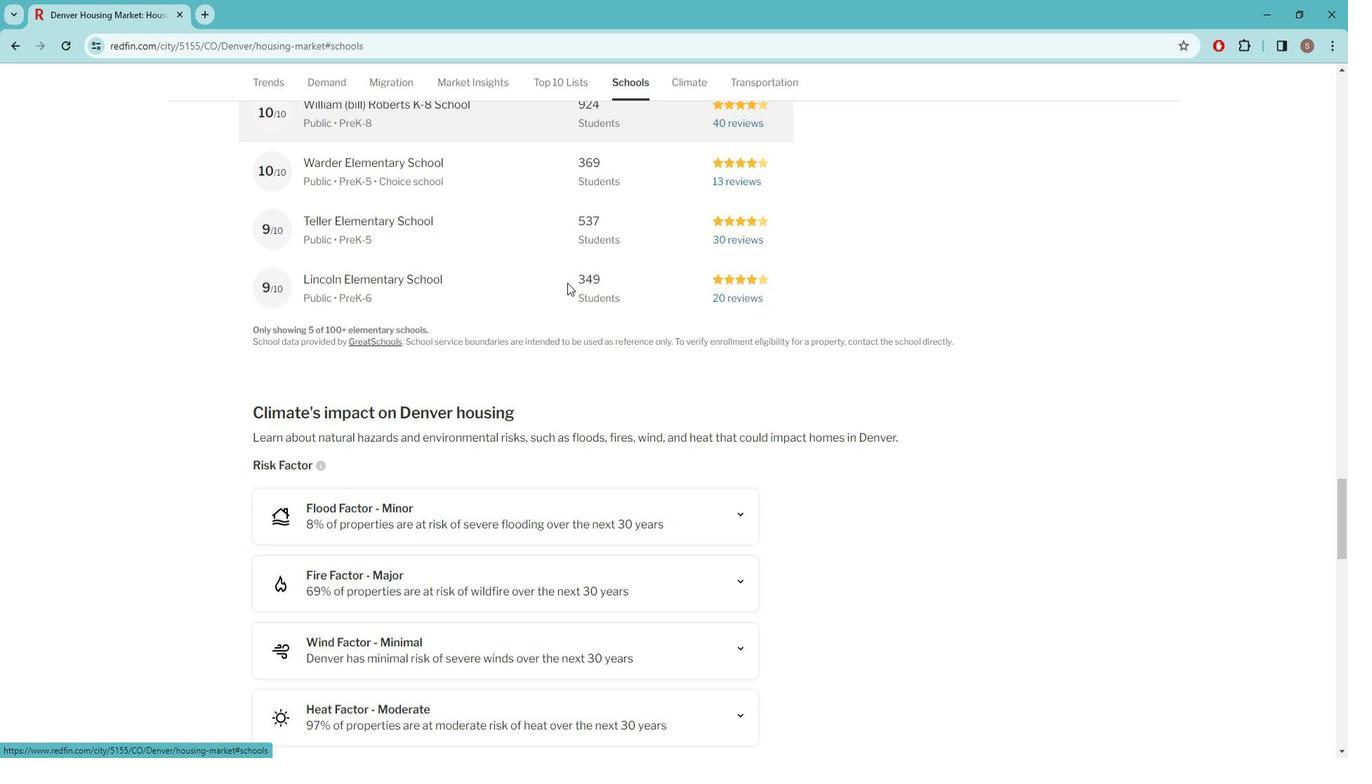 
Action: Mouse scrolled (578, 284) with delta (0, 0)
Screenshot: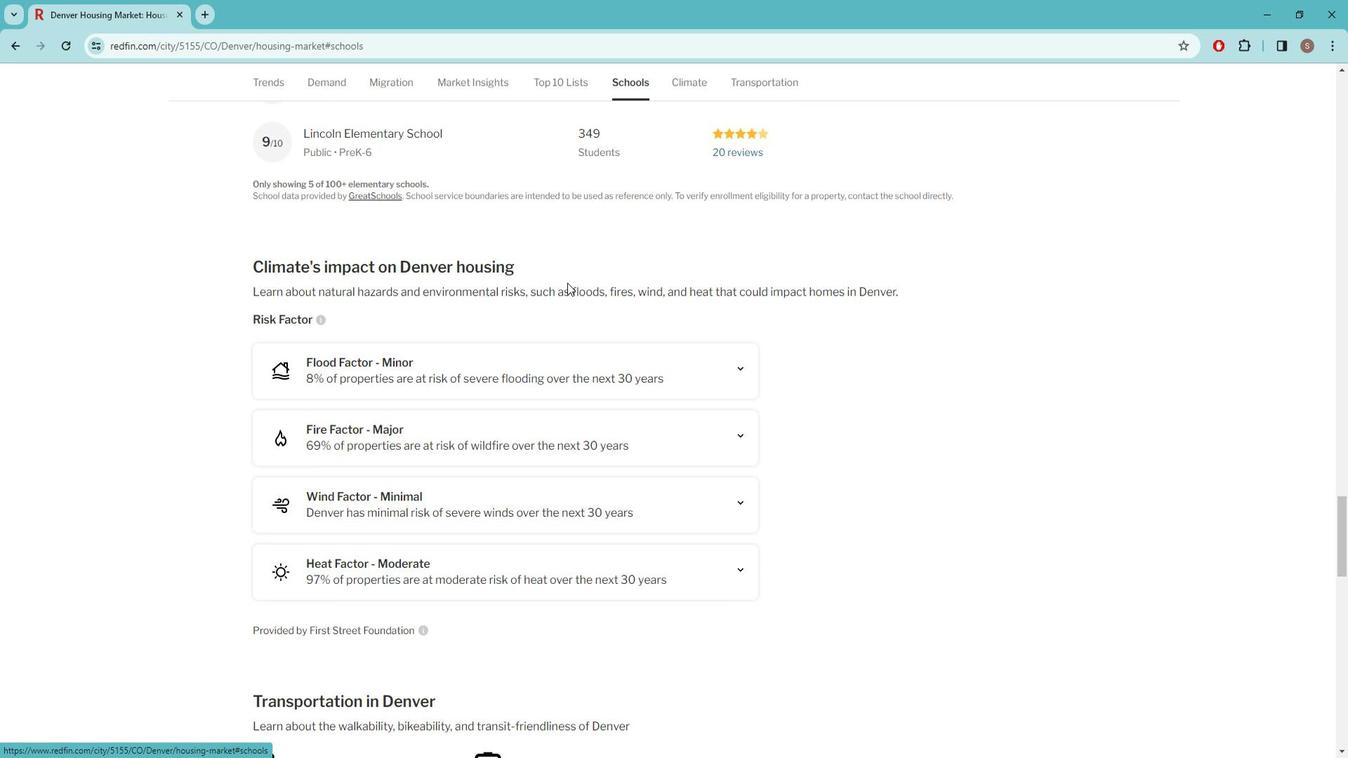 
Action: Mouse scrolled (578, 284) with delta (0, 0)
Screenshot: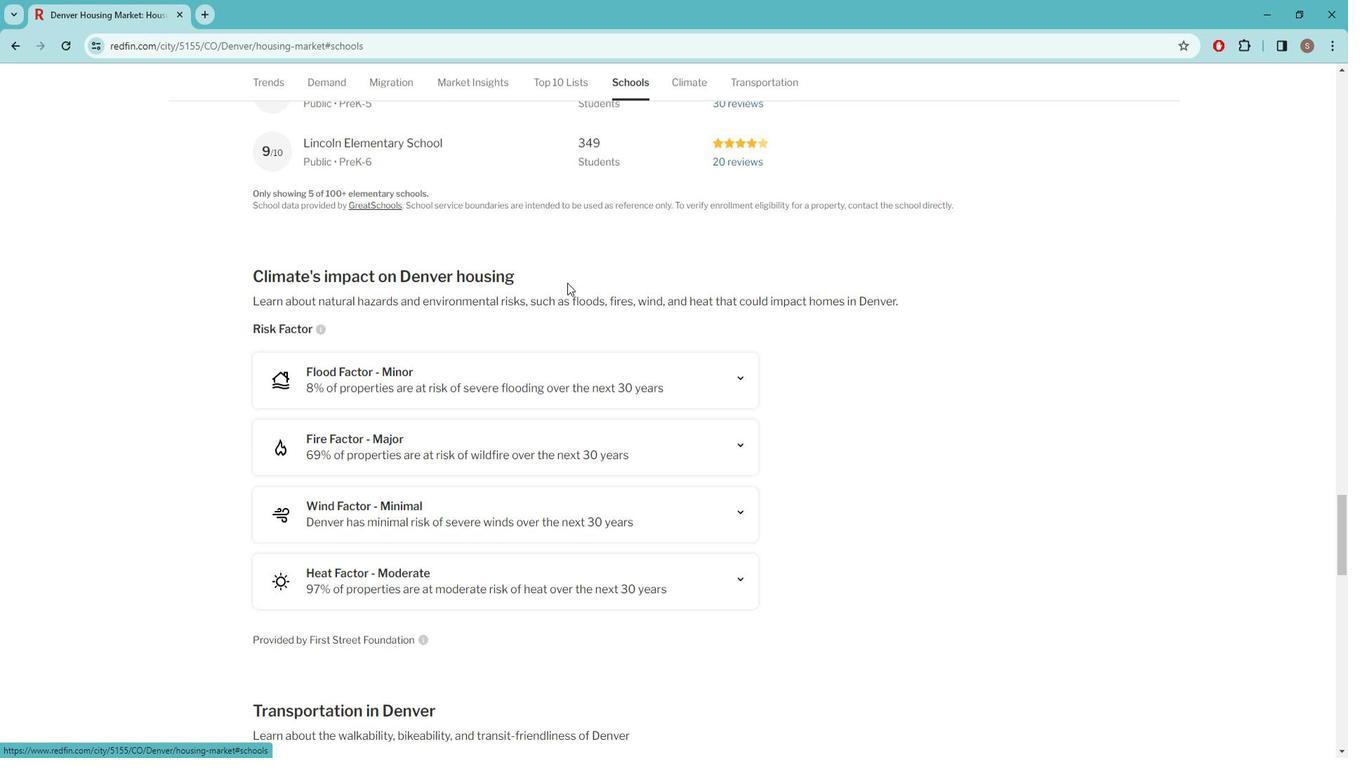 
Action: Mouse scrolled (578, 284) with delta (0, 0)
Screenshot: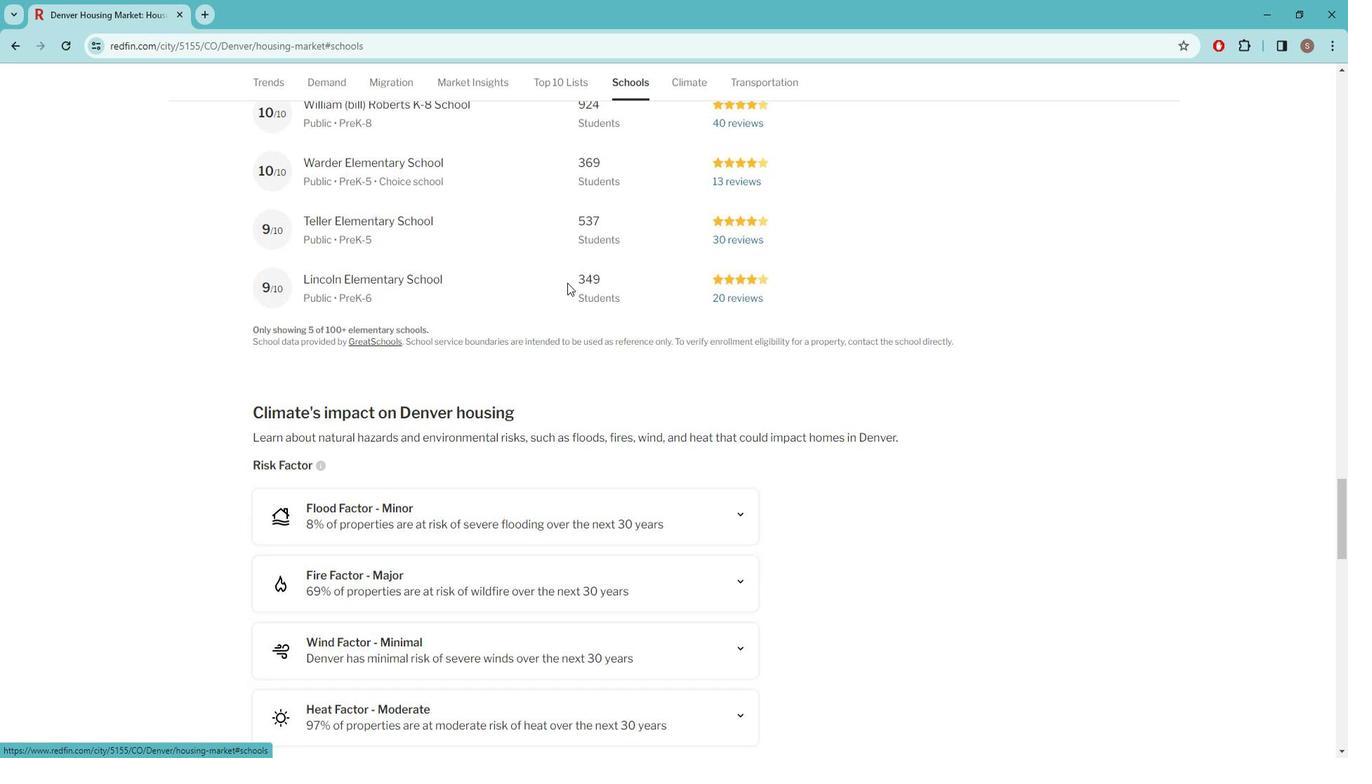
Action: Mouse scrolled (578, 284) with delta (0, 0)
Screenshot: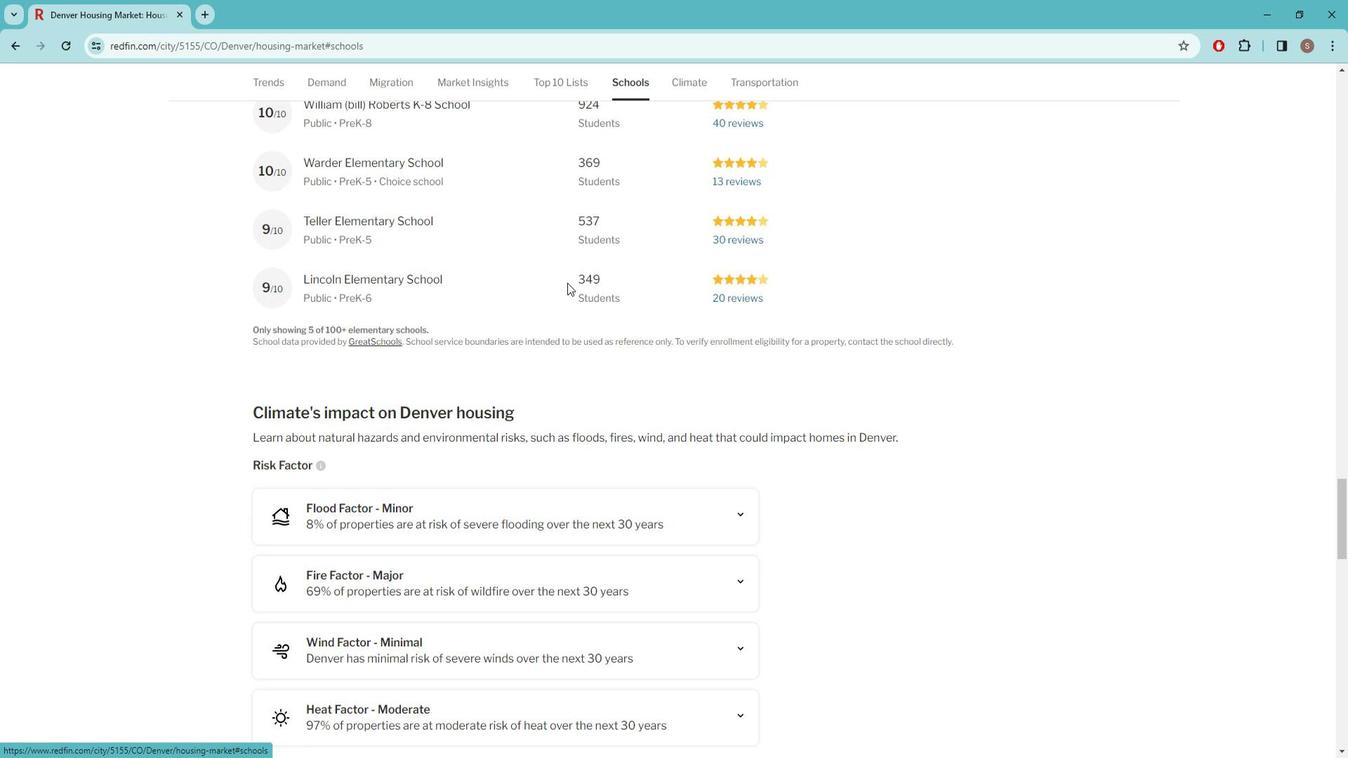 
Action: Mouse scrolled (578, 284) with delta (0, 0)
Screenshot: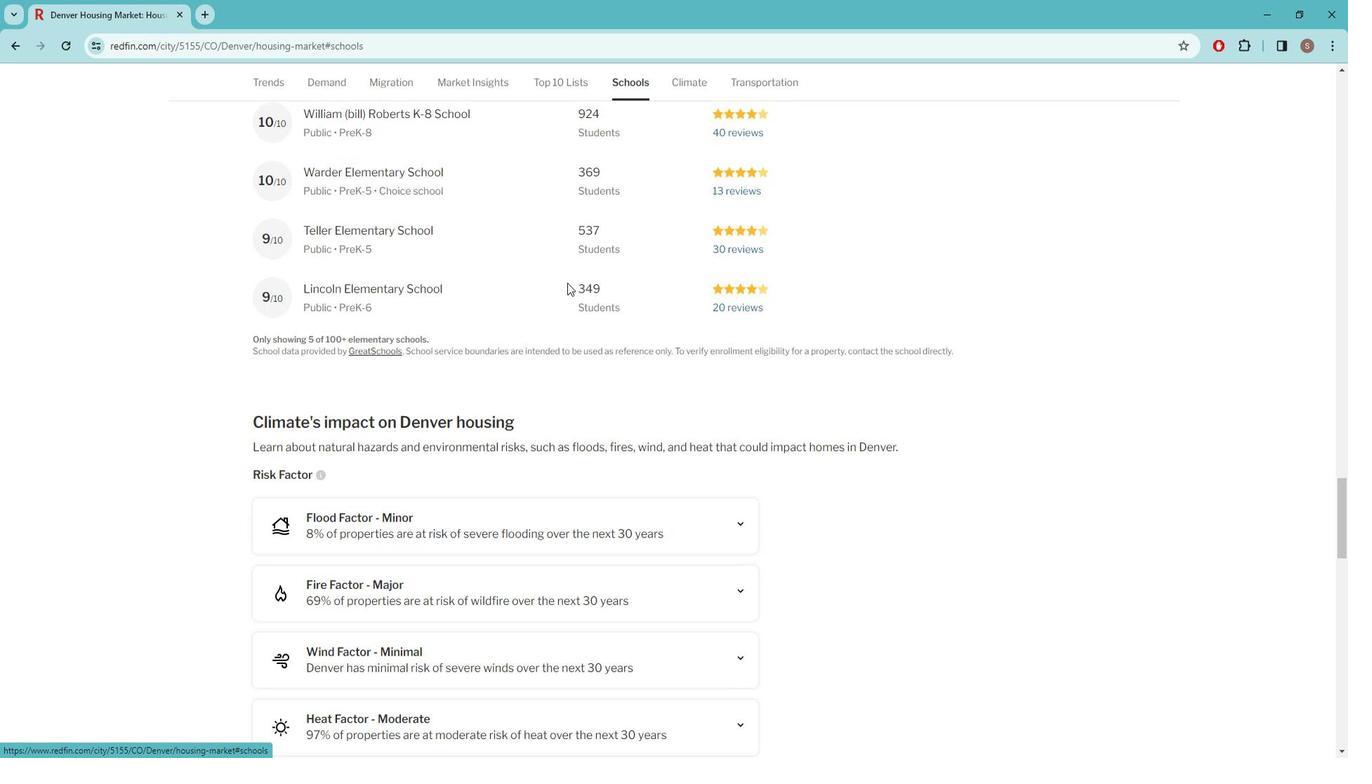 
Action: Mouse scrolled (578, 284) with delta (0, 0)
Screenshot: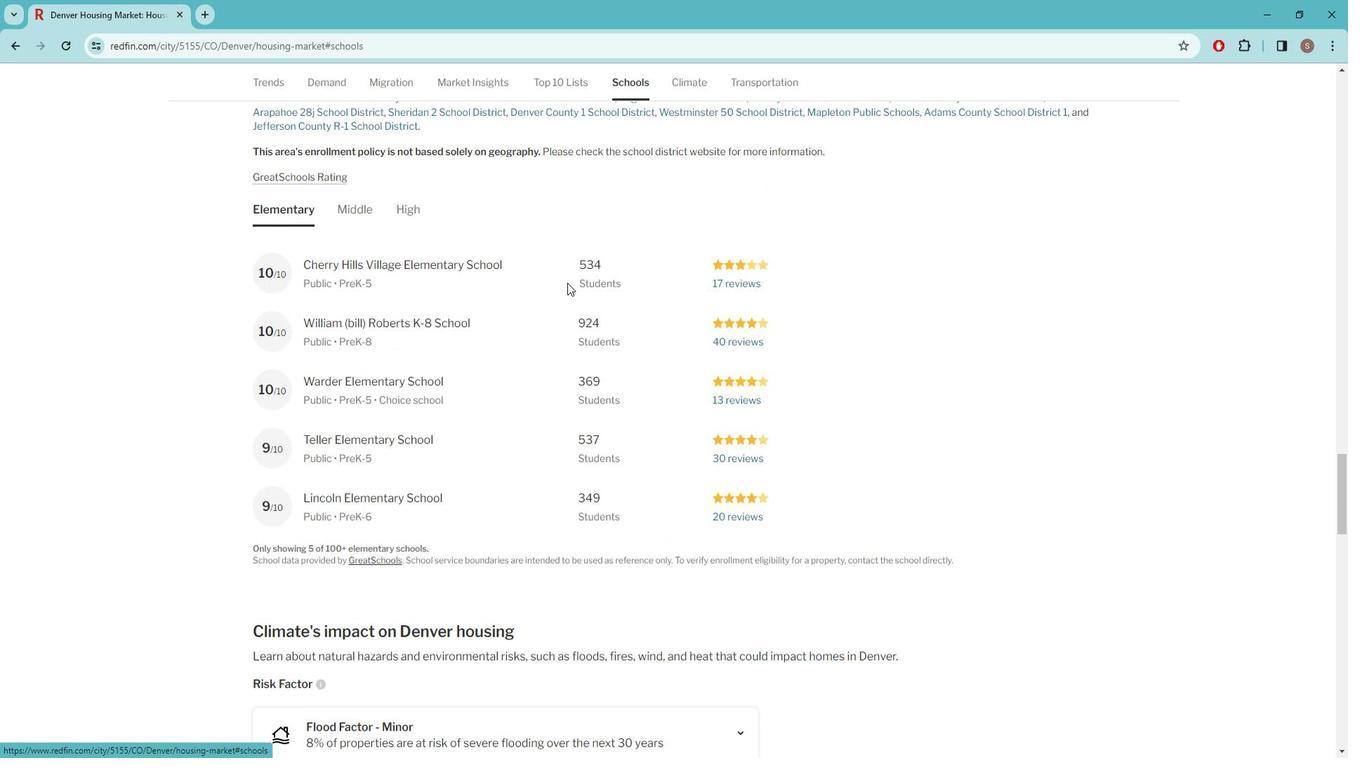 
Action: Mouse moved to (361, 284)
Screenshot: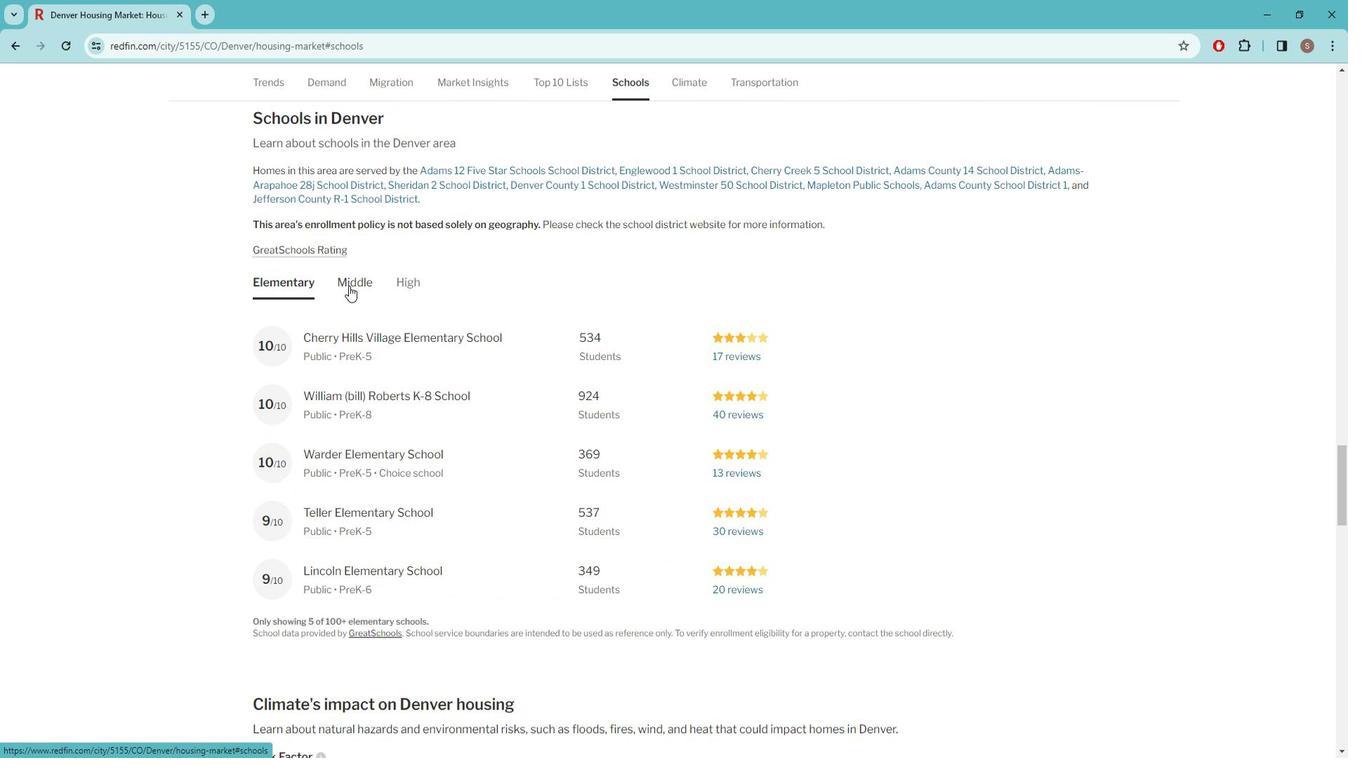 
Action: Mouse pressed left at (361, 284)
Screenshot: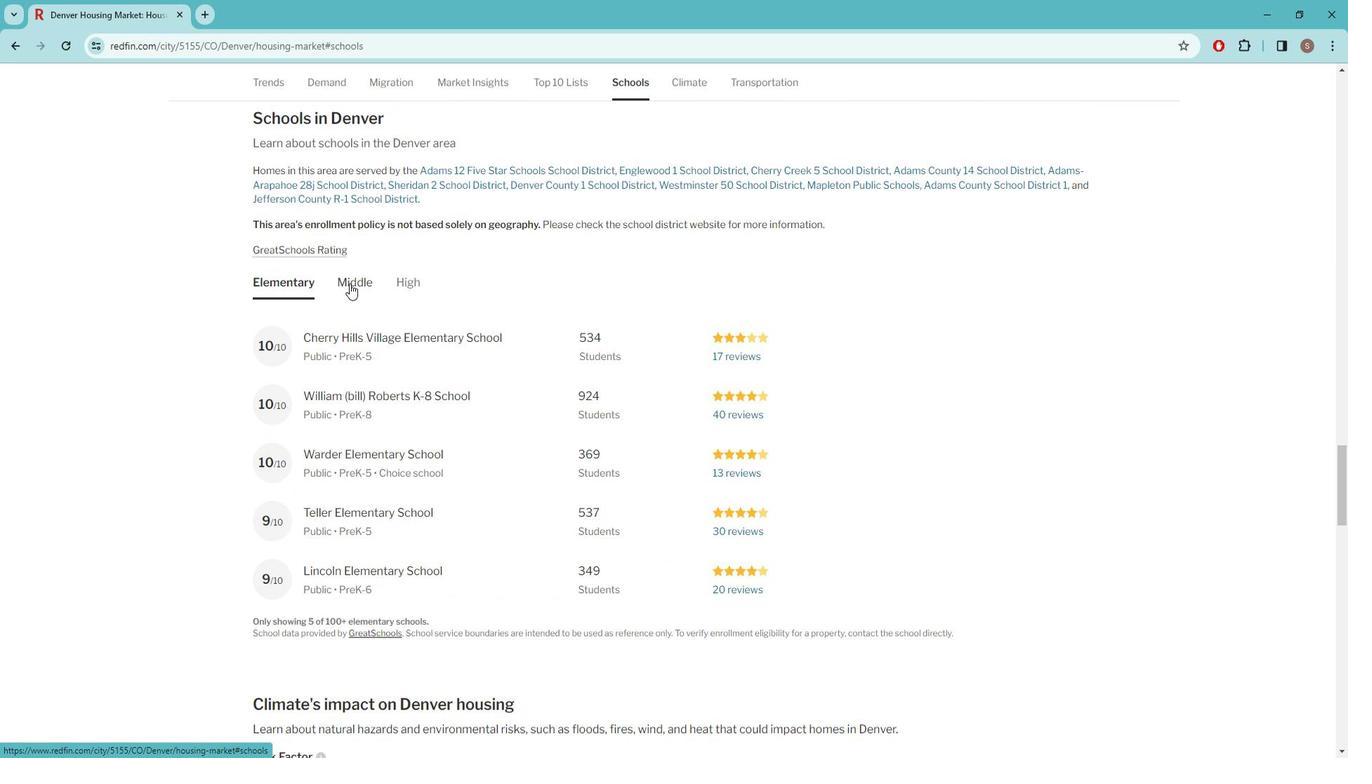 
Action: Mouse moved to (415, 281)
Screenshot: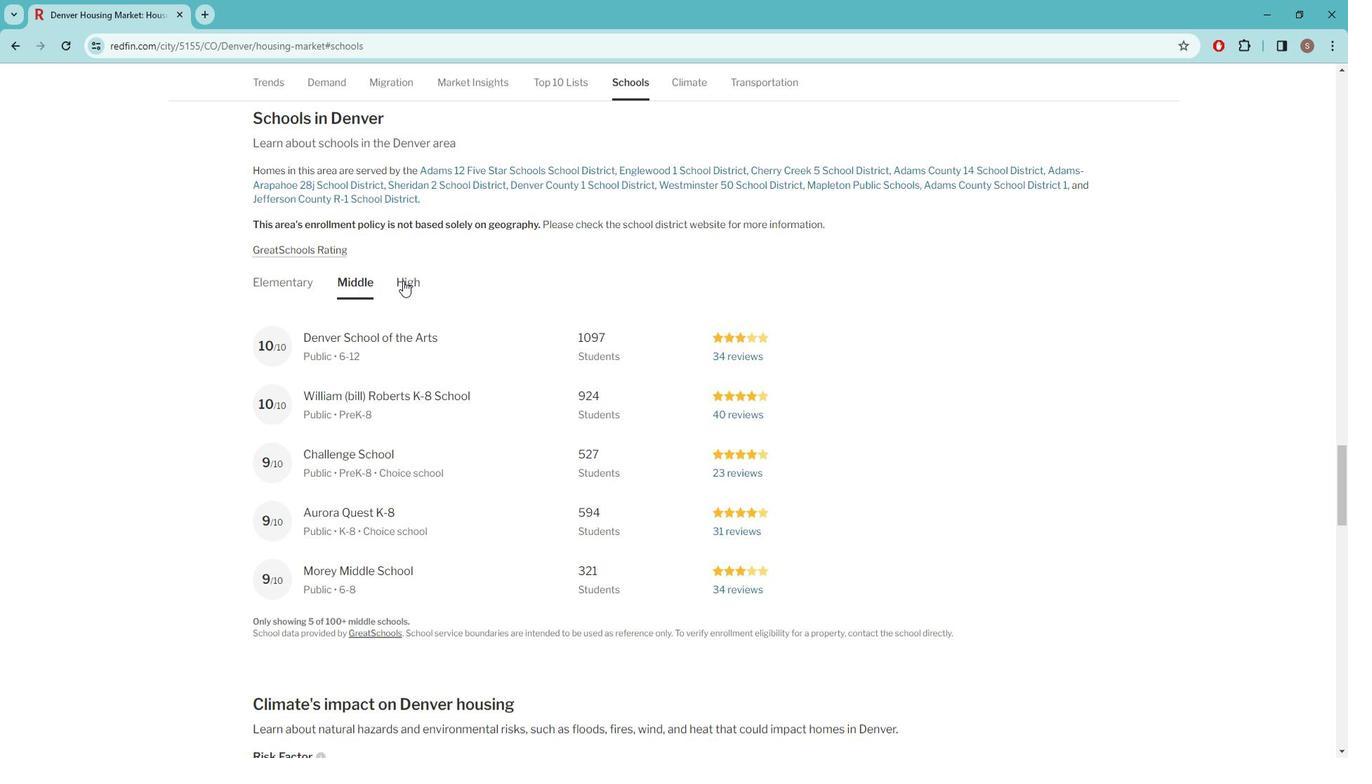 
Action: Mouse pressed left at (415, 281)
Screenshot: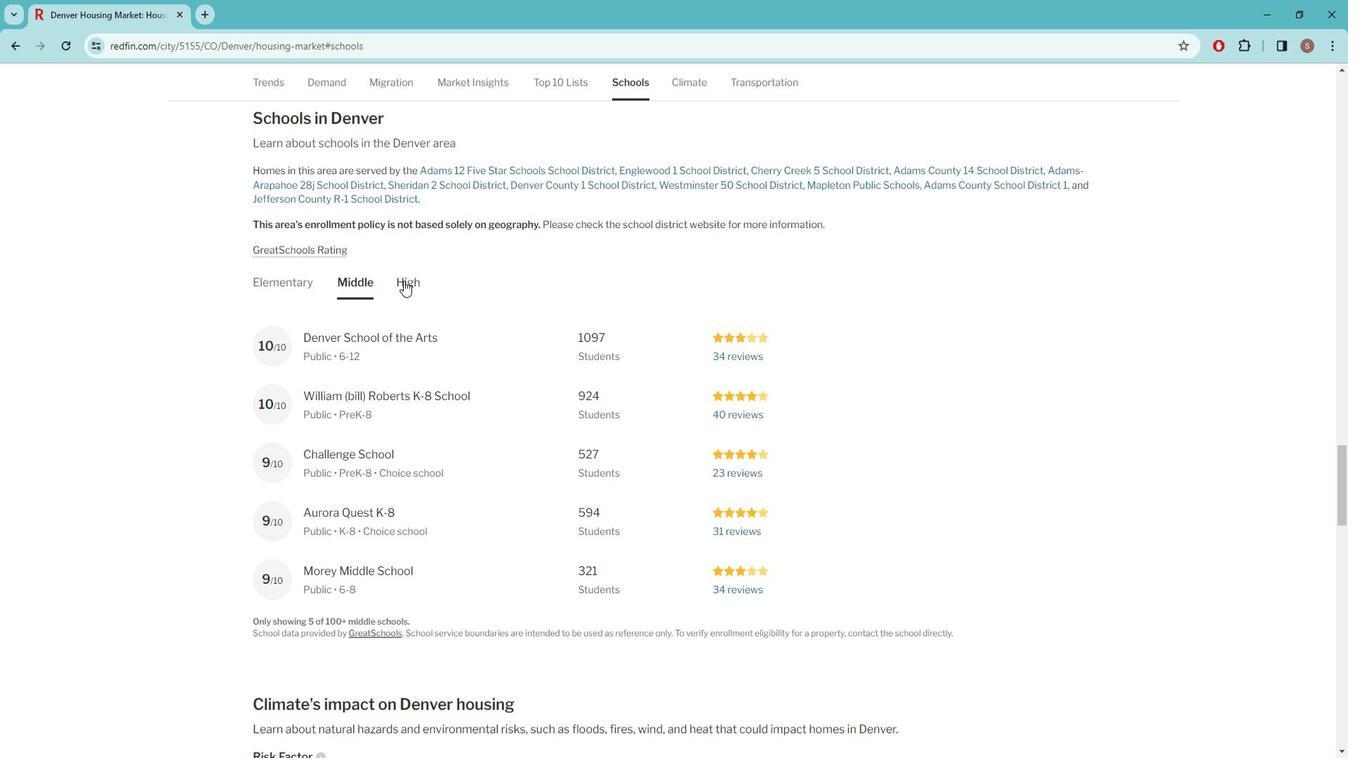 
Action: Mouse moved to (533, 290)
Screenshot: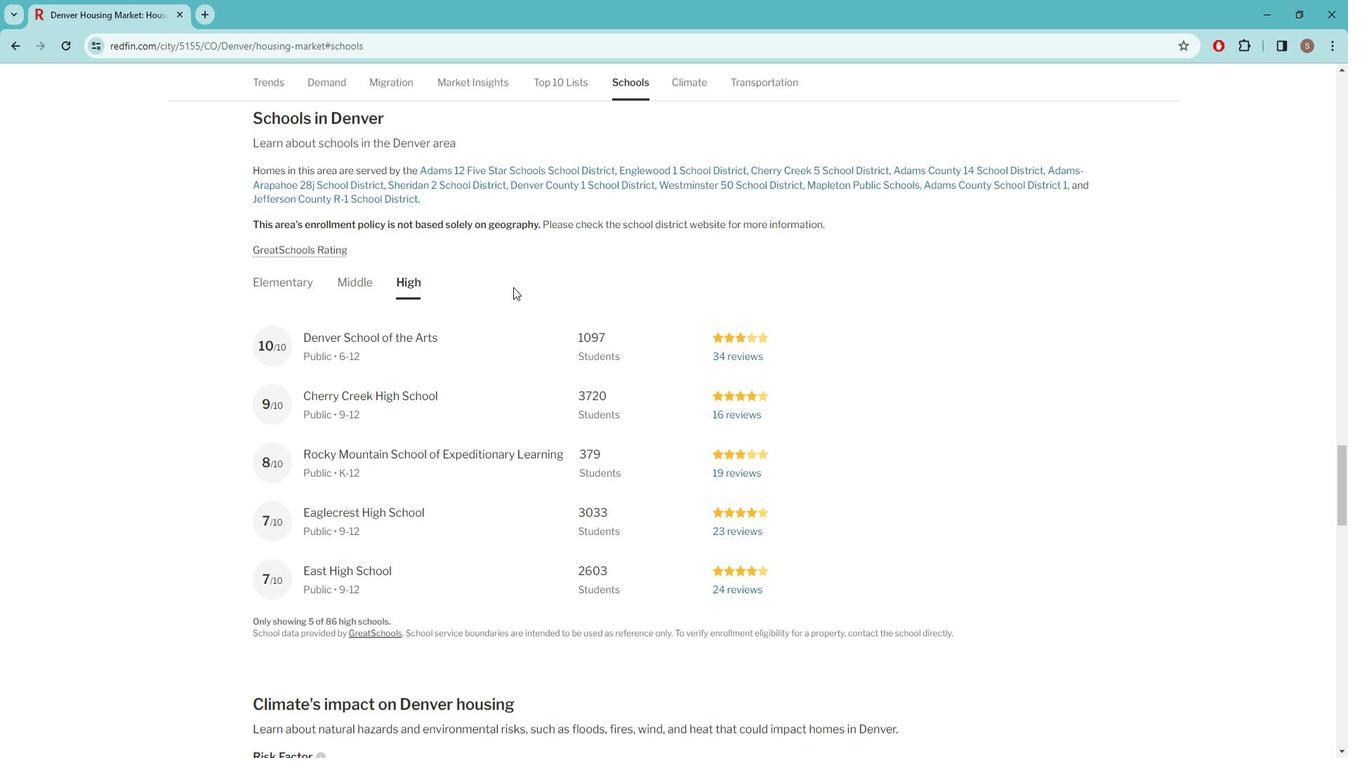
